 Task: Look for Airbnb properties in Stara Zagora, Bulgaria from 15th November, 2023 to 21st November, 2023 for 5 adults.3 bedrooms having 3 beds and 3 bathrooms. Property type can be house. Booking option can be shelf check-in. Look for 3 properties as per requirement.
Action: Mouse moved to (581, 59)
Screenshot: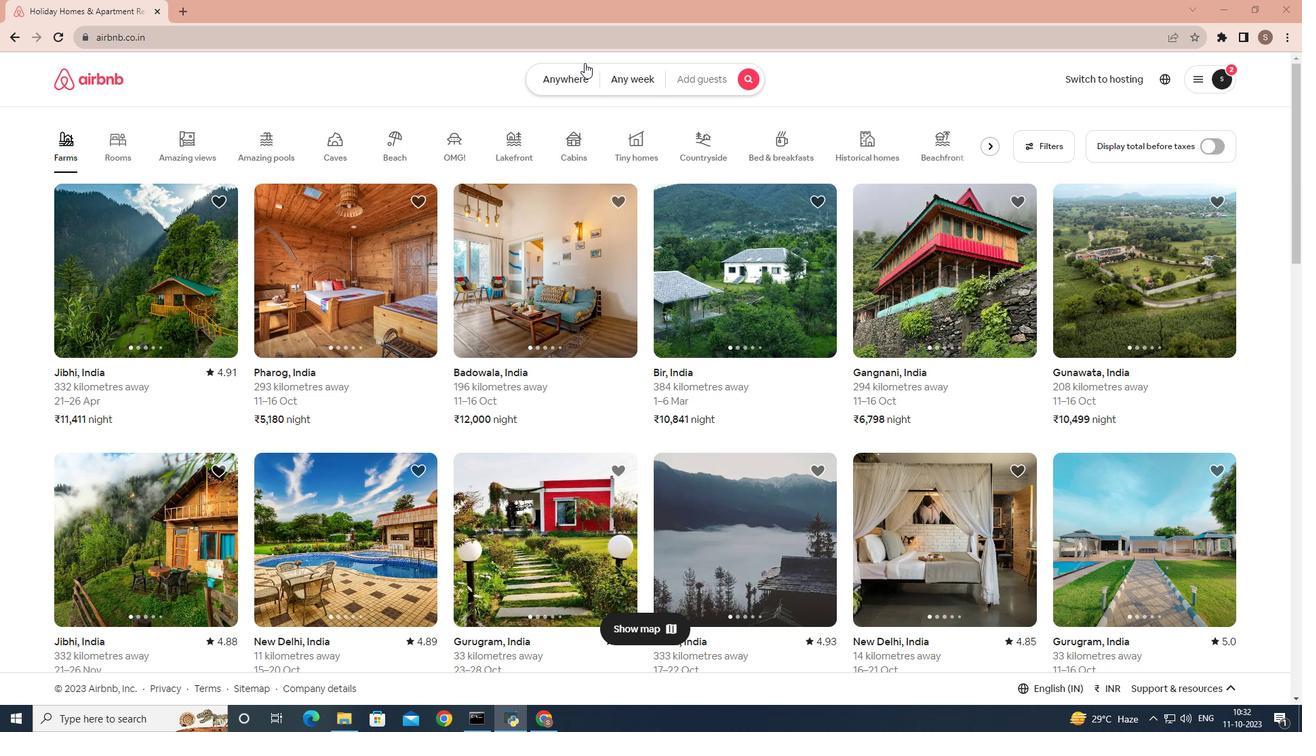 
Action: Mouse pressed left at (581, 59)
Screenshot: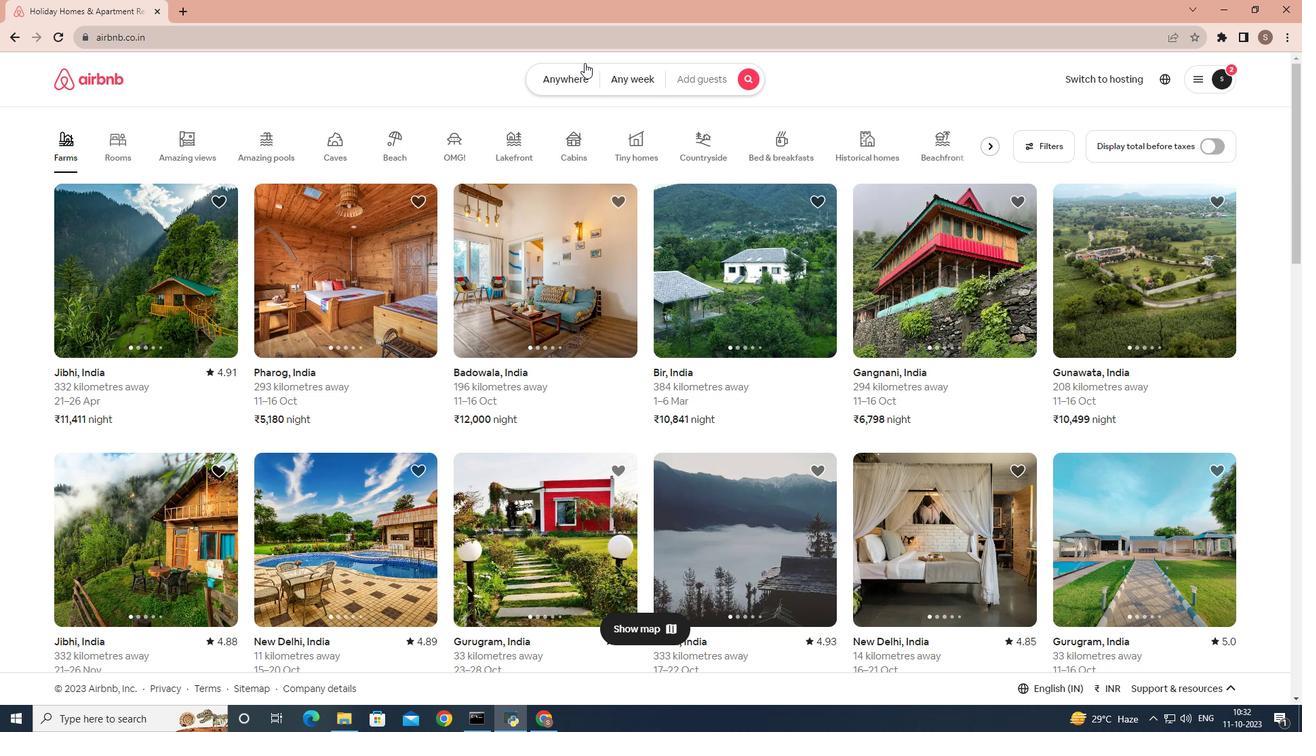 
Action: Mouse moved to (466, 128)
Screenshot: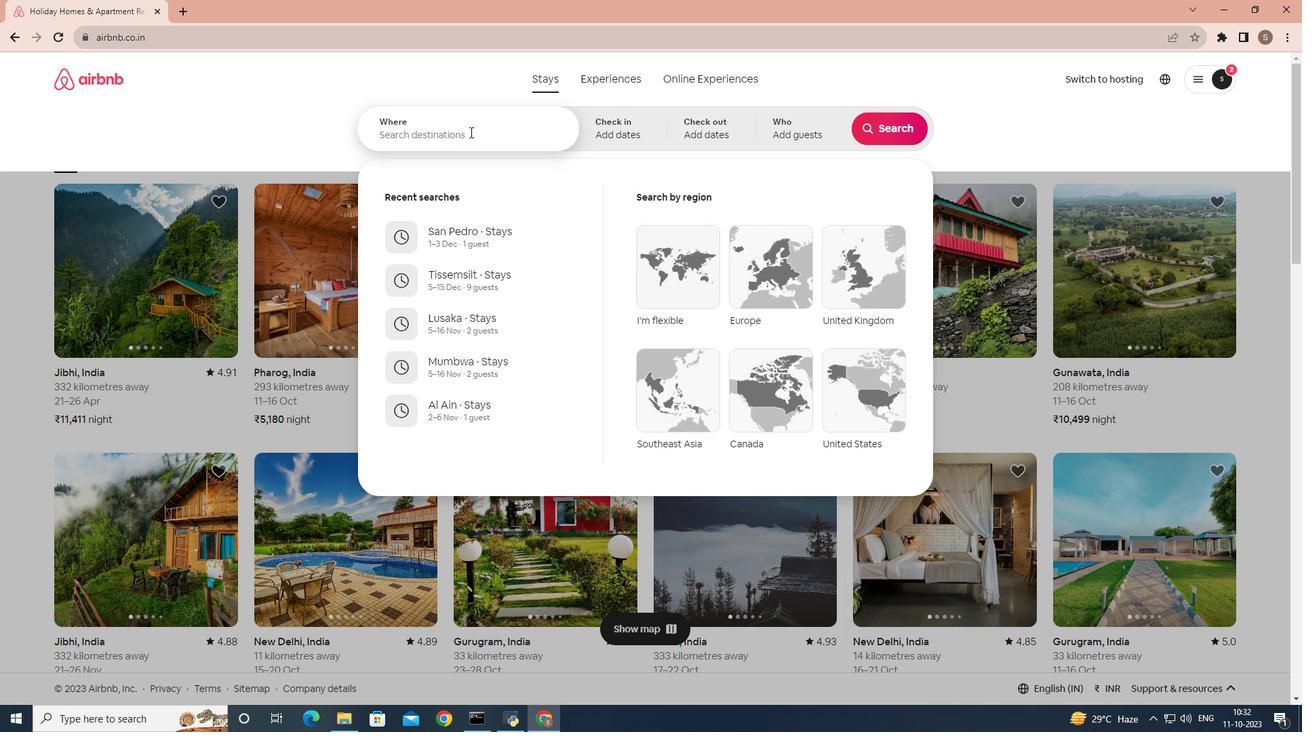 
Action: Mouse pressed left at (466, 128)
Screenshot: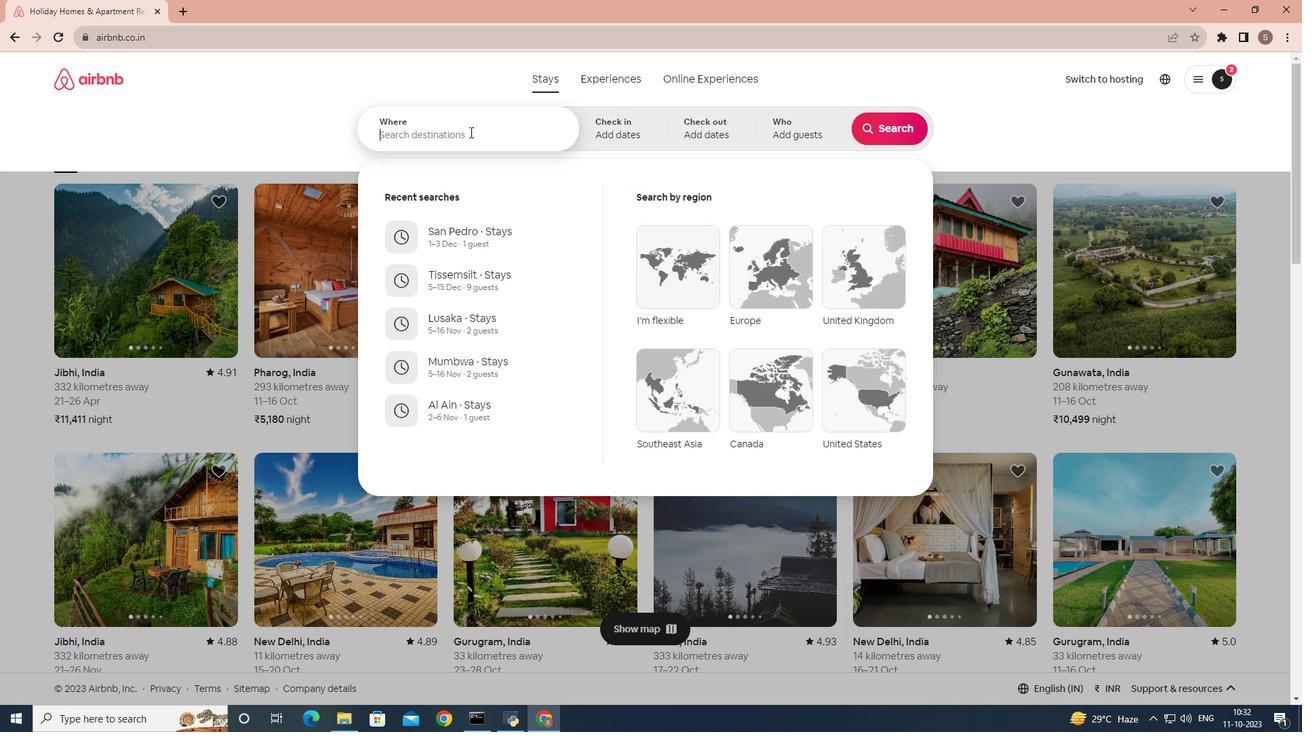 
Action: Key pressed stara<Key.space>
Screenshot: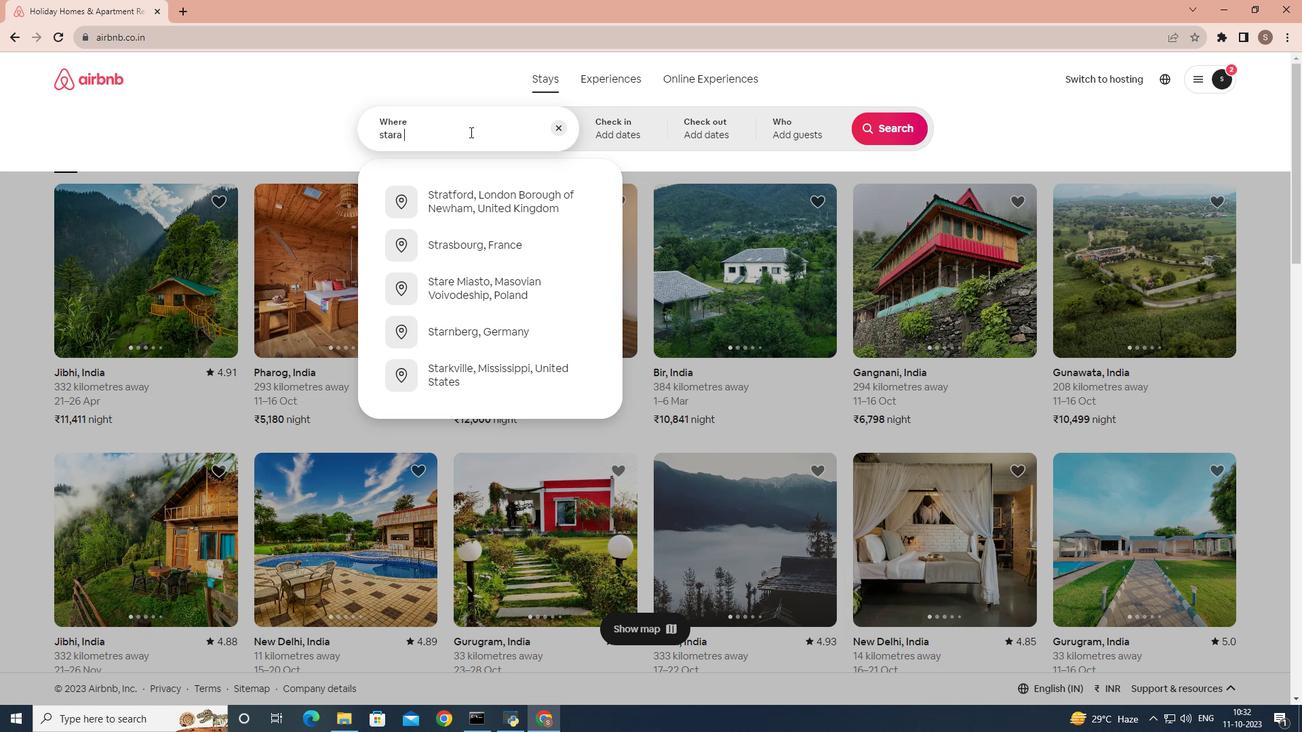 
Action: Mouse moved to (451, 229)
Screenshot: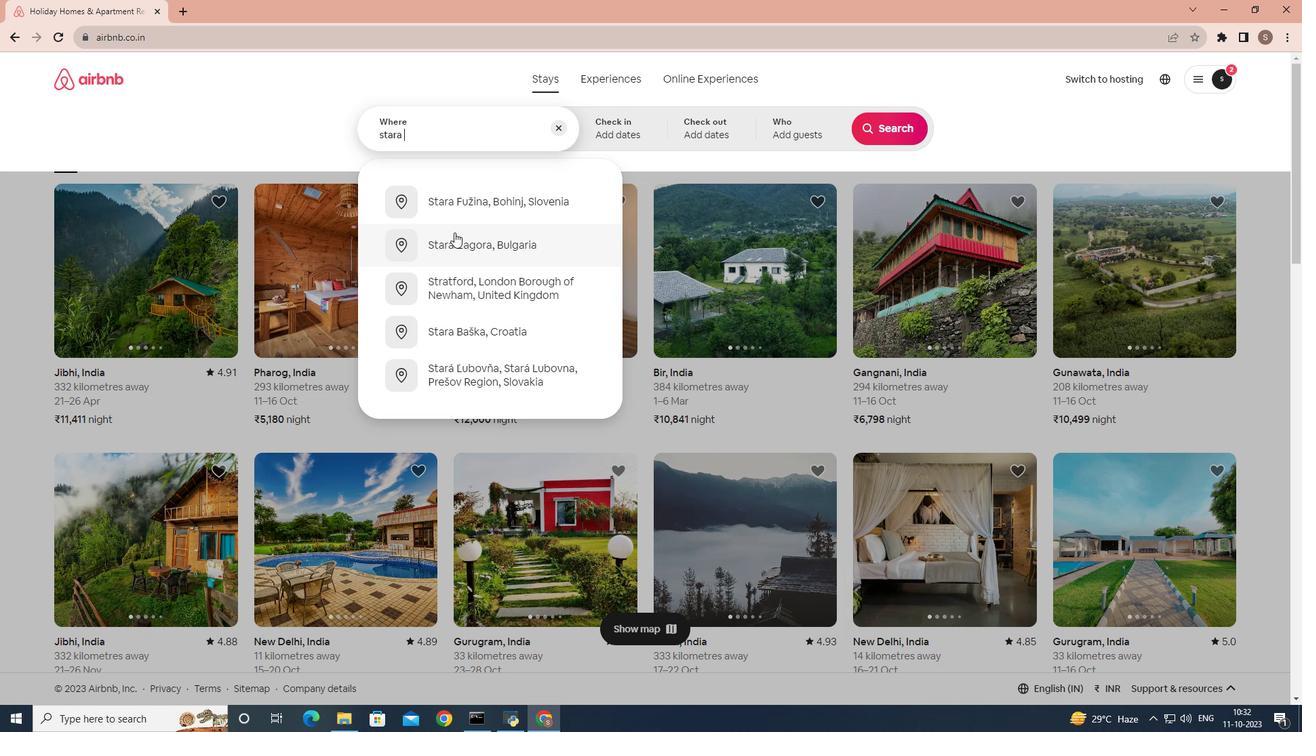 
Action: Mouse pressed left at (451, 229)
Screenshot: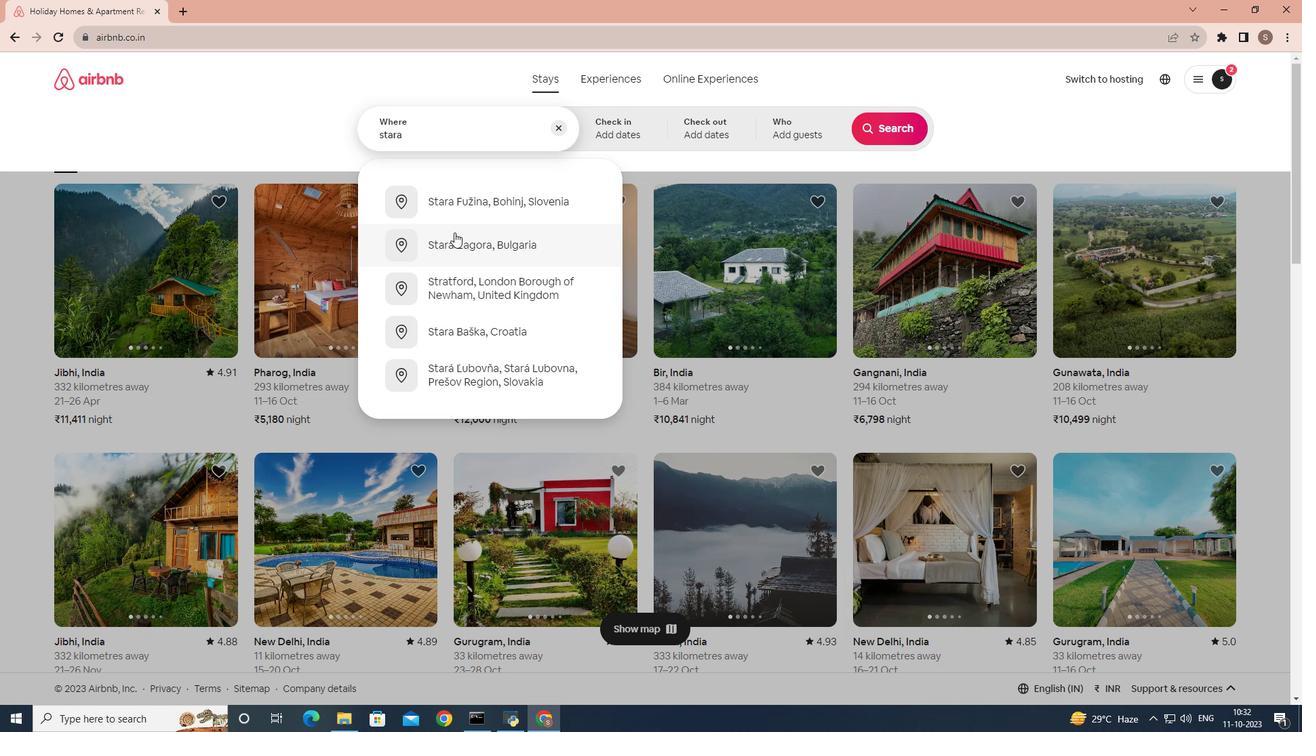 
Action: Mouse moved to (593, 136)
Screenshot: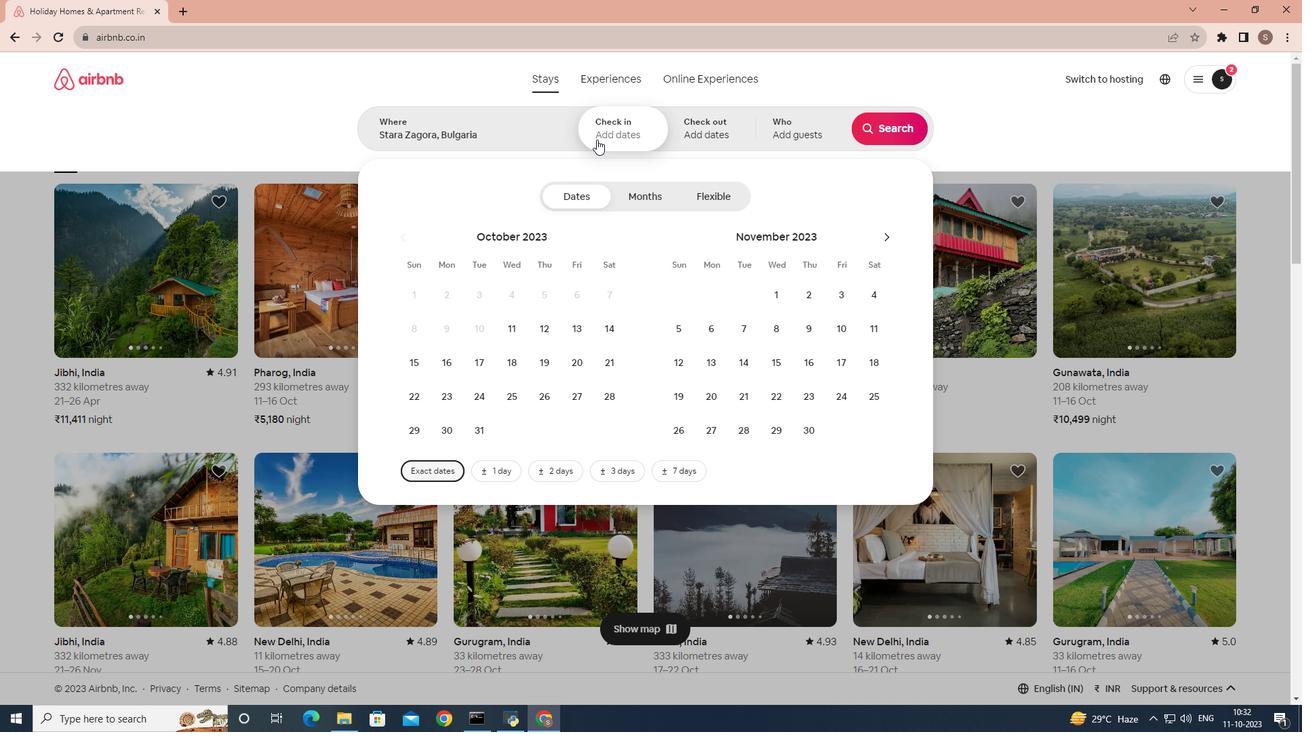 
Action: Mouse pressed left at (593, 136)
Screenshot: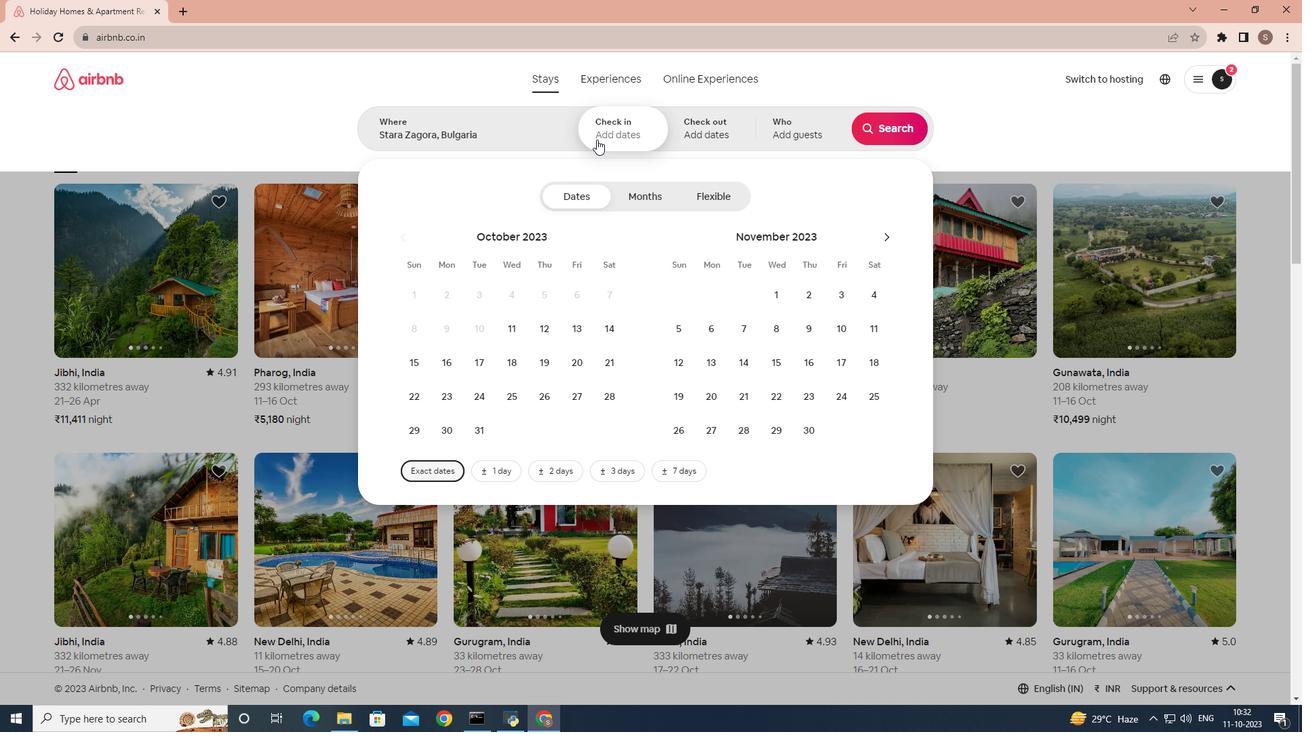 
Action: Mouse moved to (630, 137)
Screenshot: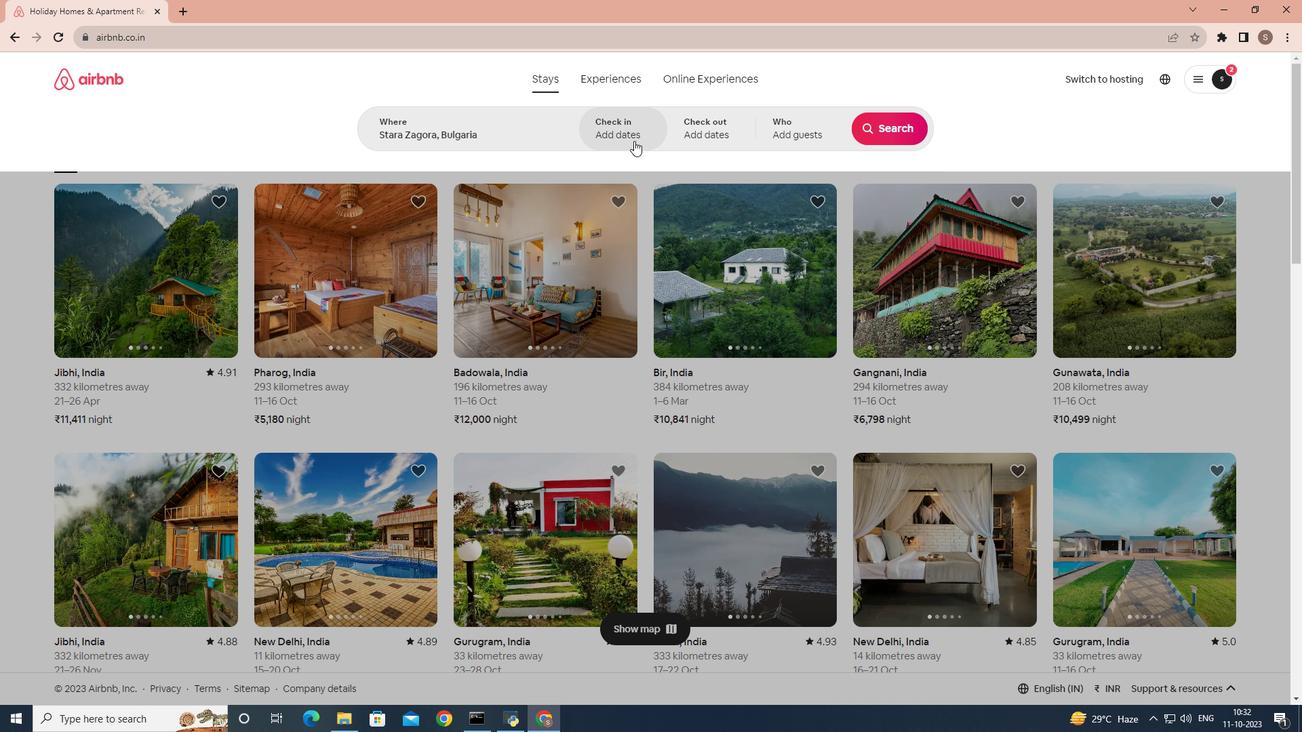 
Action: Mouse pressed left at (630, 137)
Screenshot: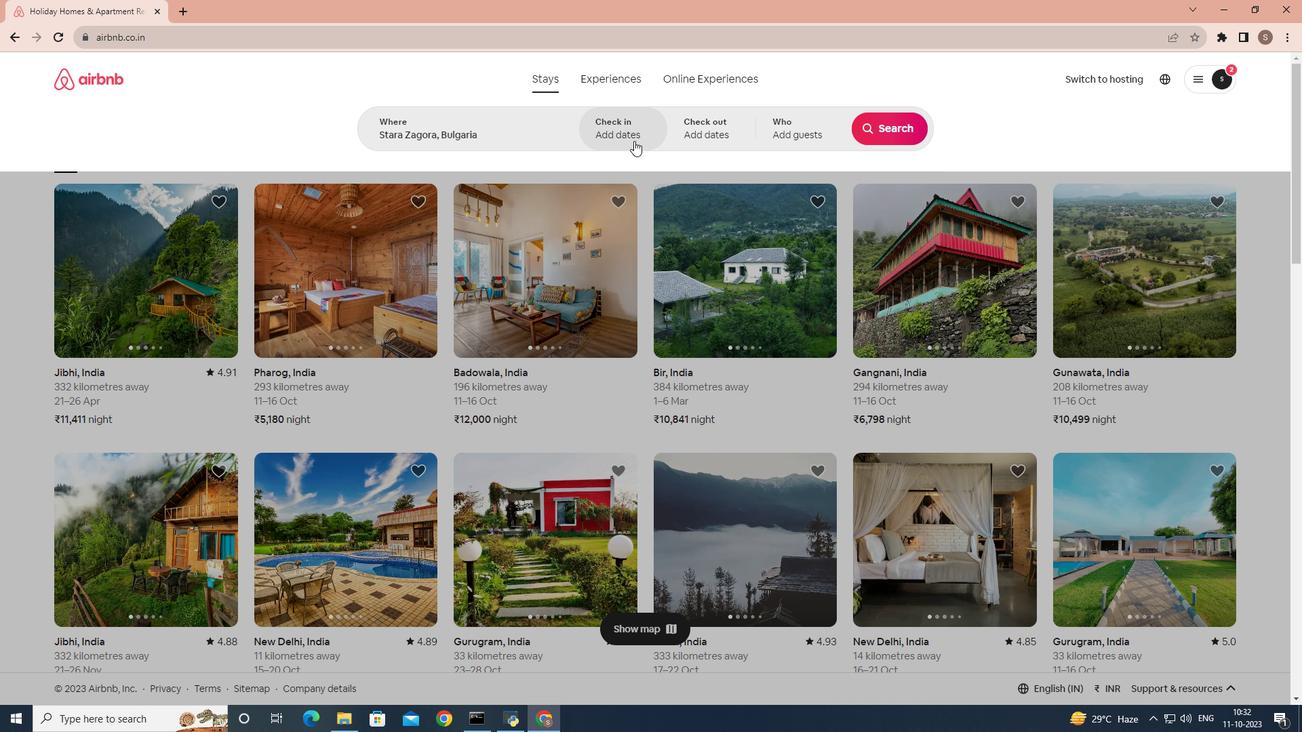 
Action: Mouse moved to (782, 363)
Screenshot: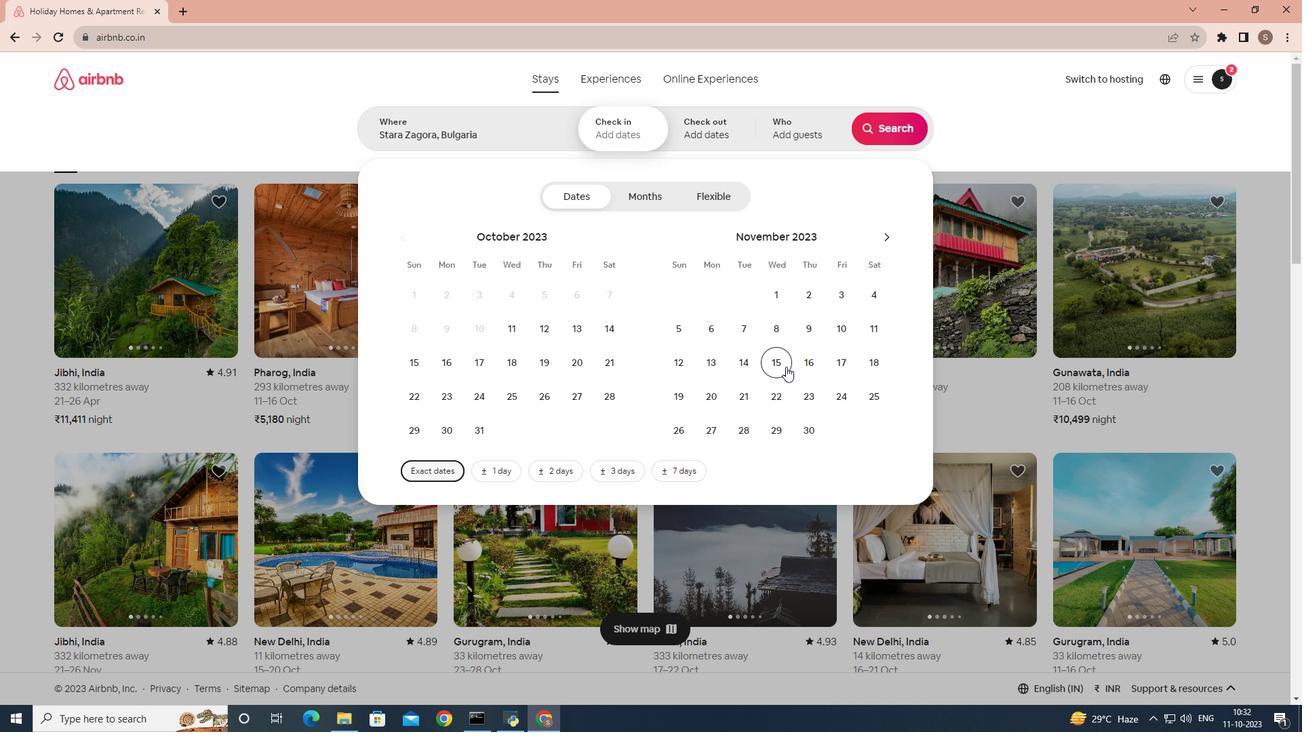 
Action: Mouse pressed left at (782, 363)
Screenshot: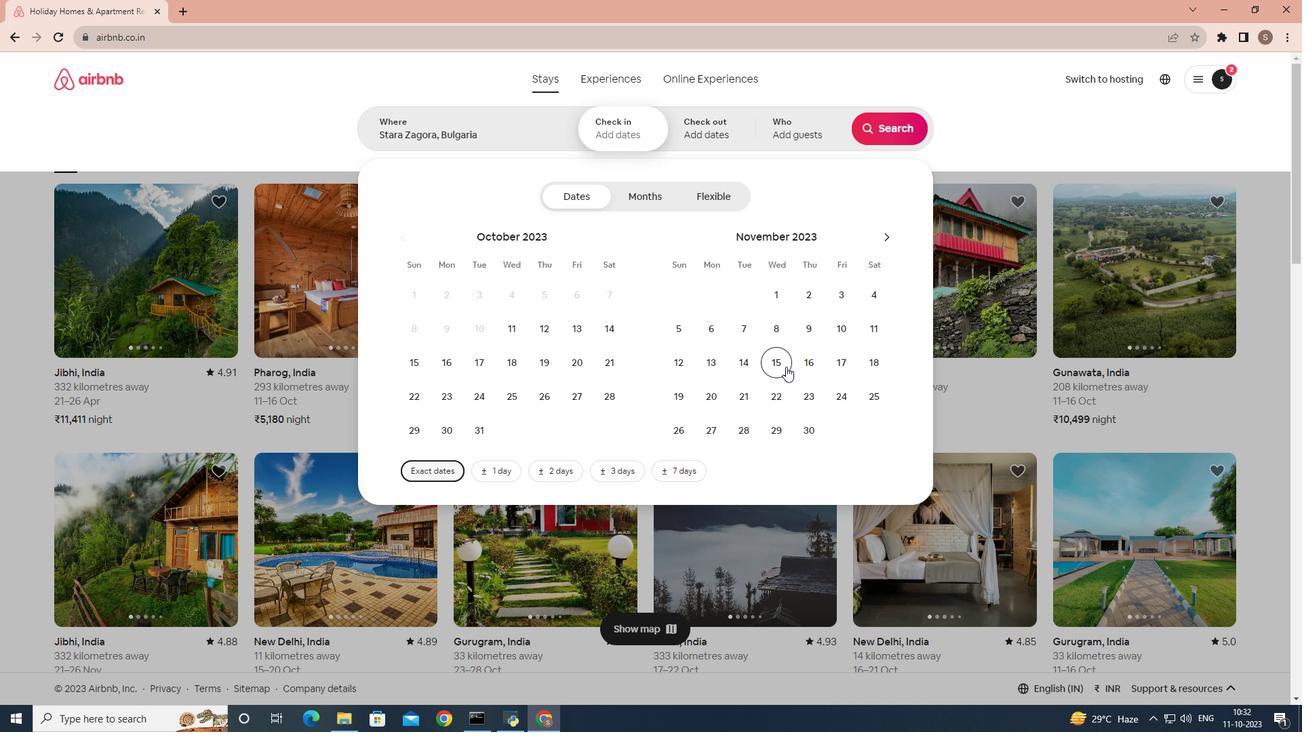 
Action: Mouse moved to (745, 397)
Screenshot: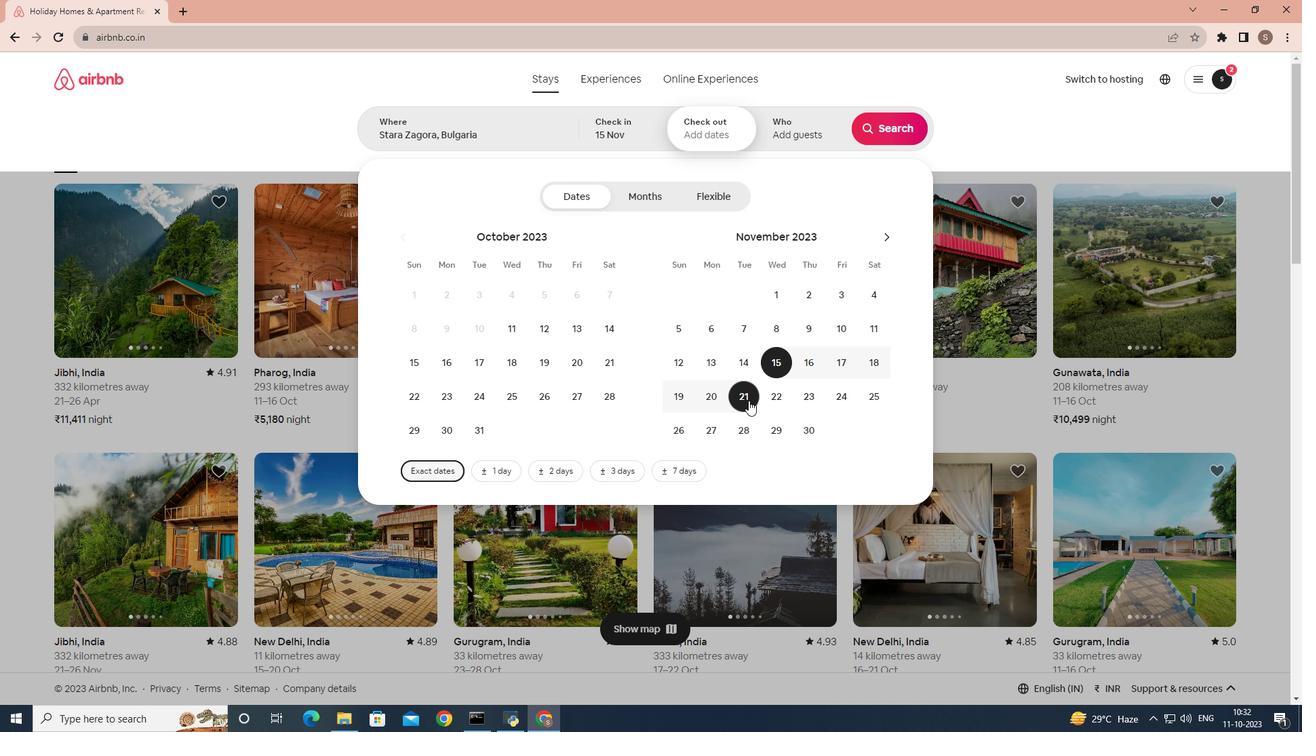 
Action: Mouse pressed left at (745, 397)
Screenshot: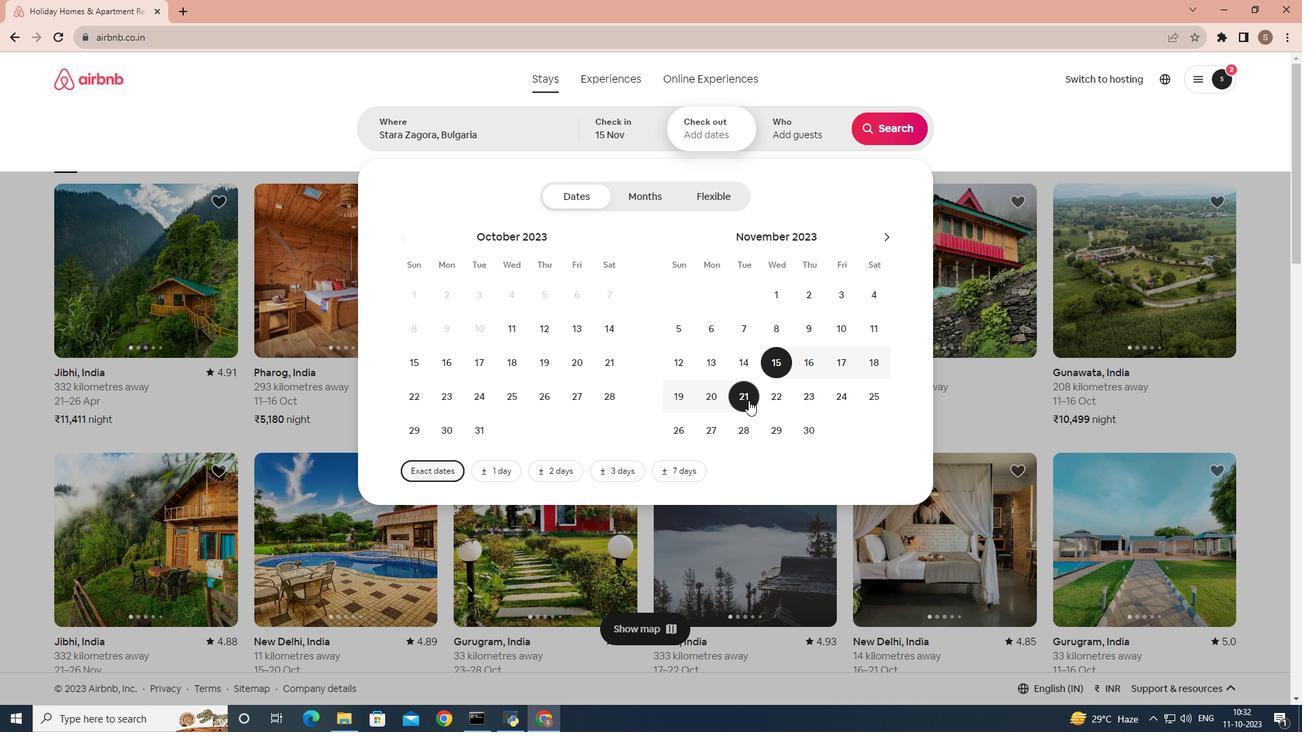 
Action: Mouse moved to (809, 116)
Screenshot: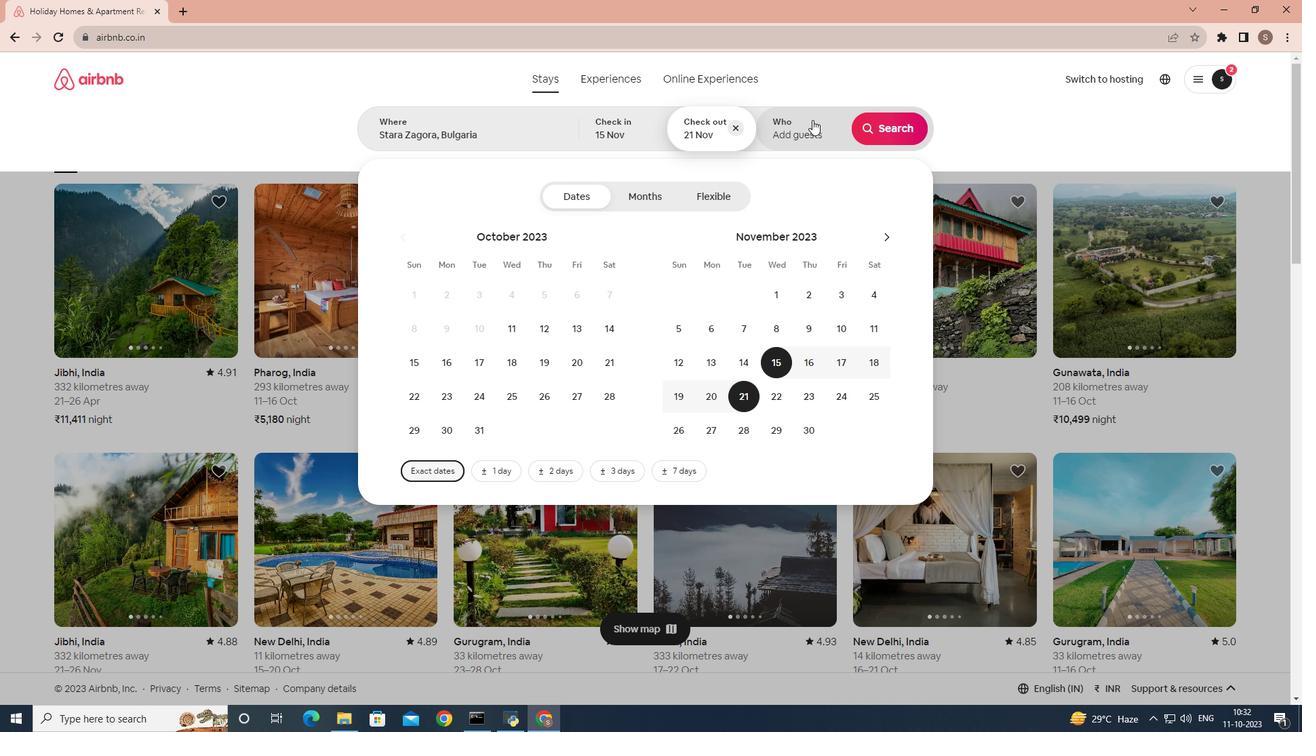 
Action: Mouse pressed left at (809, 116)
Screenshot: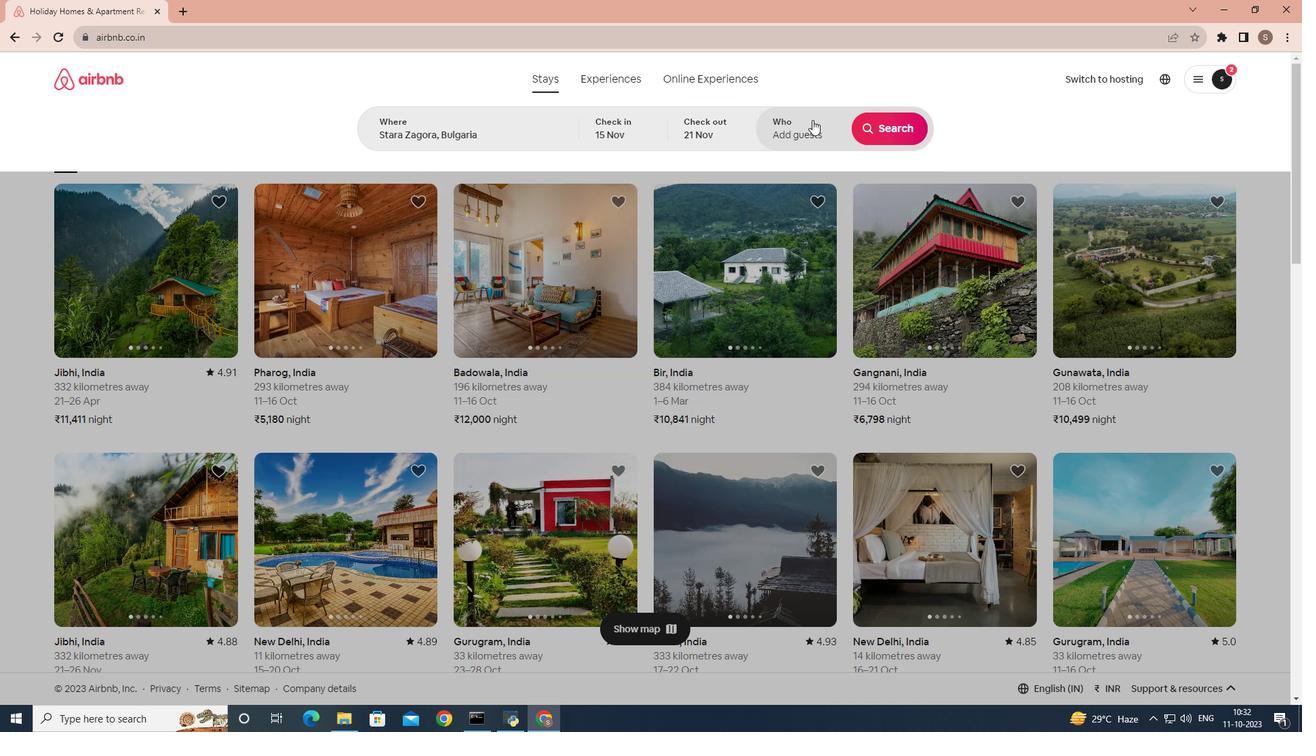 
Action: Mouse moved to (883, 189)
Screenshot: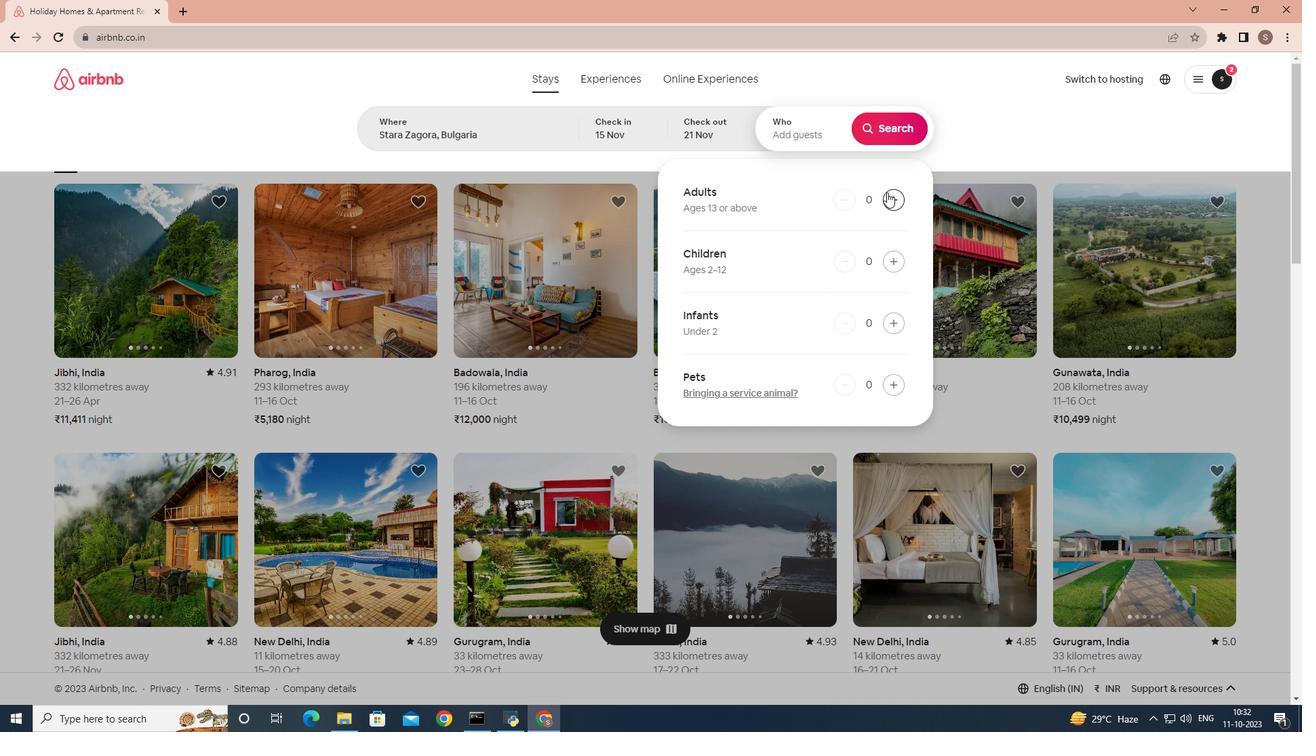 
Action: Mouse pressed left at (883, 189)
Screenshot: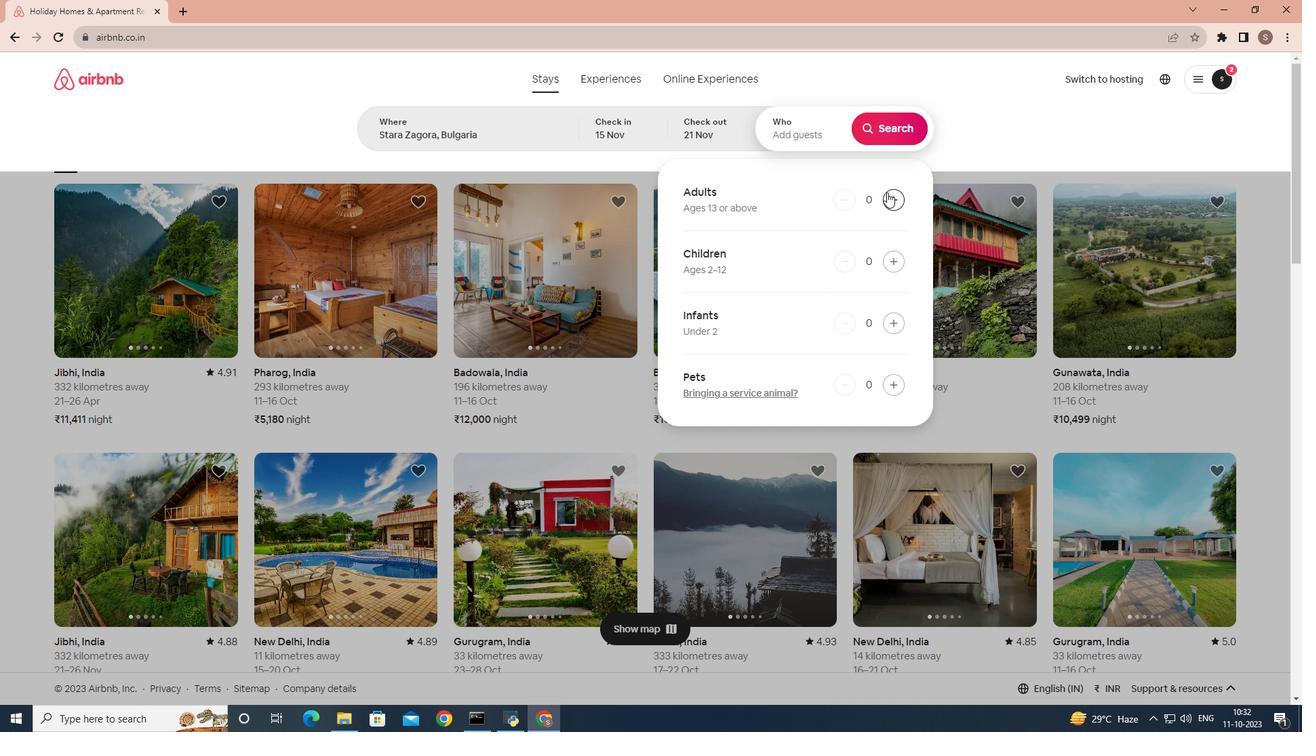 
Action: Mouse pressed left at (883, 189)
Screenshot: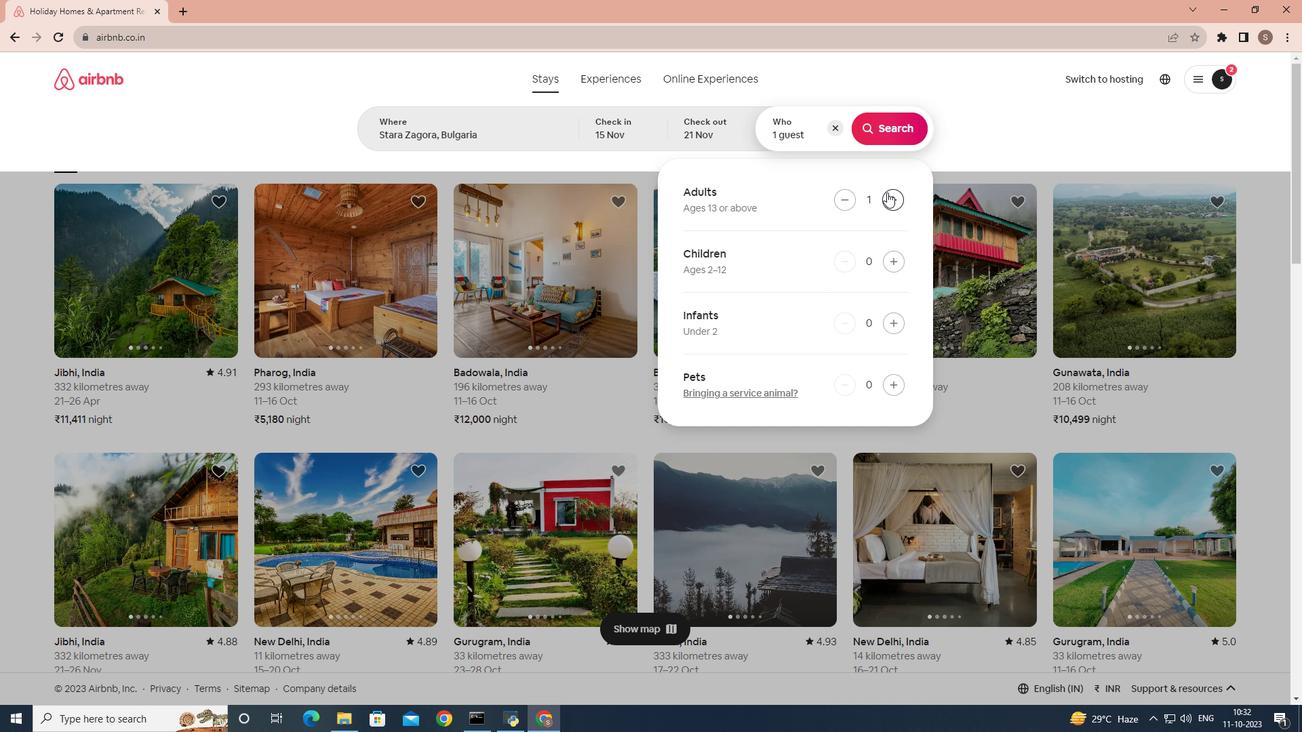 
Action: Mouse pressed left at (883, 189)
Screenshot: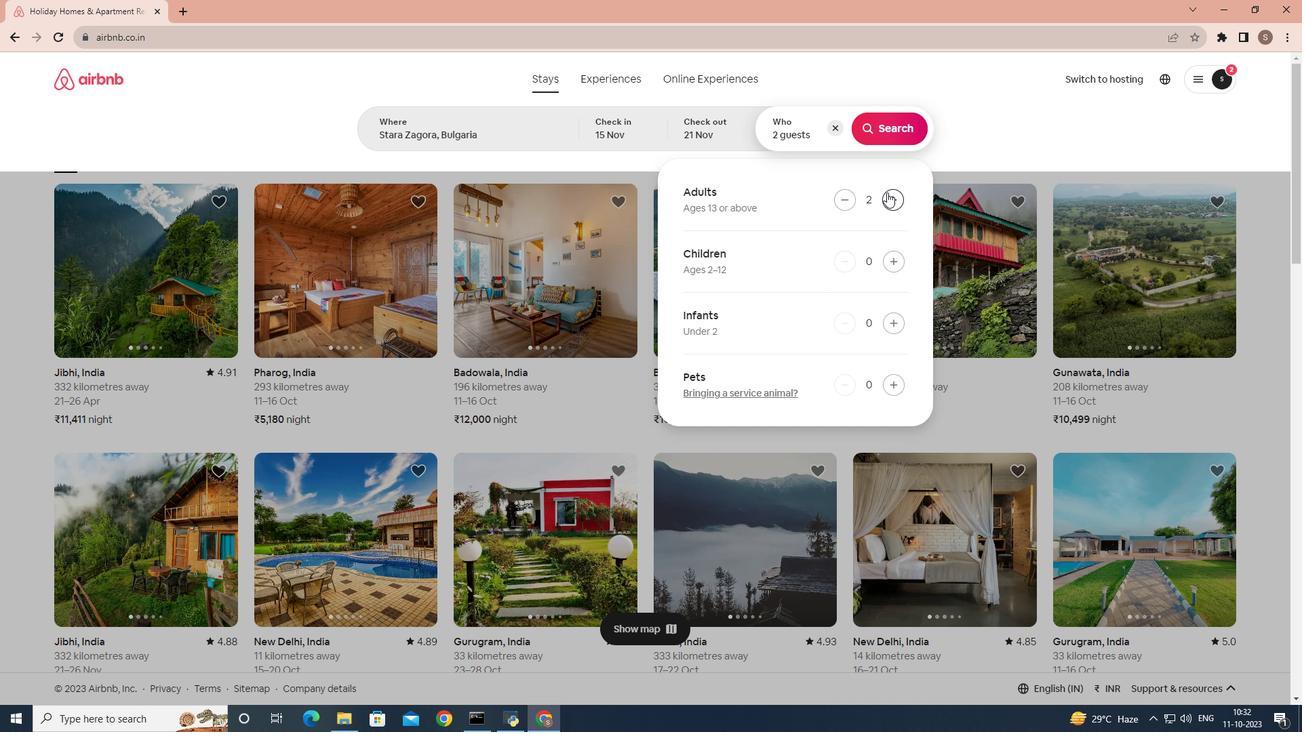 
Action: Mouse pressed left at (883, 189)
Screenshot: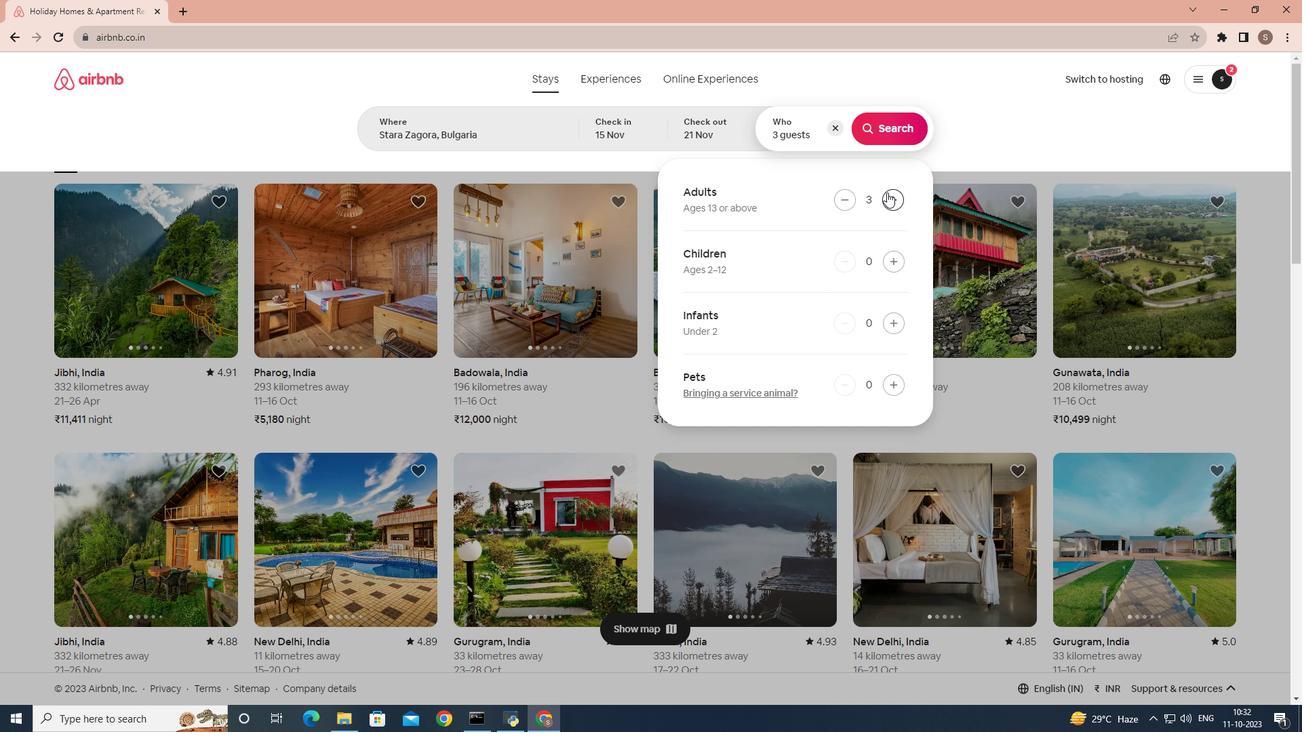 
Action: Mouse pressed left at (883, 189)
Screenshot: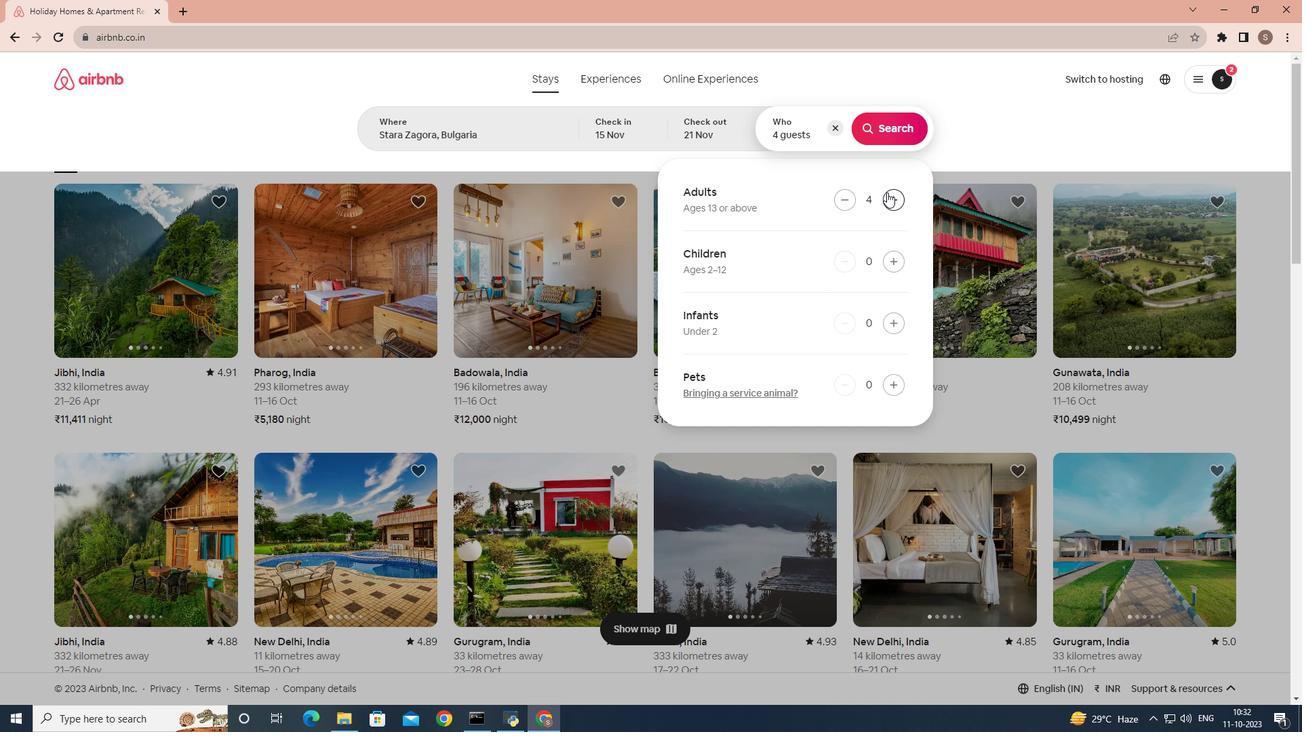 
Action: Mouse moved to (883, 132)
Screenshot: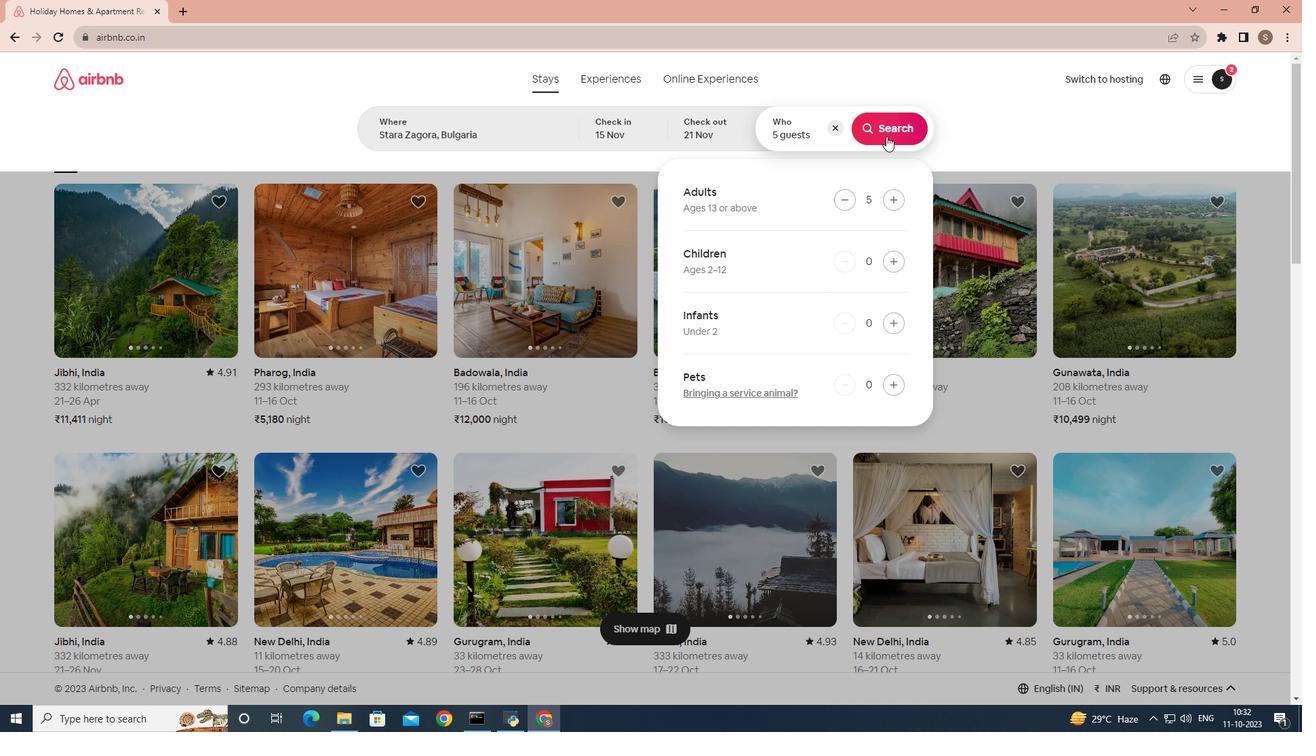 
Action: Mouse pressed left at (883, 132)
Screenshot: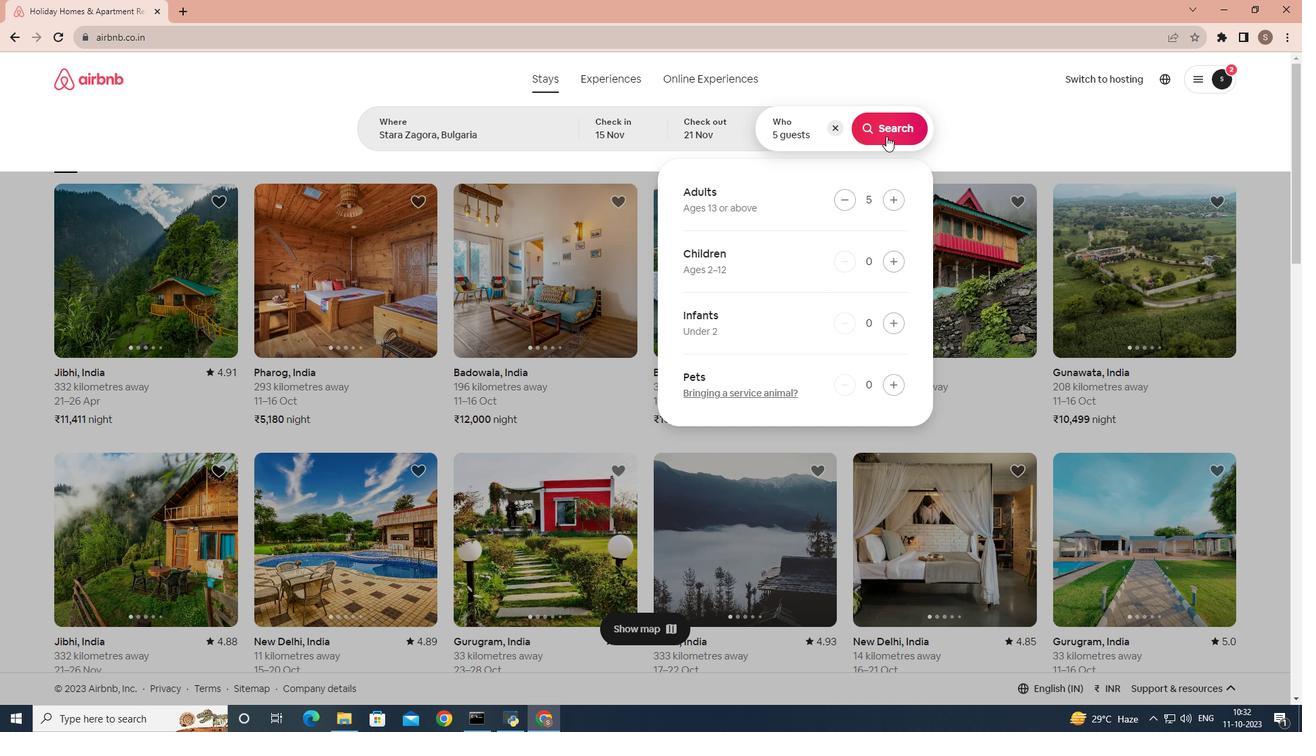 
Action: Mouse moved to (1086, 122)
Screenshot: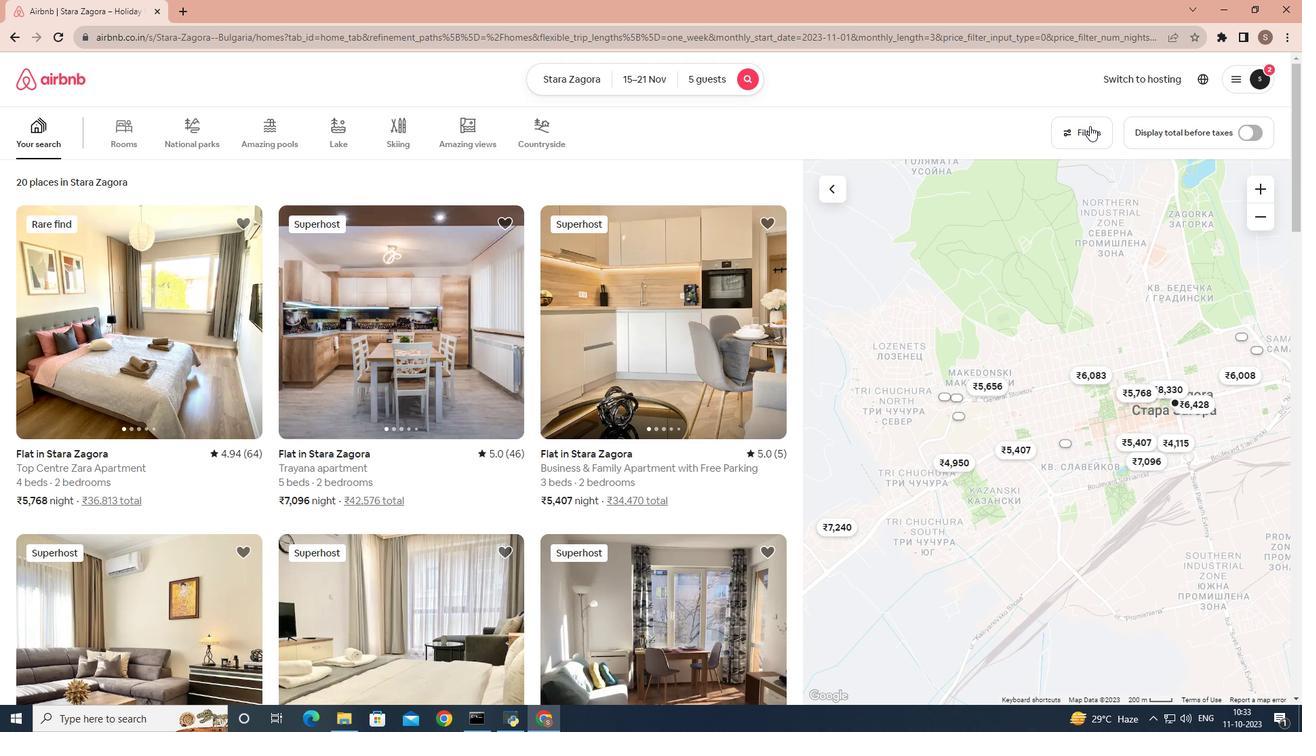 
Action: Mouse pressed left at (1086, 122)
Screenshot: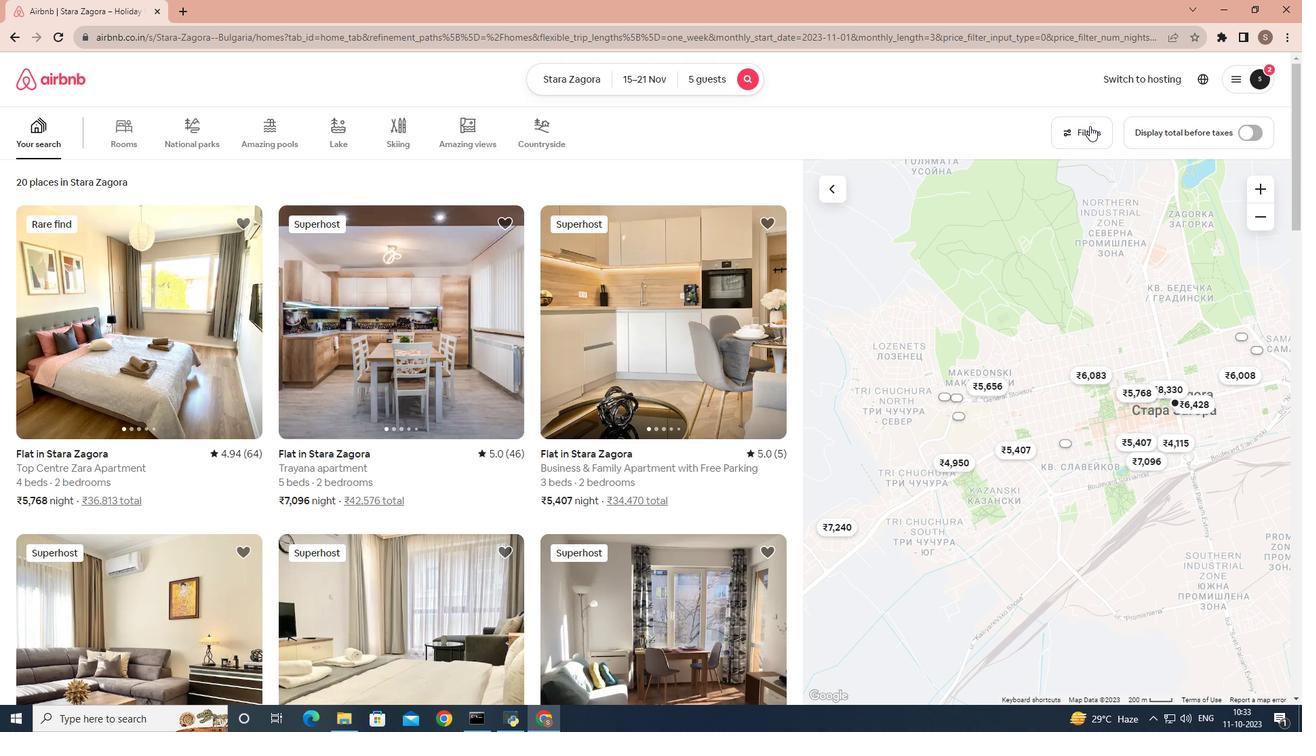 
Action: Mouse moved to (666, 393)
Screenshot: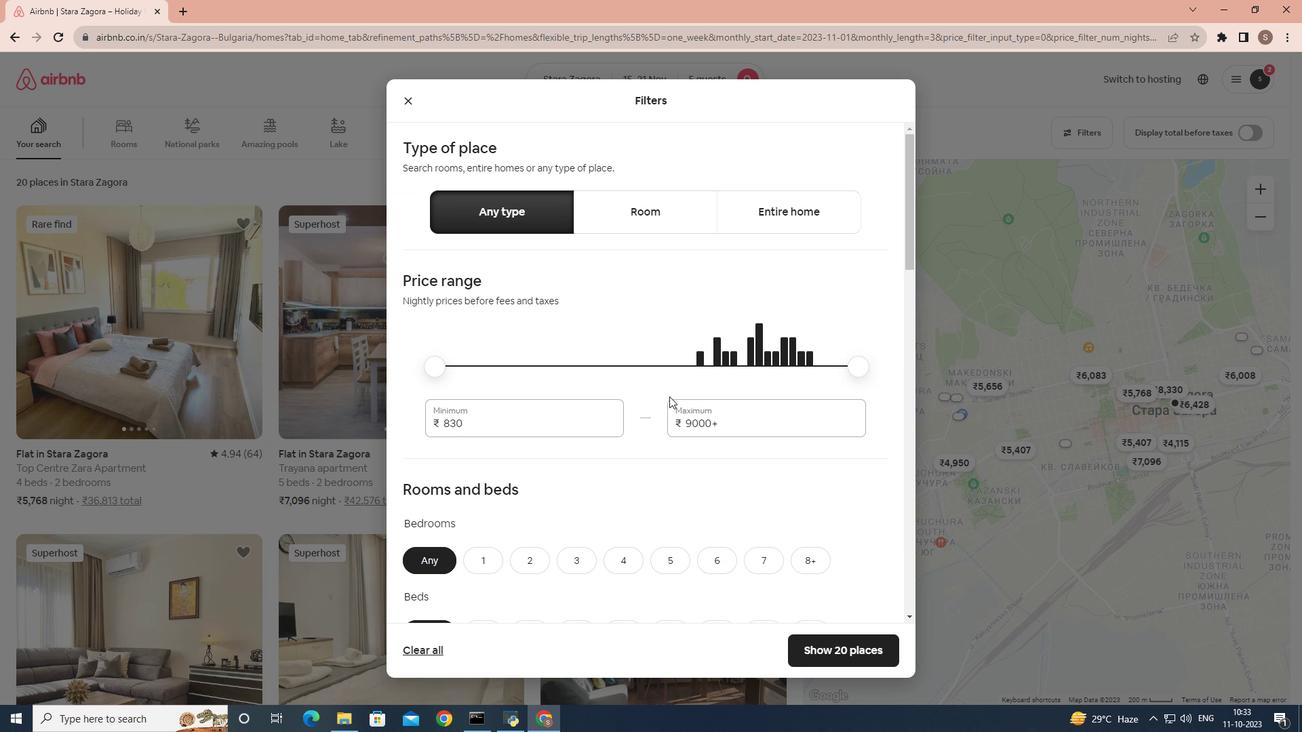 
Action: Mouse scrolled (666, 392) with delta (0, 0)
Screenshot: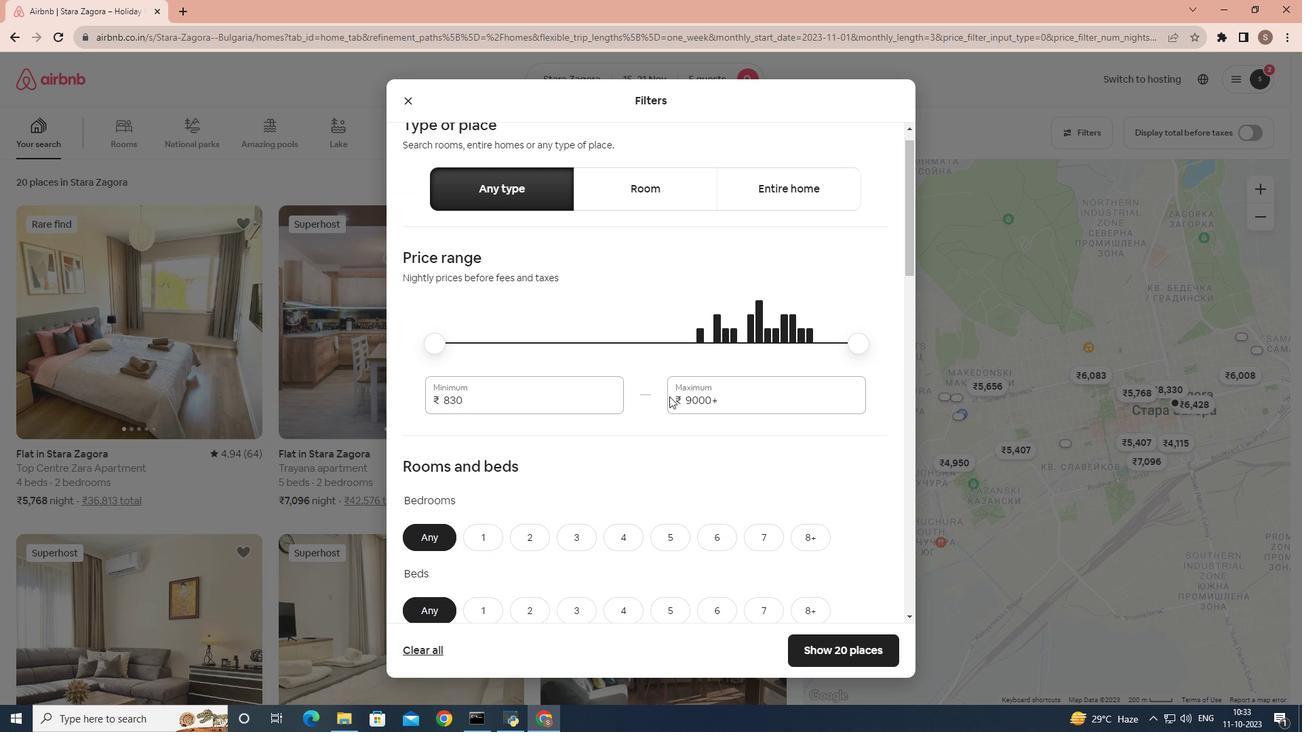 
Action: Mouse scrolled (666, 392) with delta (0, 0)
Screenshot: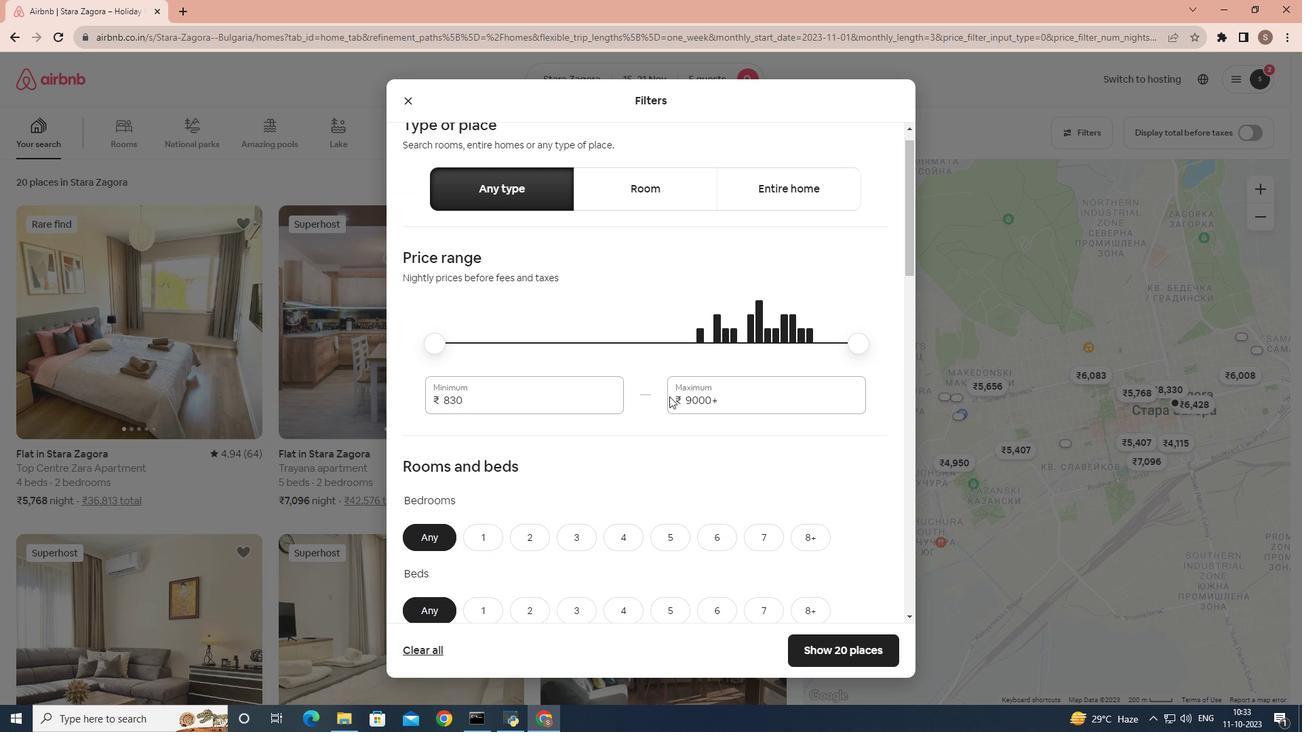 
Action: Mouse scrolled (666, 392) with delta (0, 0)
Screenshot: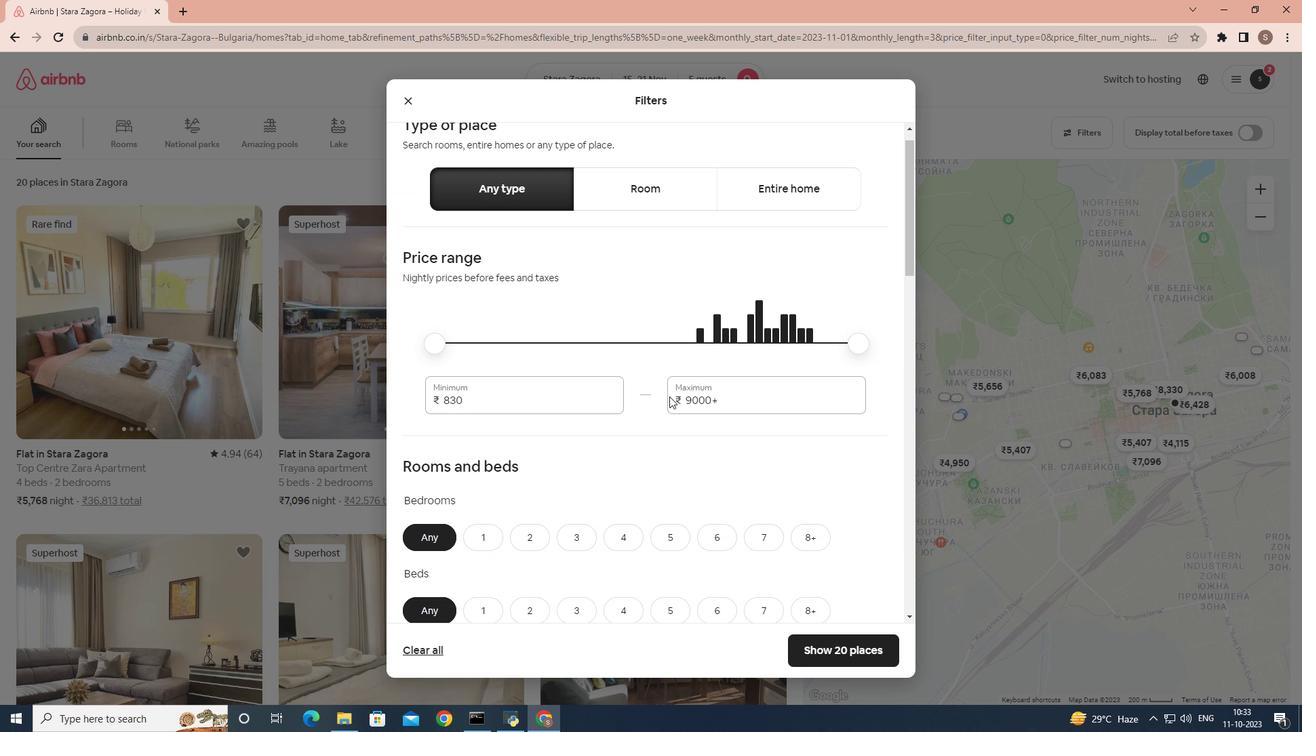
Action: Mouse scrolled (666, 392) with delta (0, 0)
Screenshot: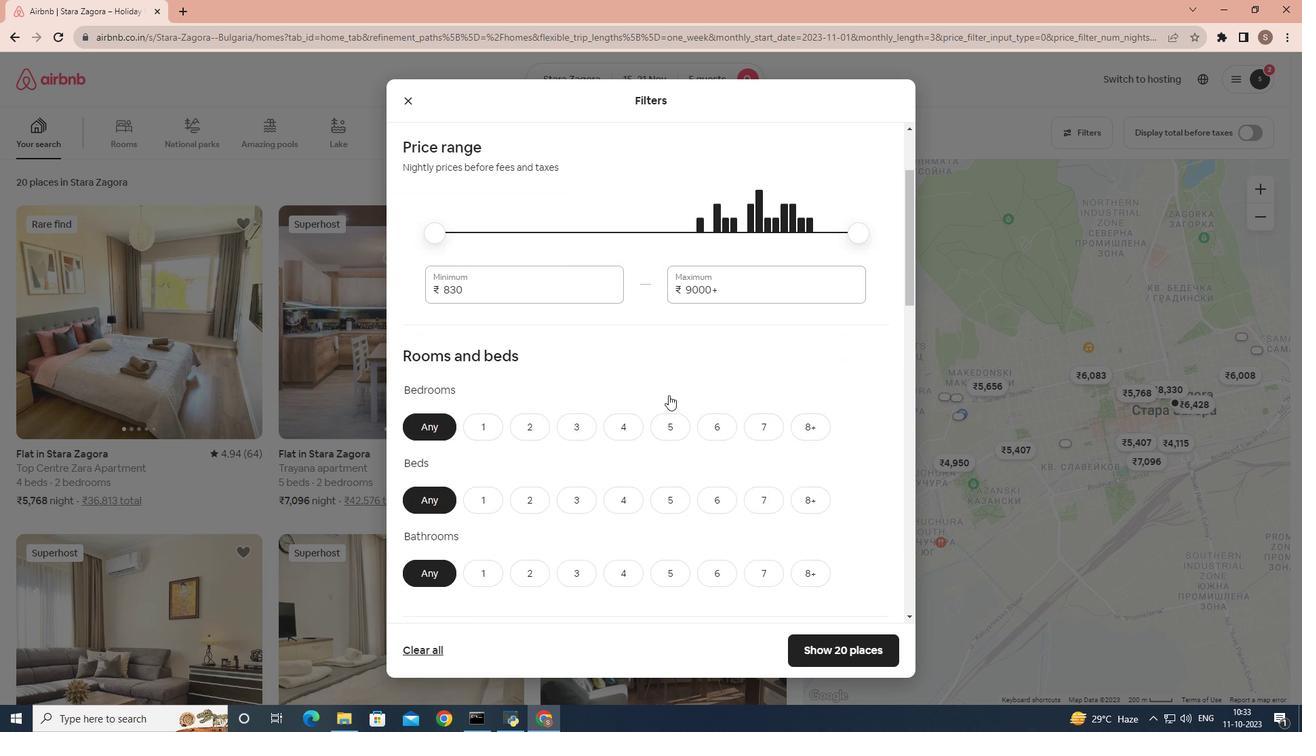 
Action: Mouse moved to (651, 364)
Screenshot: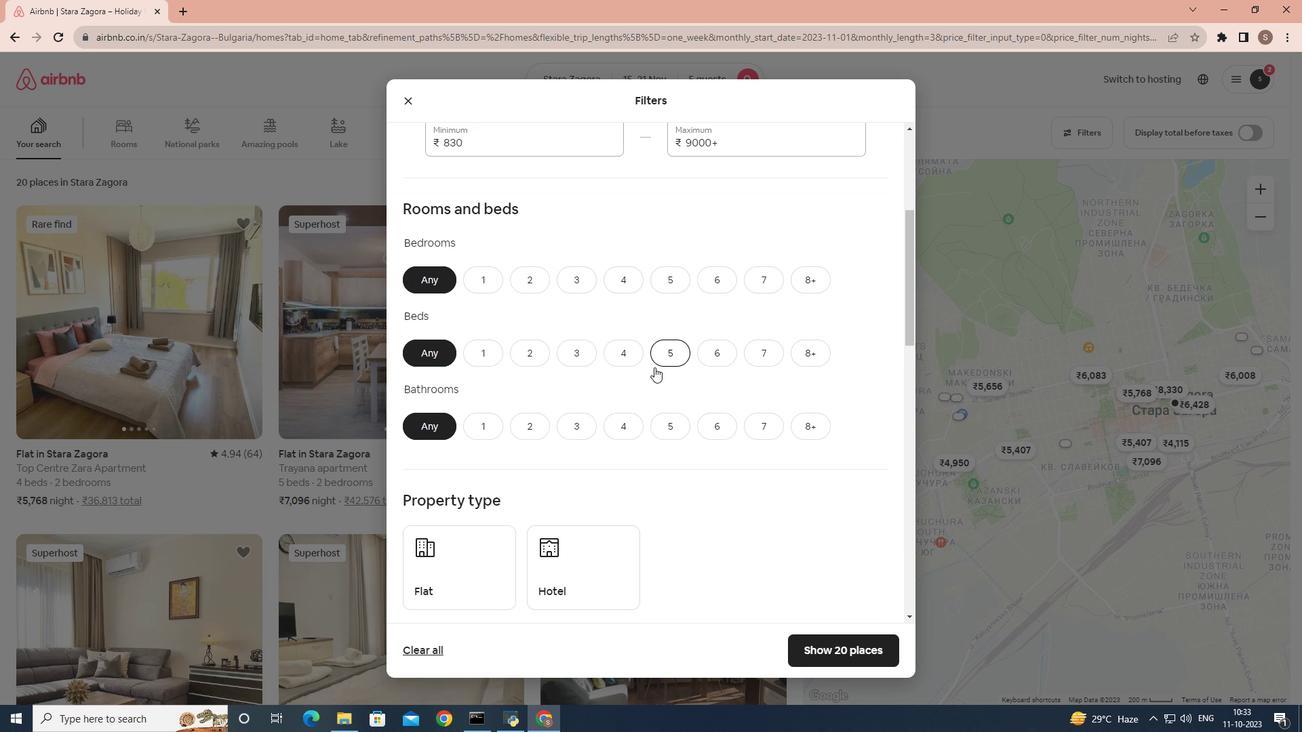 
Action: Mouse scrolled (651, 363) with delta (0, 0)
Screenshot: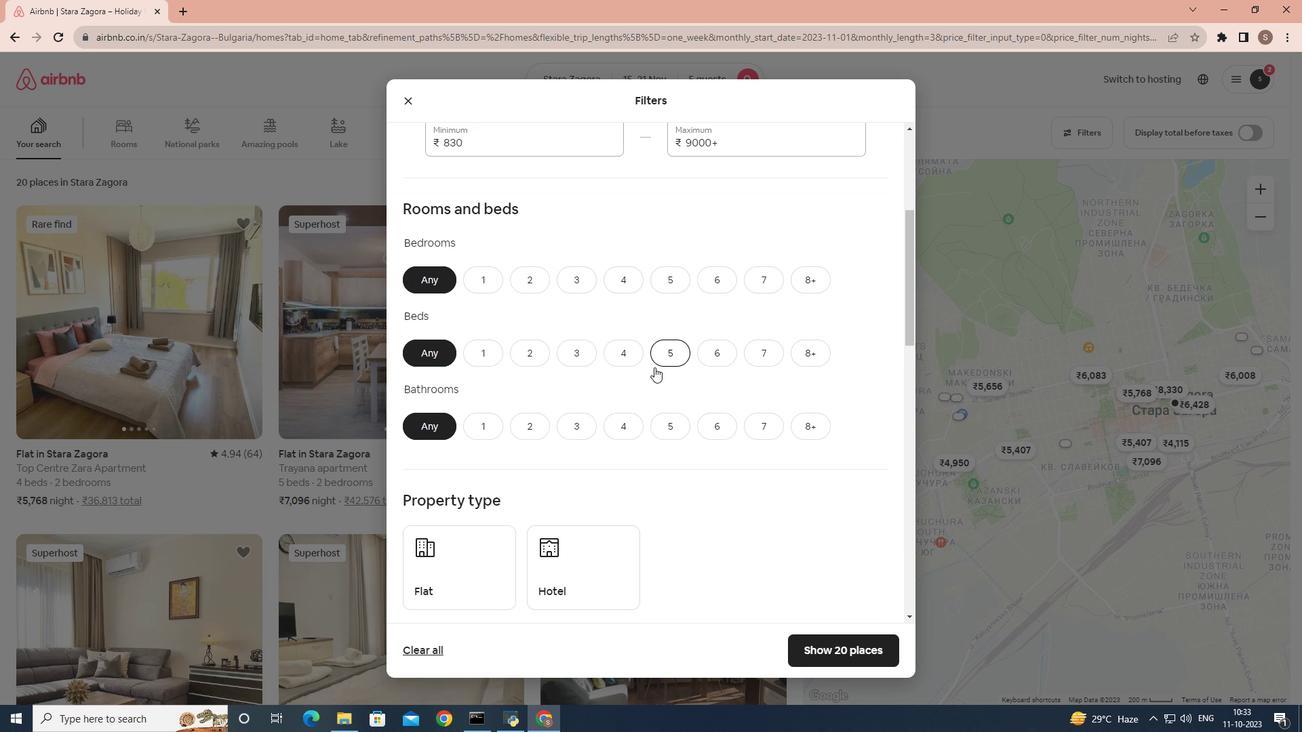 
Action: Mouse moved to (651, 364)
Screenshot: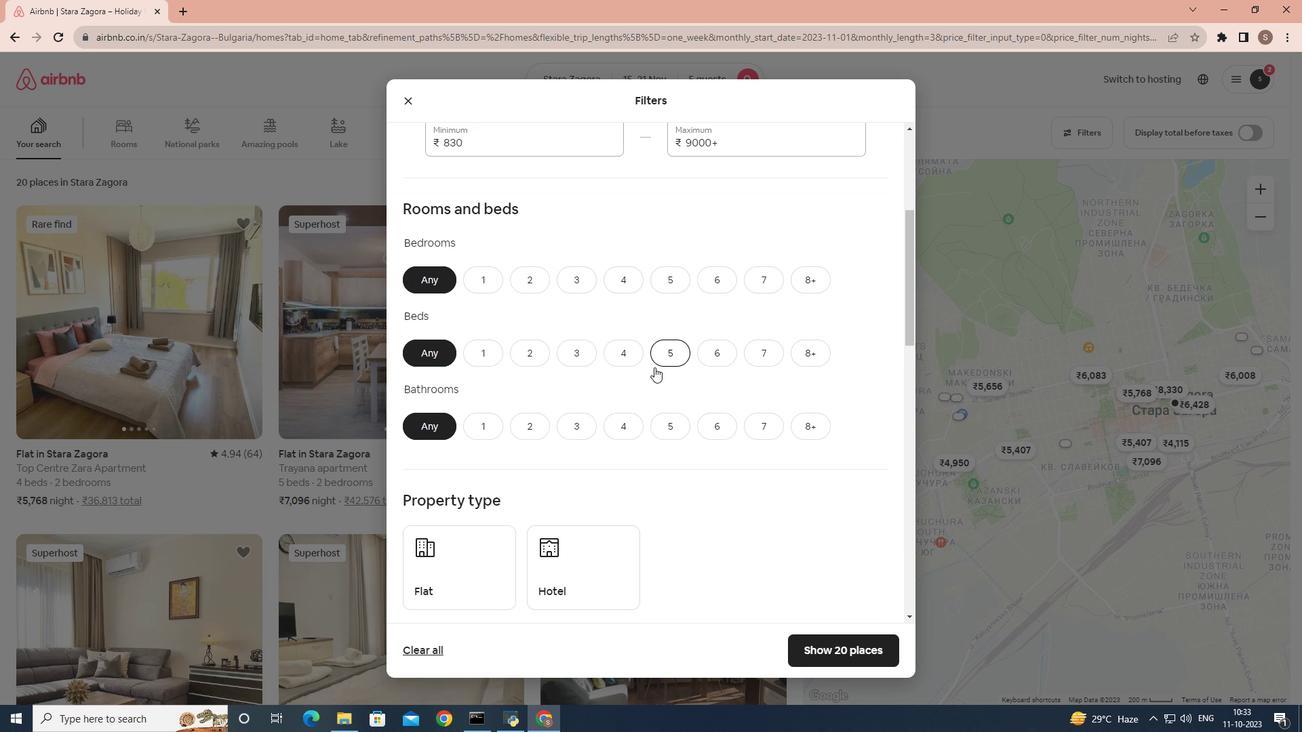 
Action: Mouse scrolled (651, 363) with delta (0, 0)
Screenshot: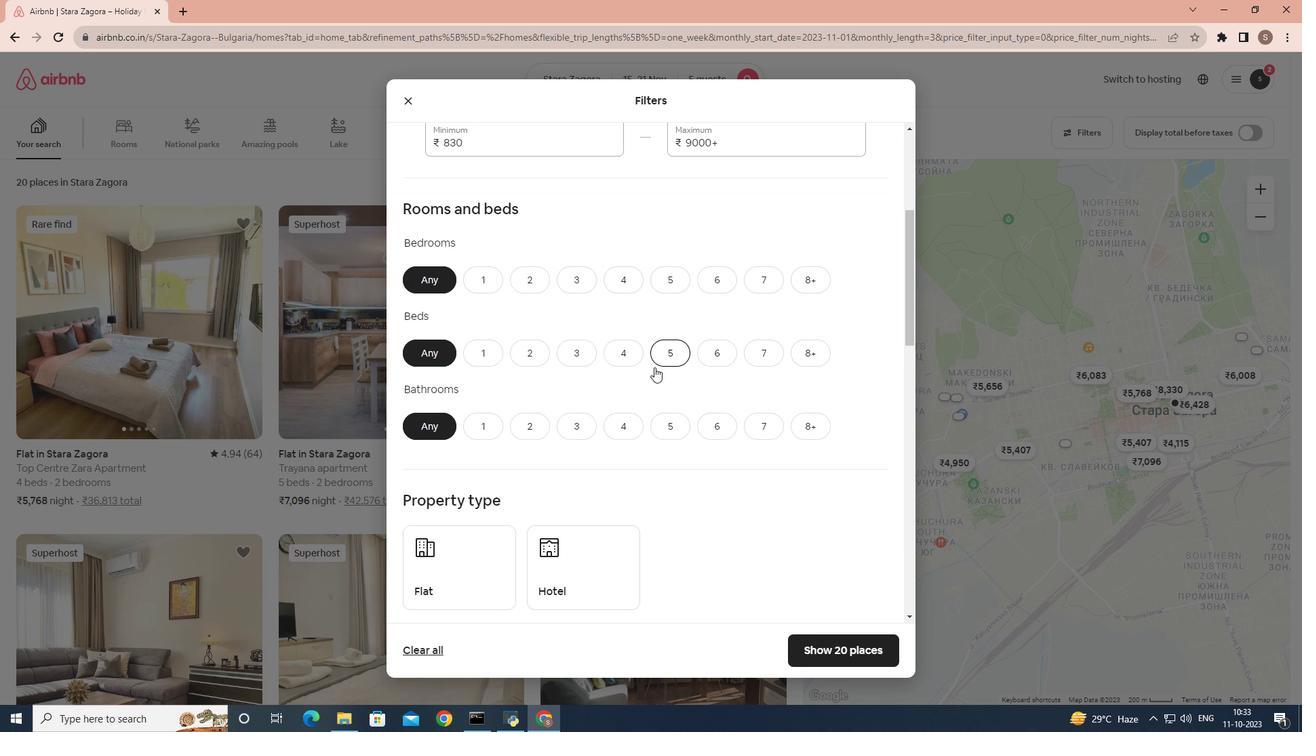 
Action: Mouse scrolled (651, 363) with delta (0, 0)
Screenshot: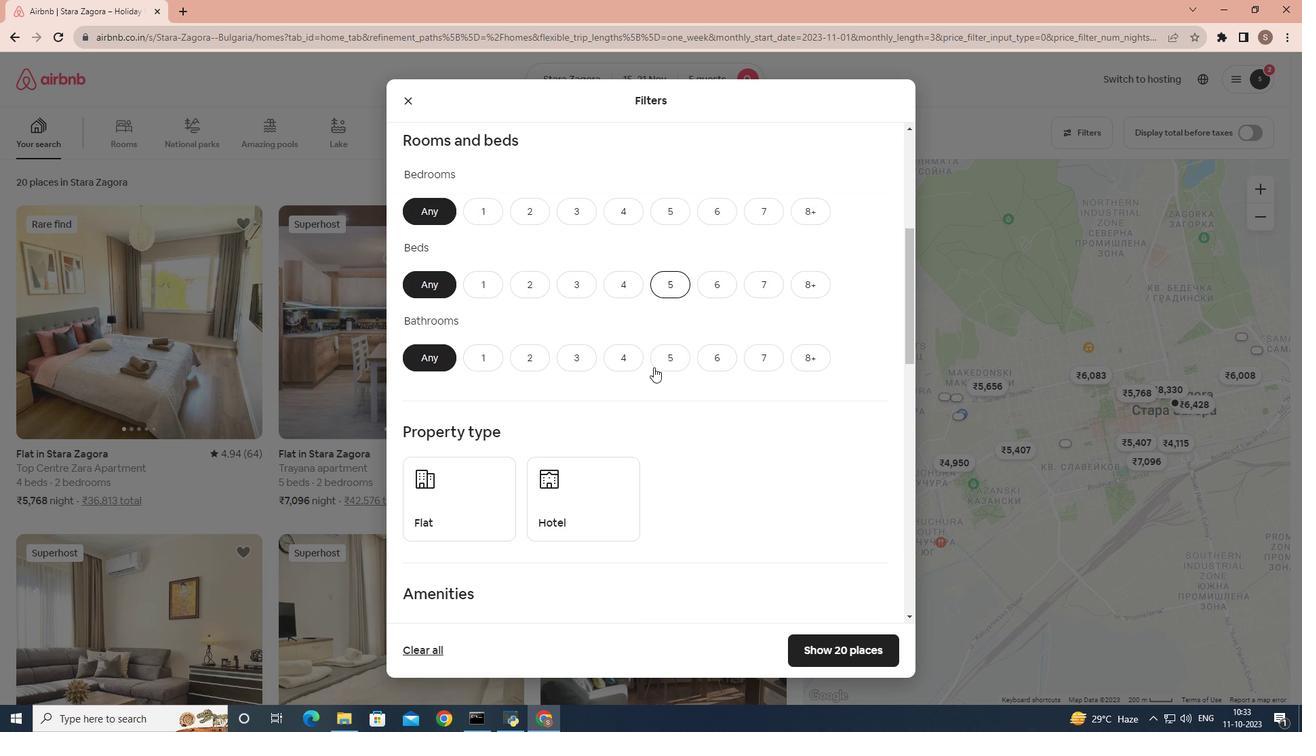 
Action: Mouse scrolled (651, 363) with delta (0, 0)
Screenshot: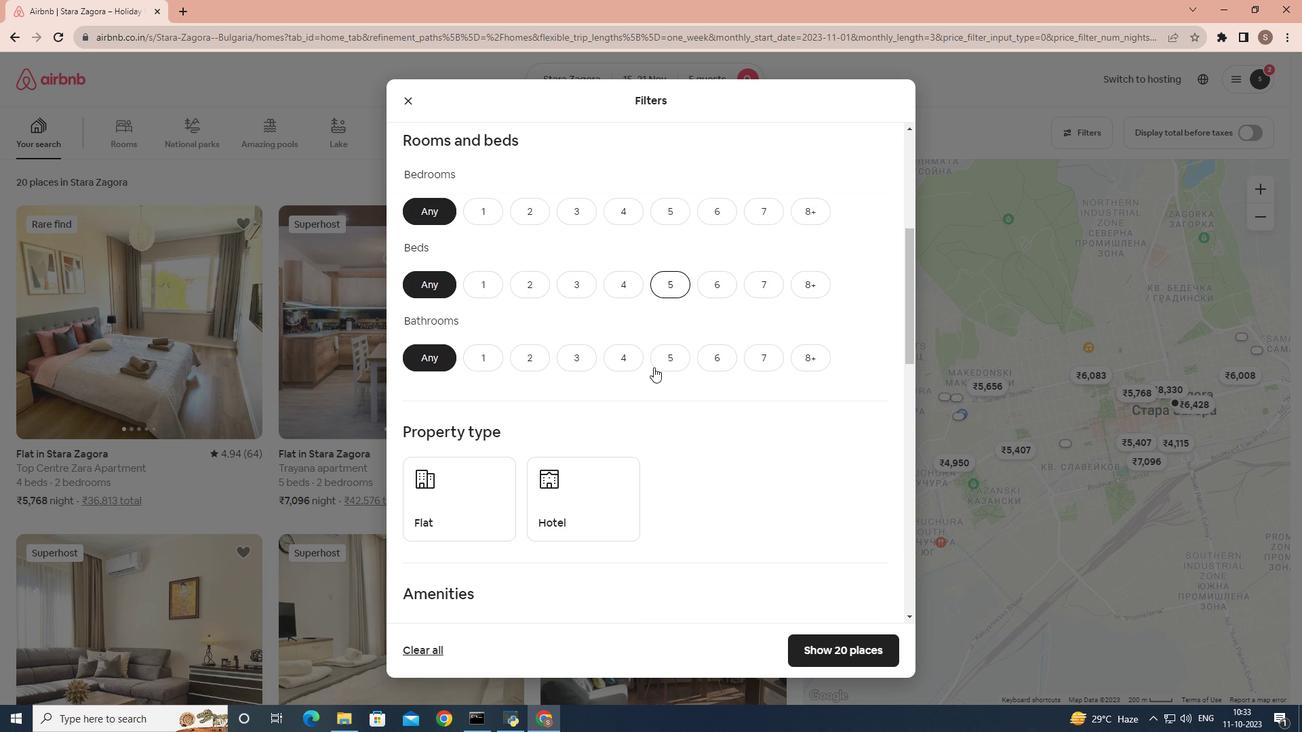 
Action: Mouse moved to (650, 364)
Screenshot: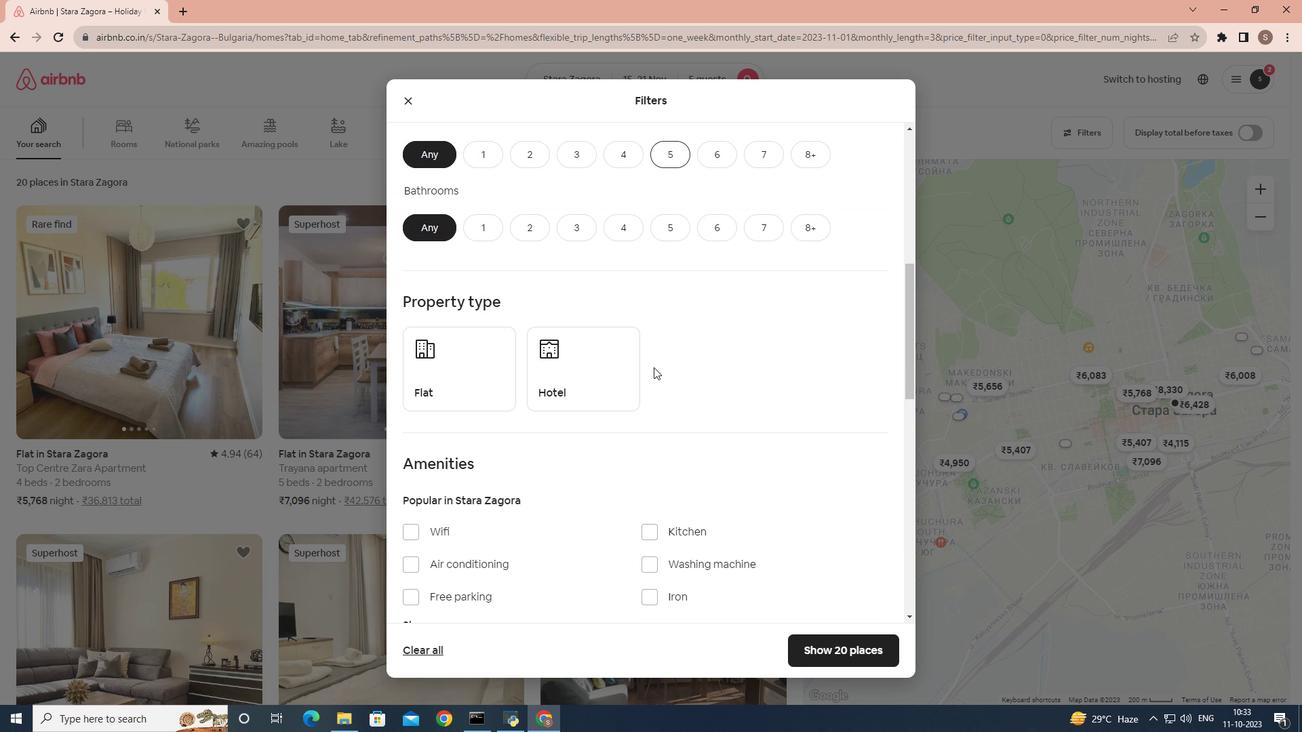 
Action: Mouse scrolled (650, 363) with delta (0, 0)
Screenshot: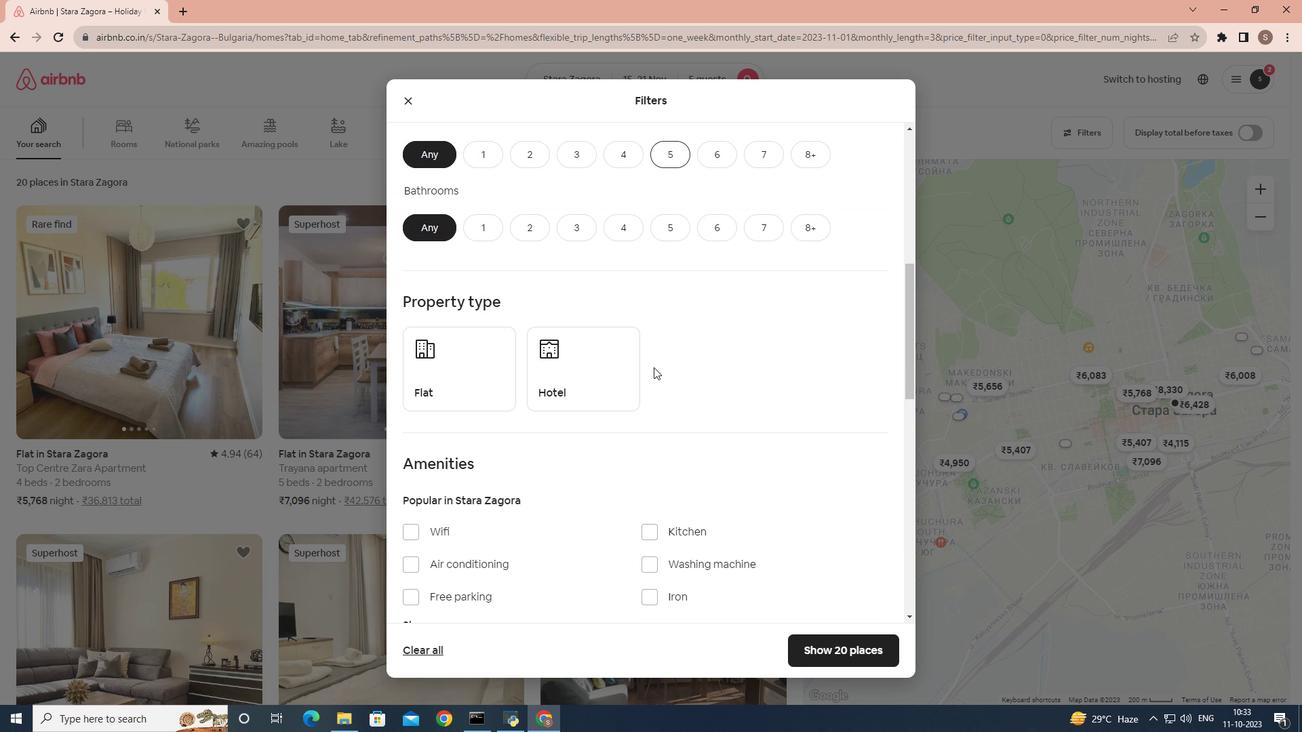 
Action: Mouse scrolled (650, 364) with delta (0, 0)
Screenshot: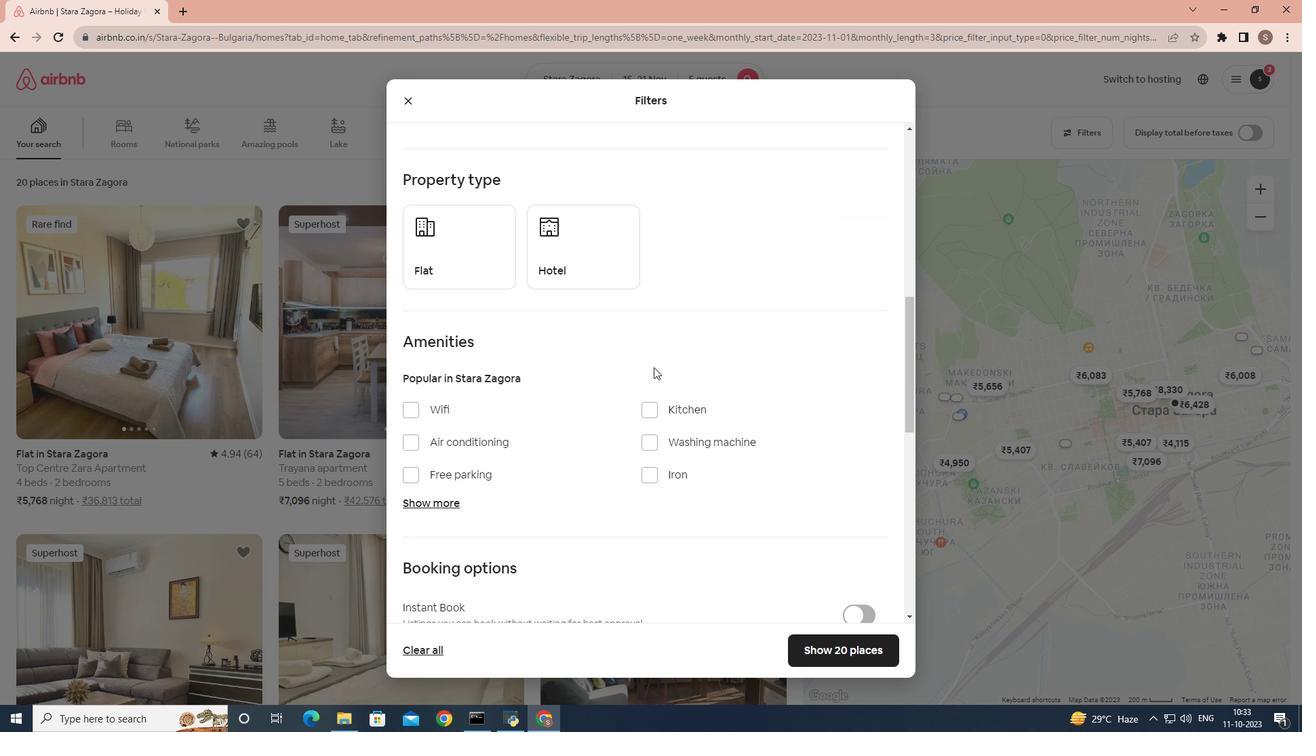 
Action: Mouse scrolled (650, 364) with delta (0, 0)
Screenshot: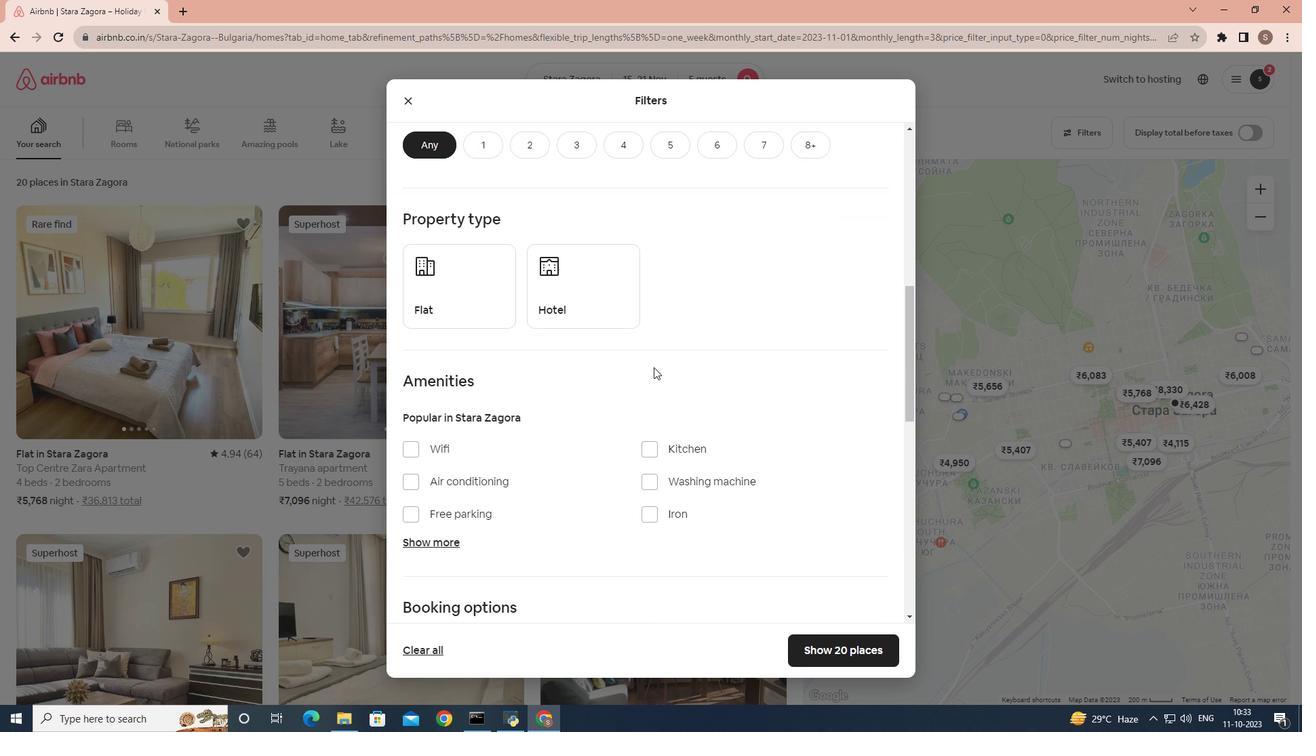 
Action: Mouse scrolled (650, 364) with delta (0, 0)
Screenshot: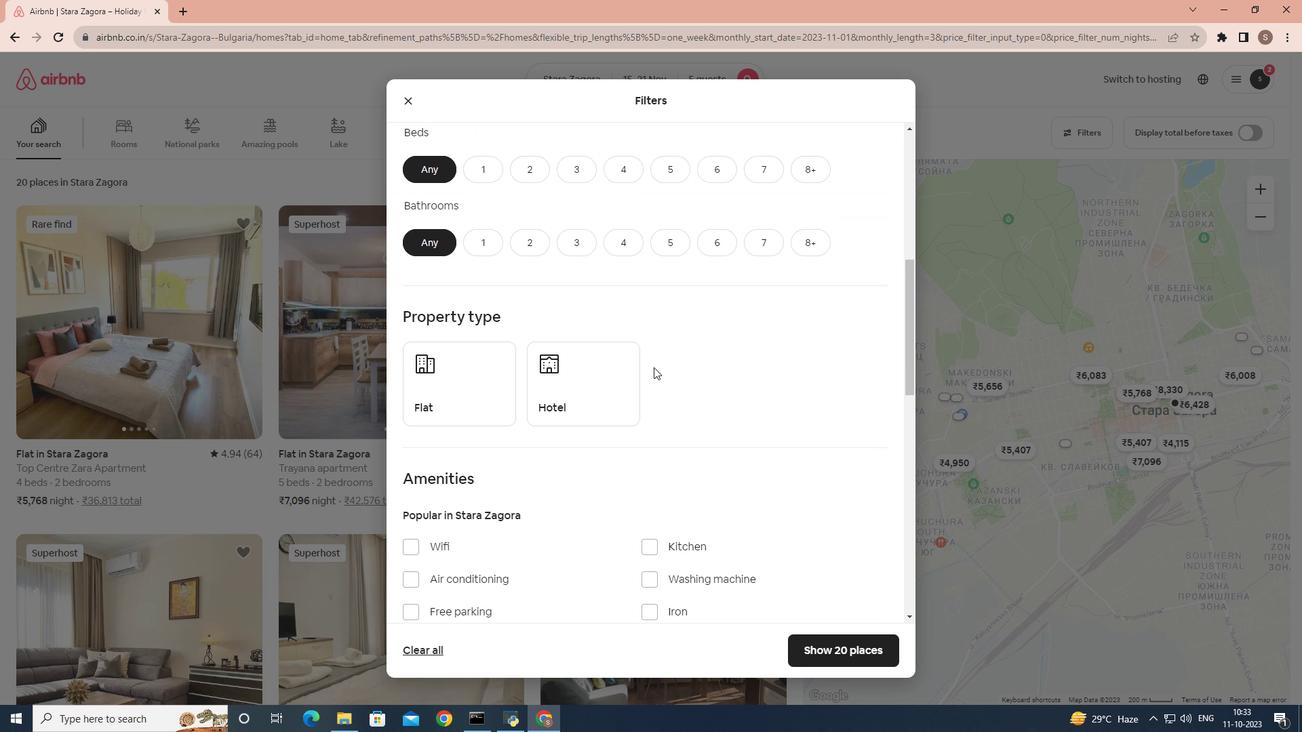 
Action: Mouse moved to (580, 153)
Screenshot: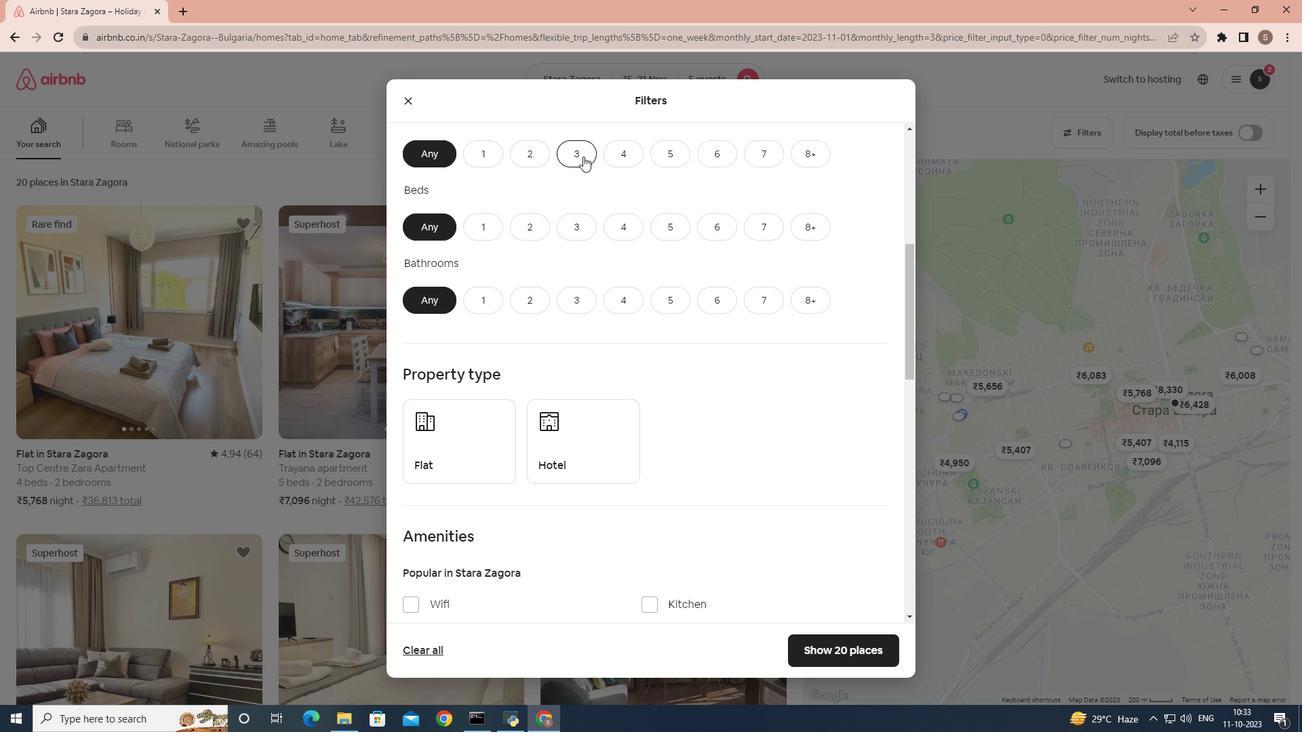 
Action: Mouse pressed left at (580, 153)
Screenshot: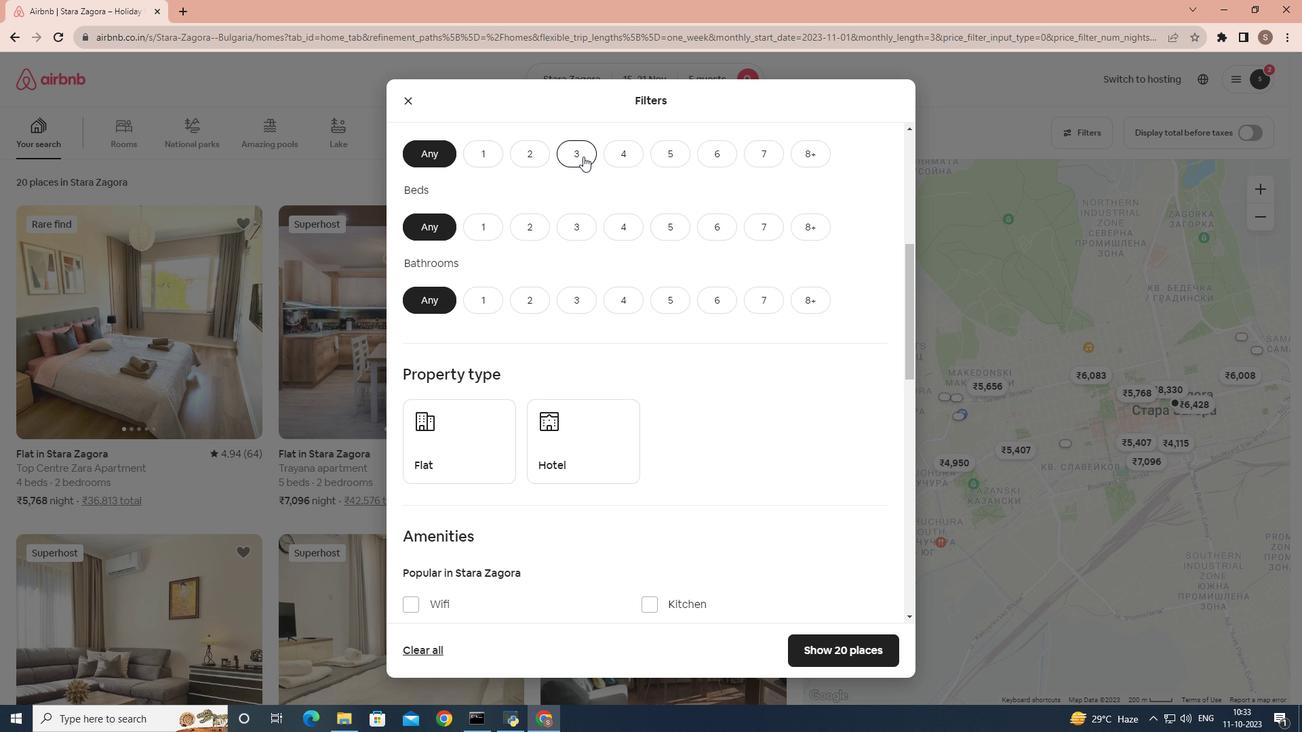 
Action: Mouse moved to (569, 224)
Screenshot: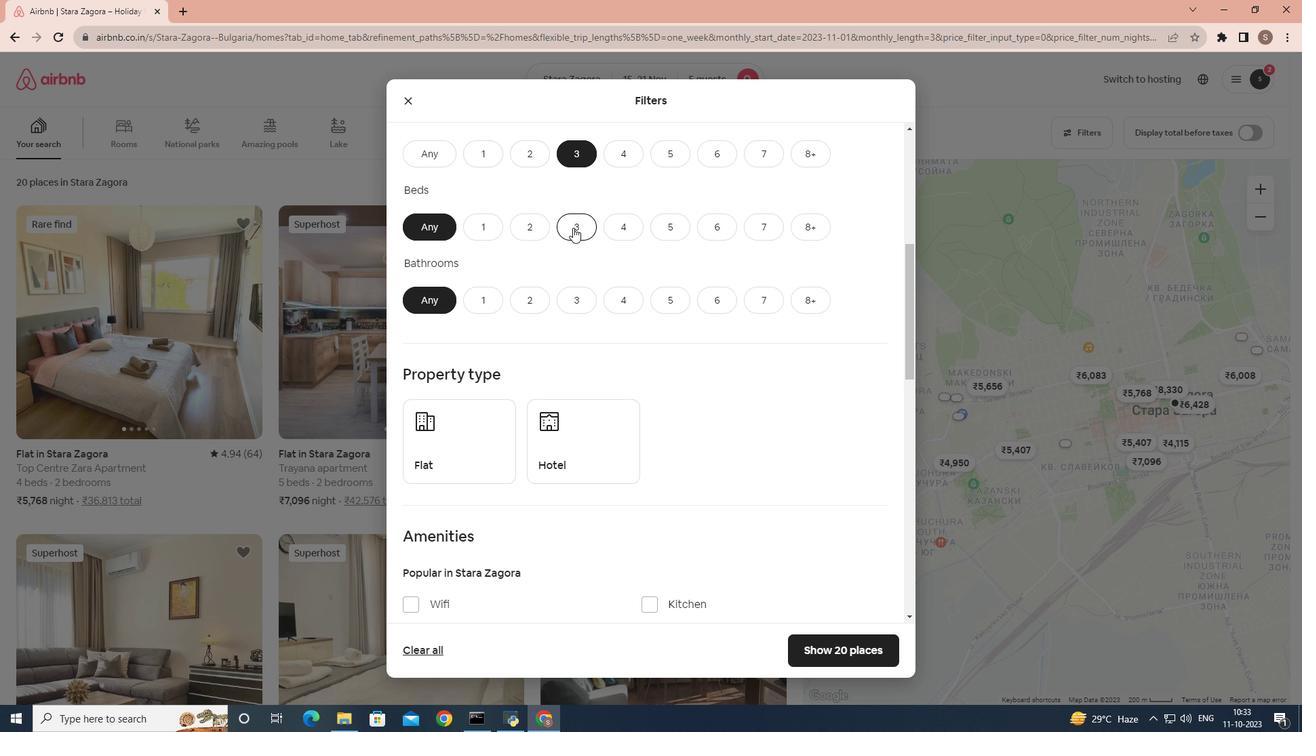 
Action: Mouse pressed left at (569, 224)
Screenshot: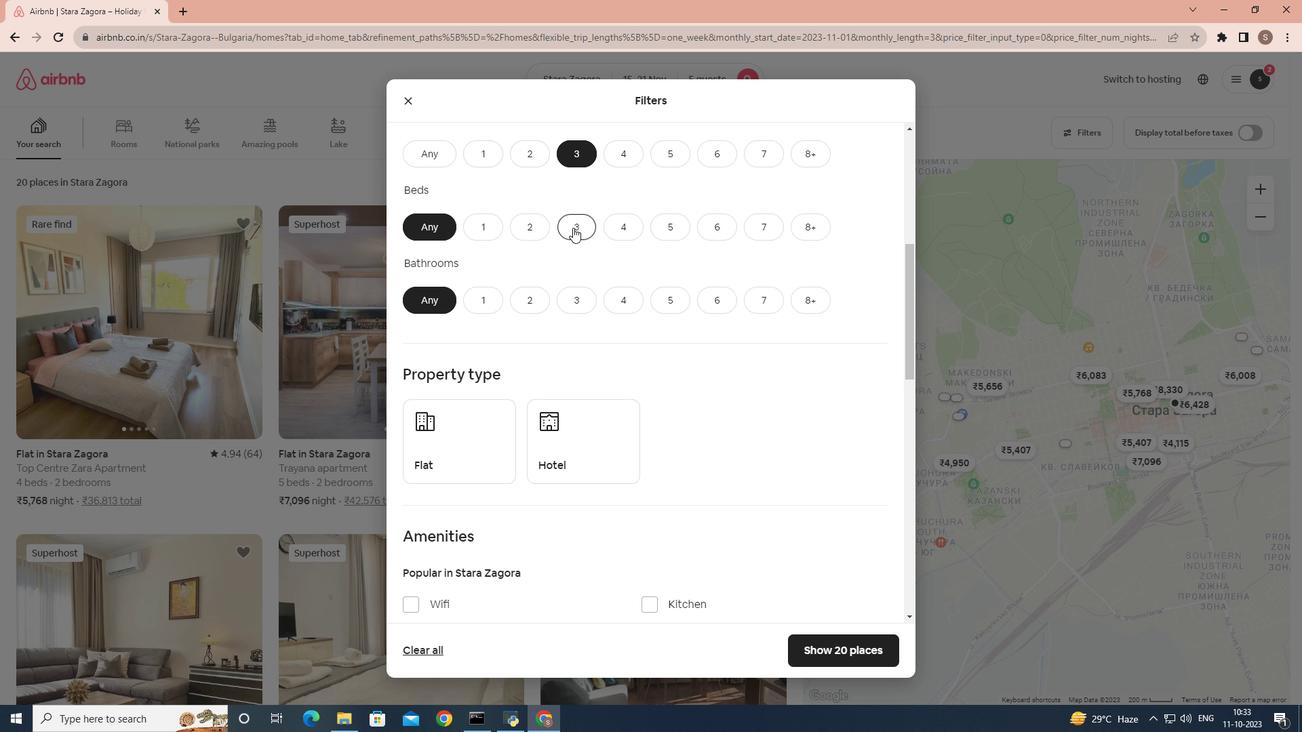 
Action: Mouse moved to (565, 301)
Screenshot: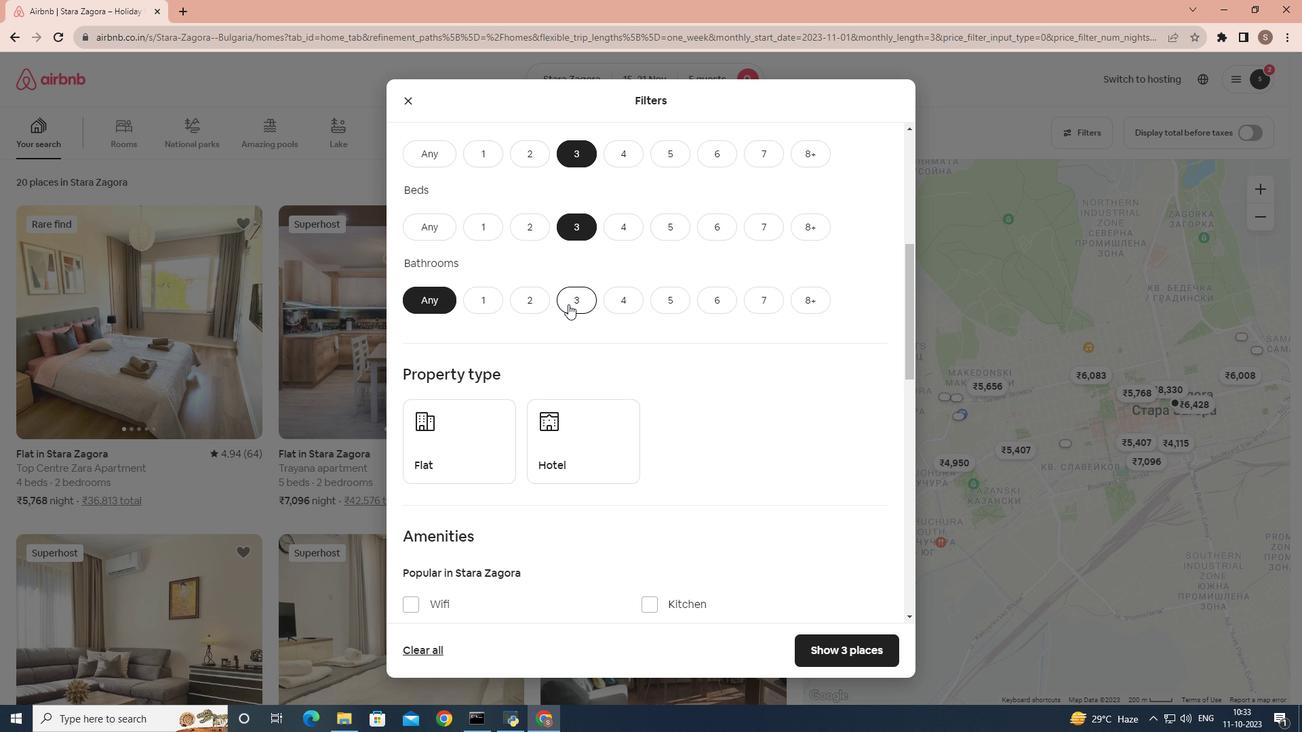 
Action: Mouse pressed left at (565, 301)
Screenshot: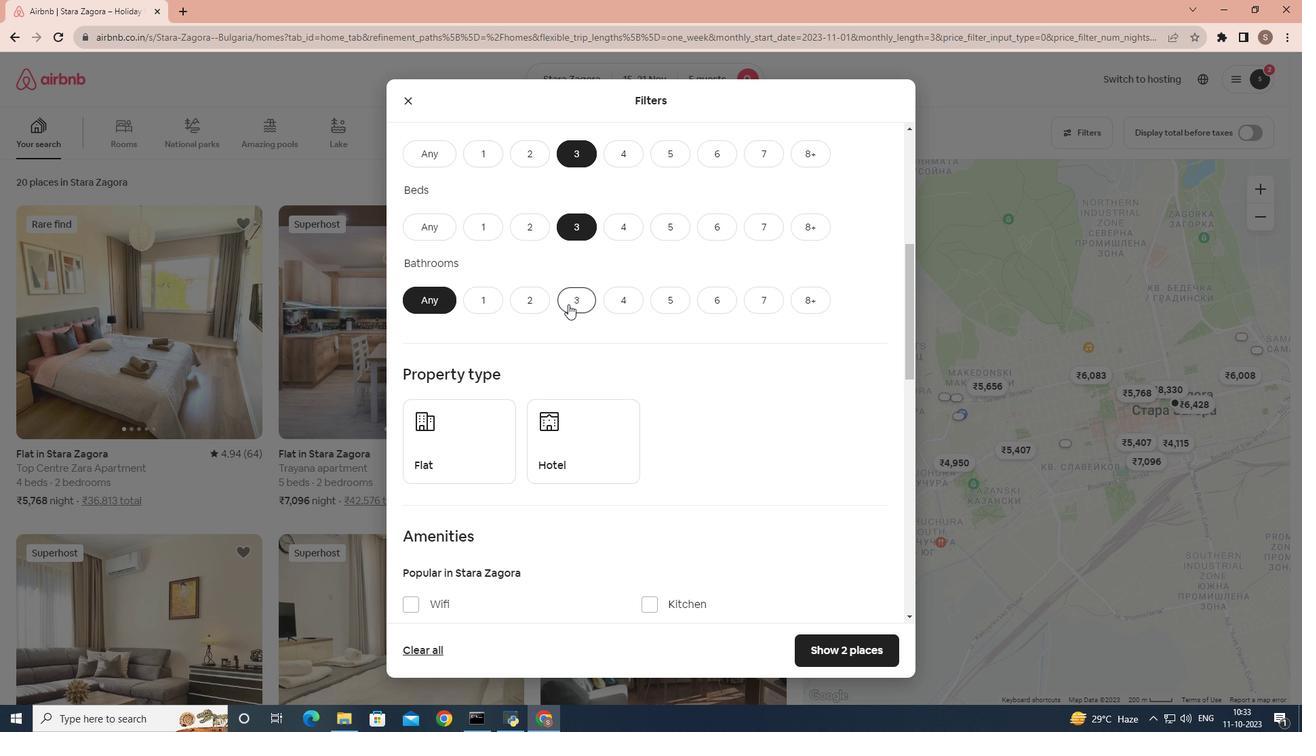 
Action: Mouse scrolled (565, 300) with delta (0, 0)
Screenshot: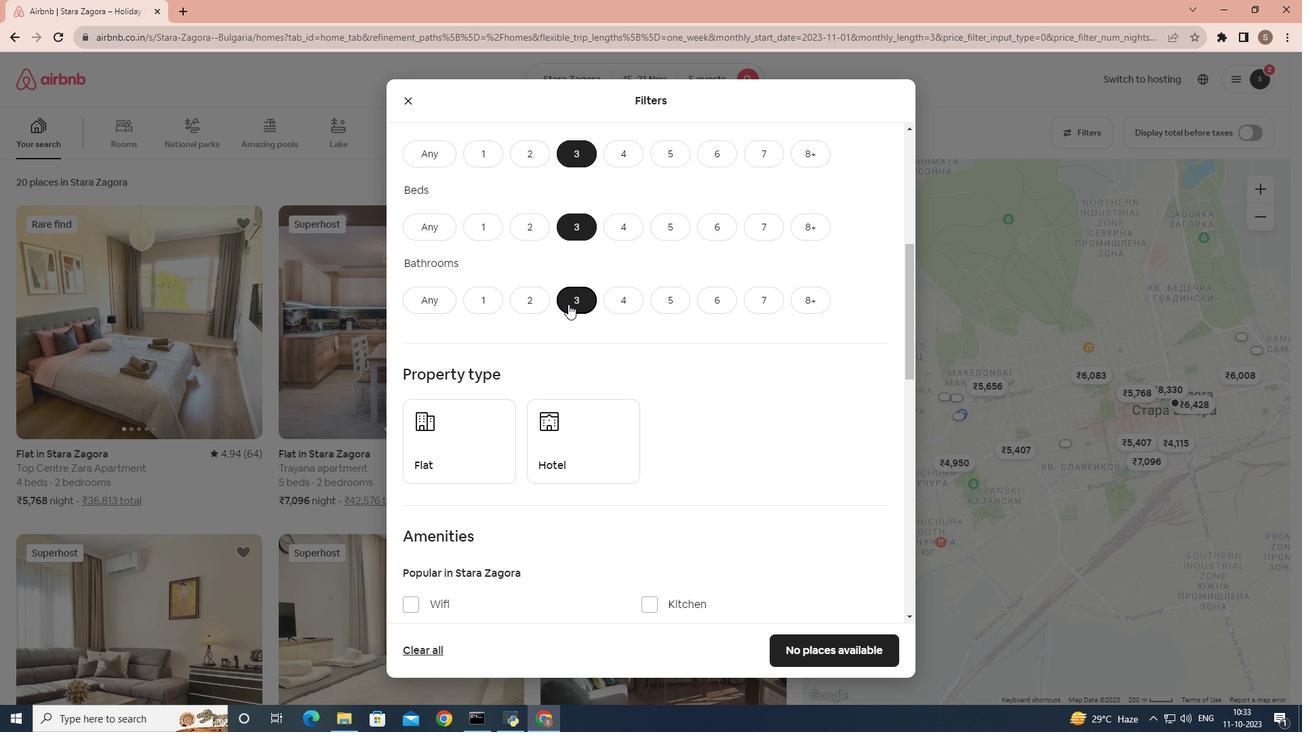 
Action: Mouse scrolled (565, 300) with delta (0, 0)
Screenshot: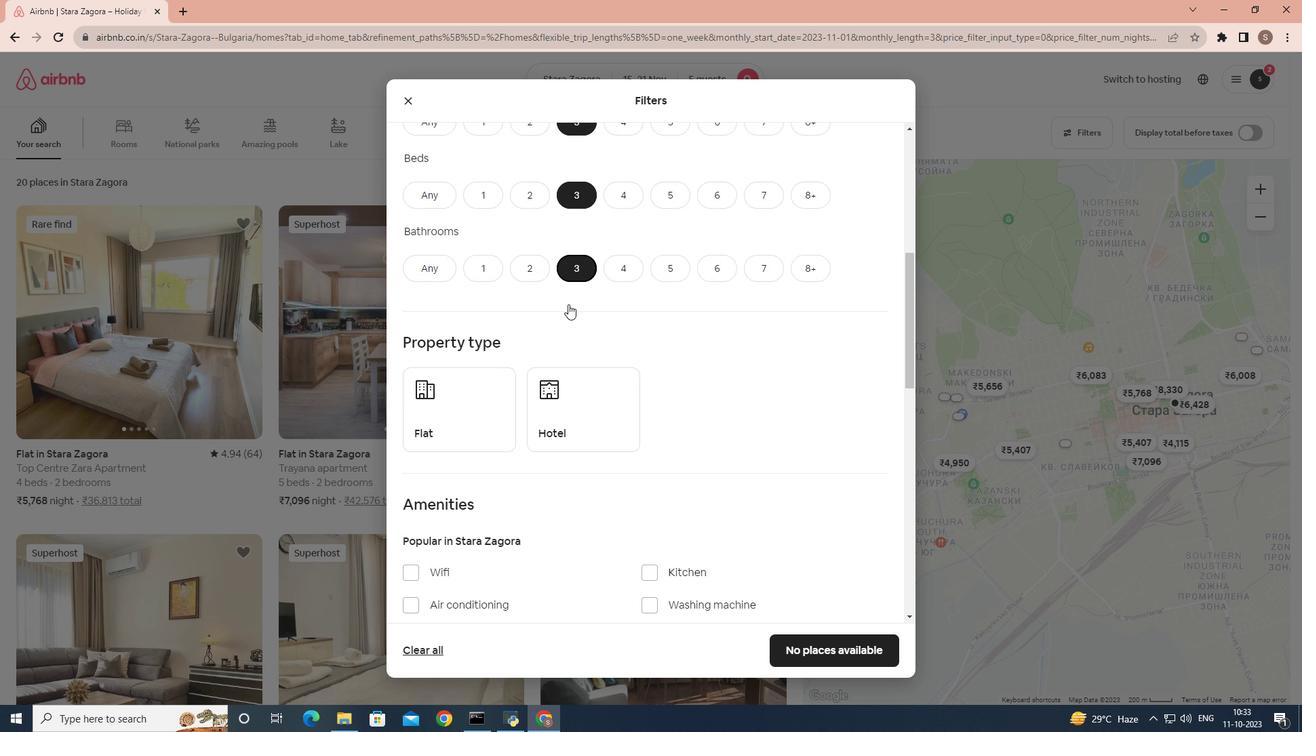 
Action: Mouse scrolled (565, 300) with delta (0, 0)
Screenshot: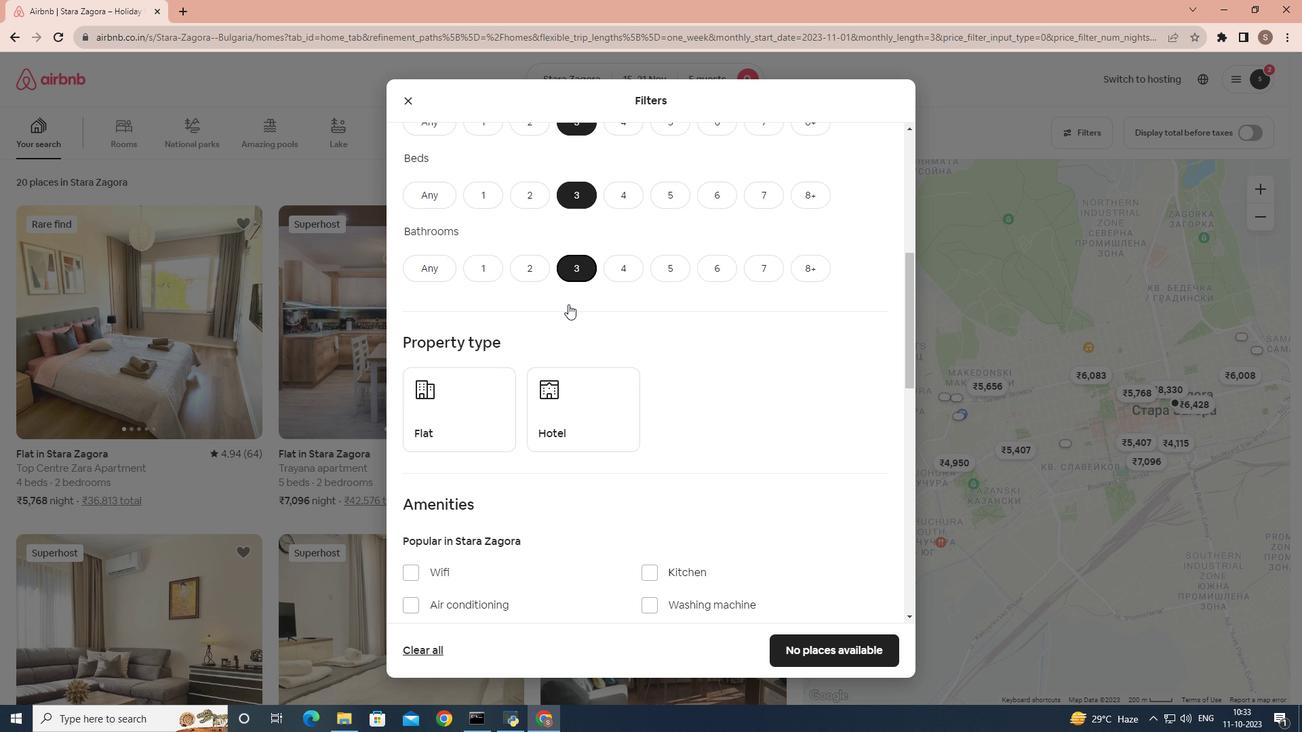 
Action: Mouse scrolled (565, 300) with delta (0, 0)
Screenshot: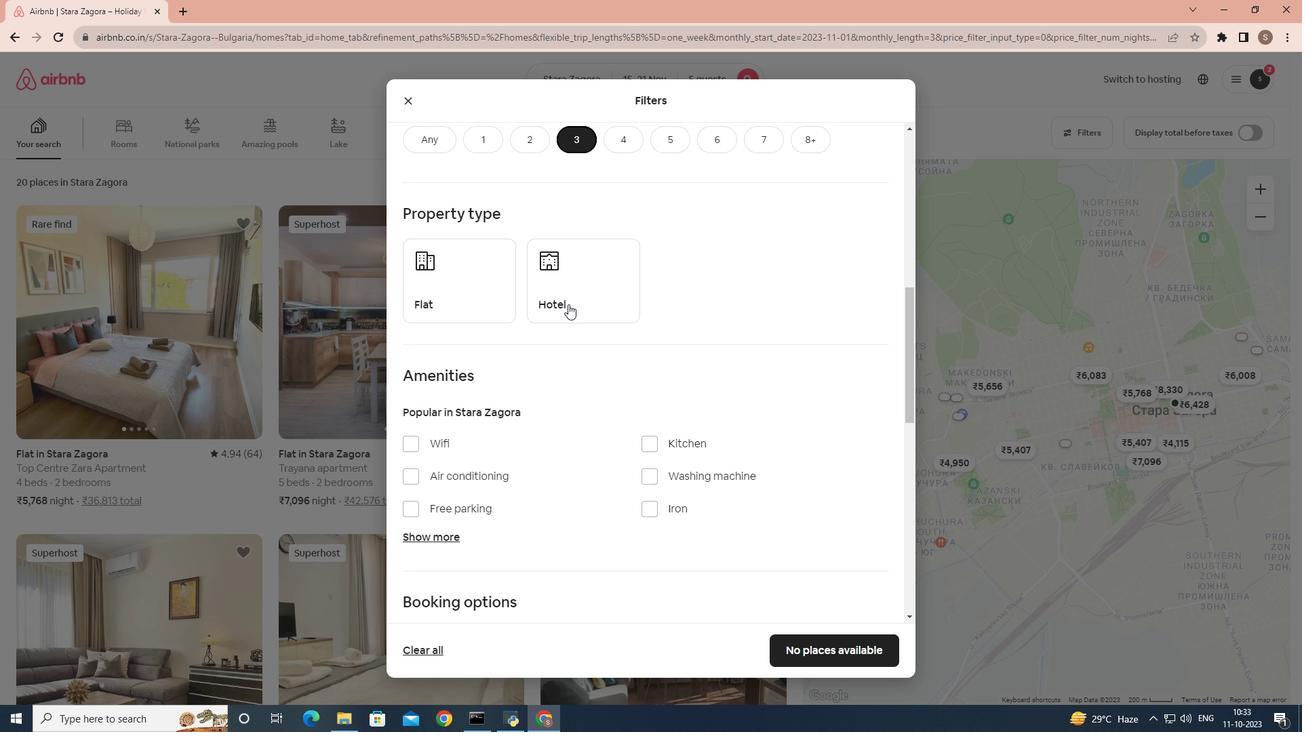
Action: Mouse moved to (570, 297)
Screenshot: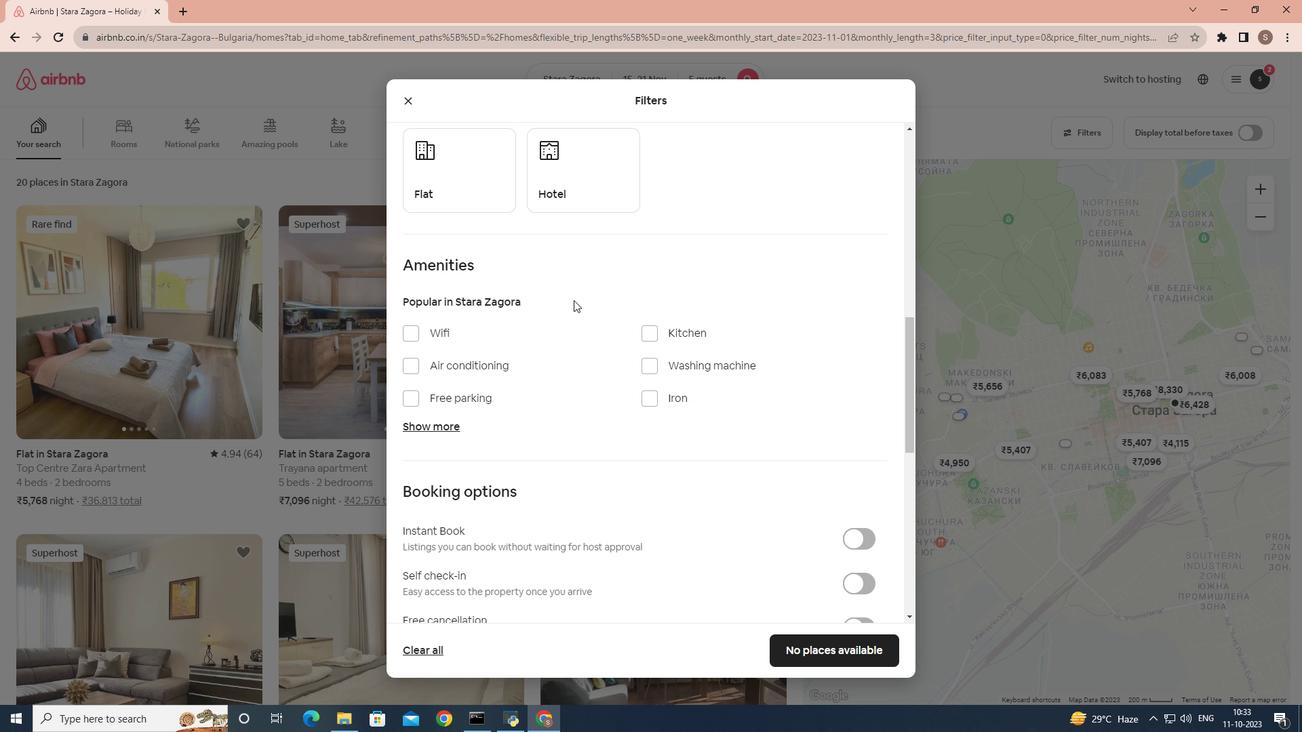 
Action: Mouse scrolled (570, 296) with delta (0, 0)
Screenshot: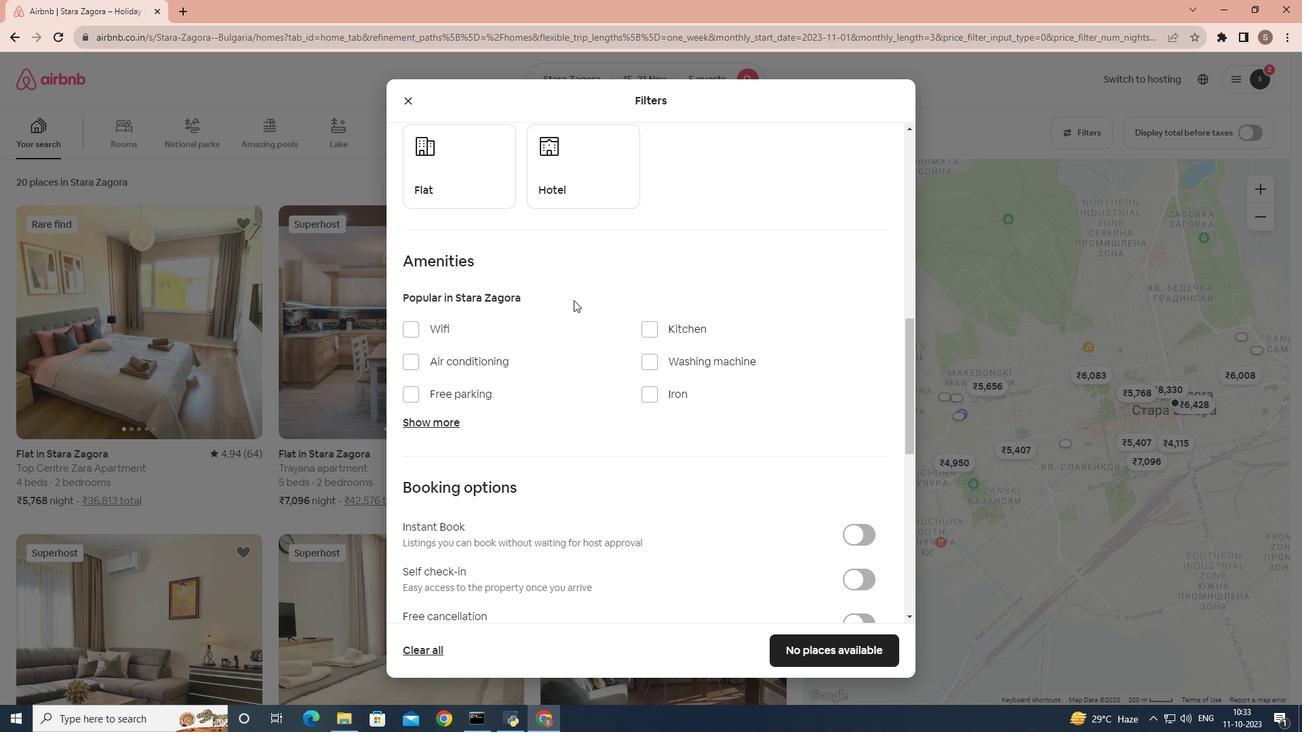 
Action: Mouse scrolled (570, 296) with delta (0, 0)
Screenshot: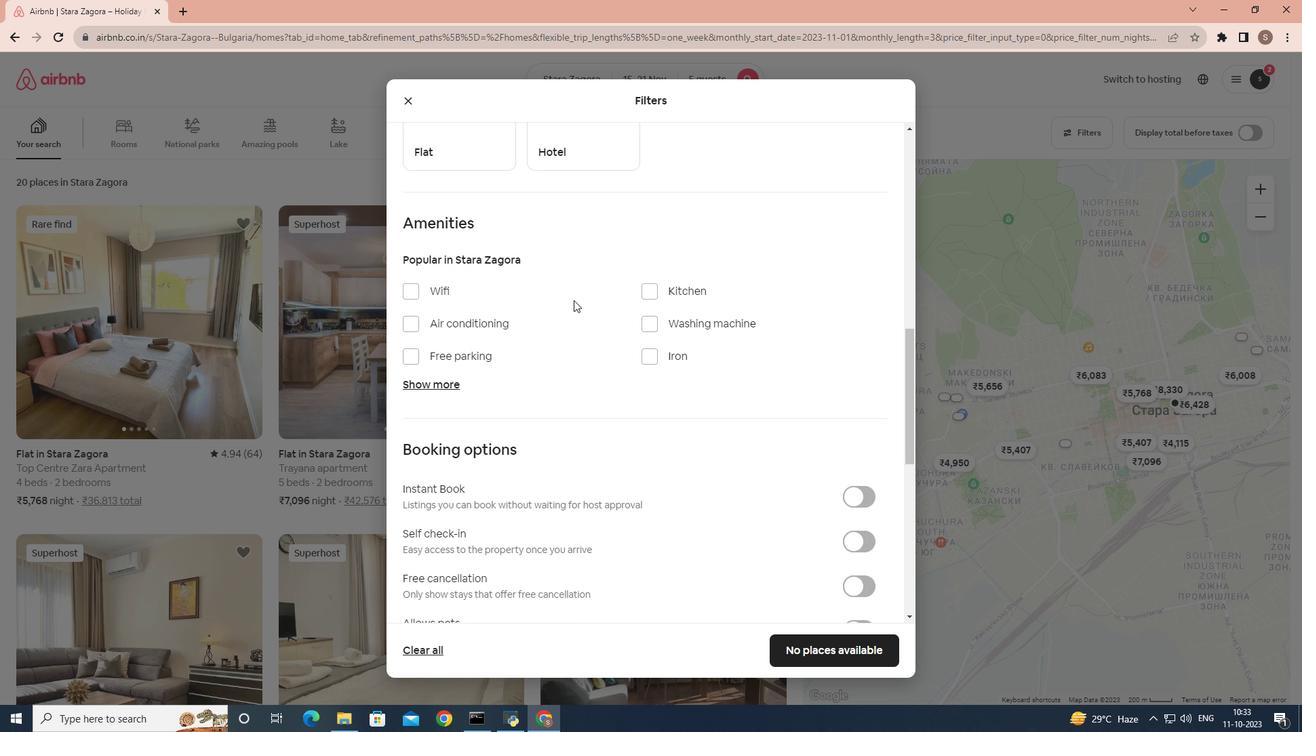 
Action: Mouse scrolled (570, 296) with delta (0, 0)
Screenshot: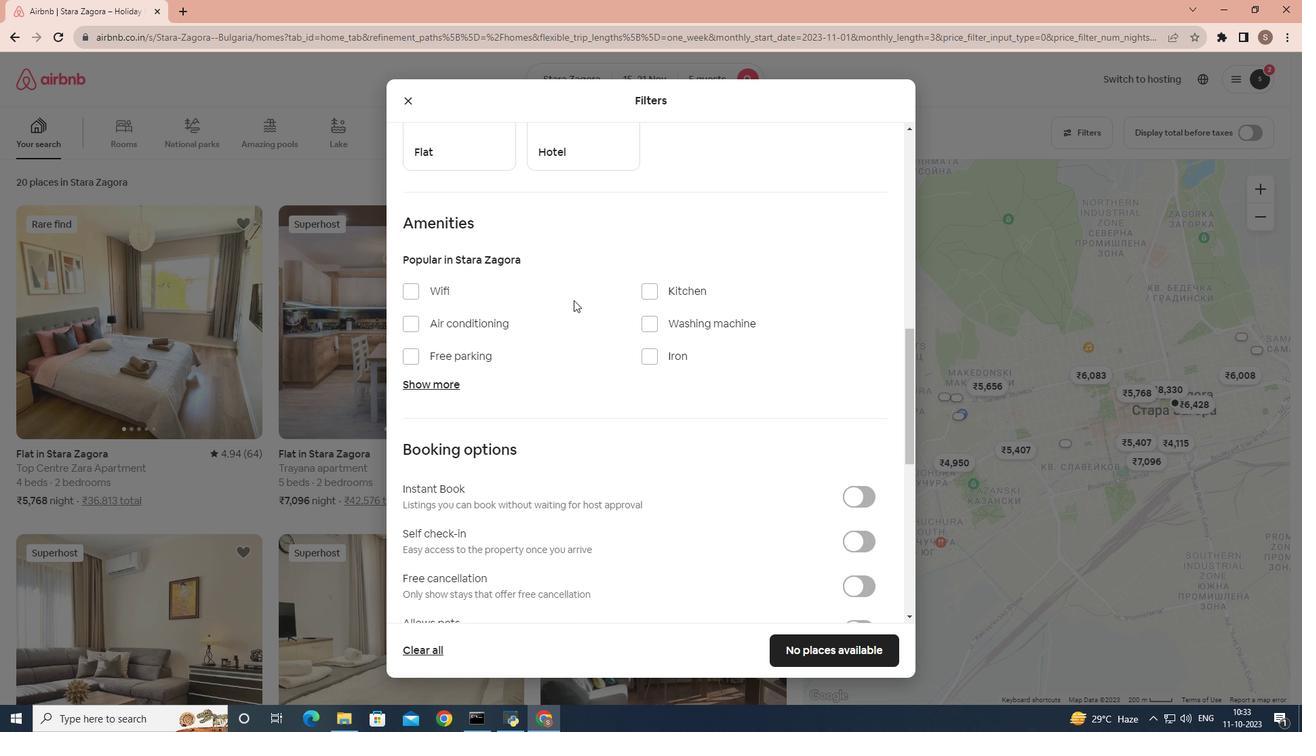 
Action: Mouse moved to (859, 341)
Screenshot: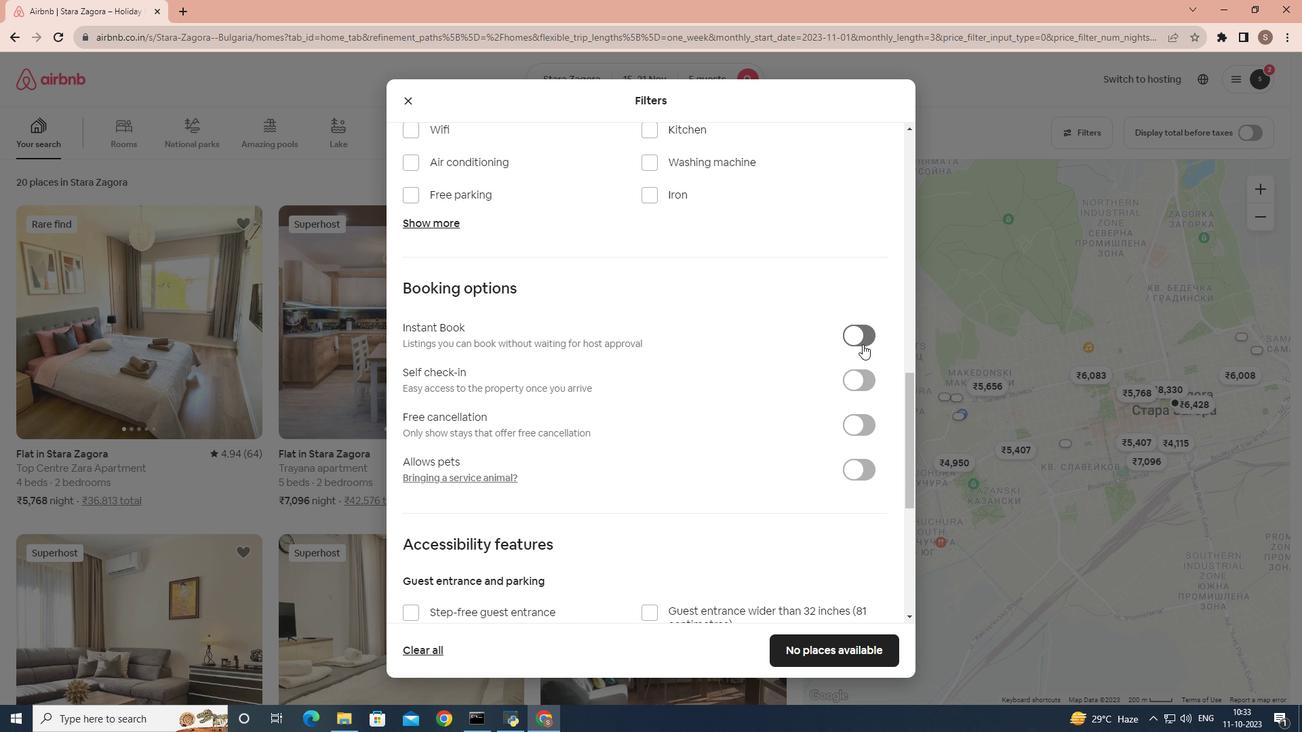
Action: Mouse scrolled (859, 340) with delta (0, 0)
Screenshot: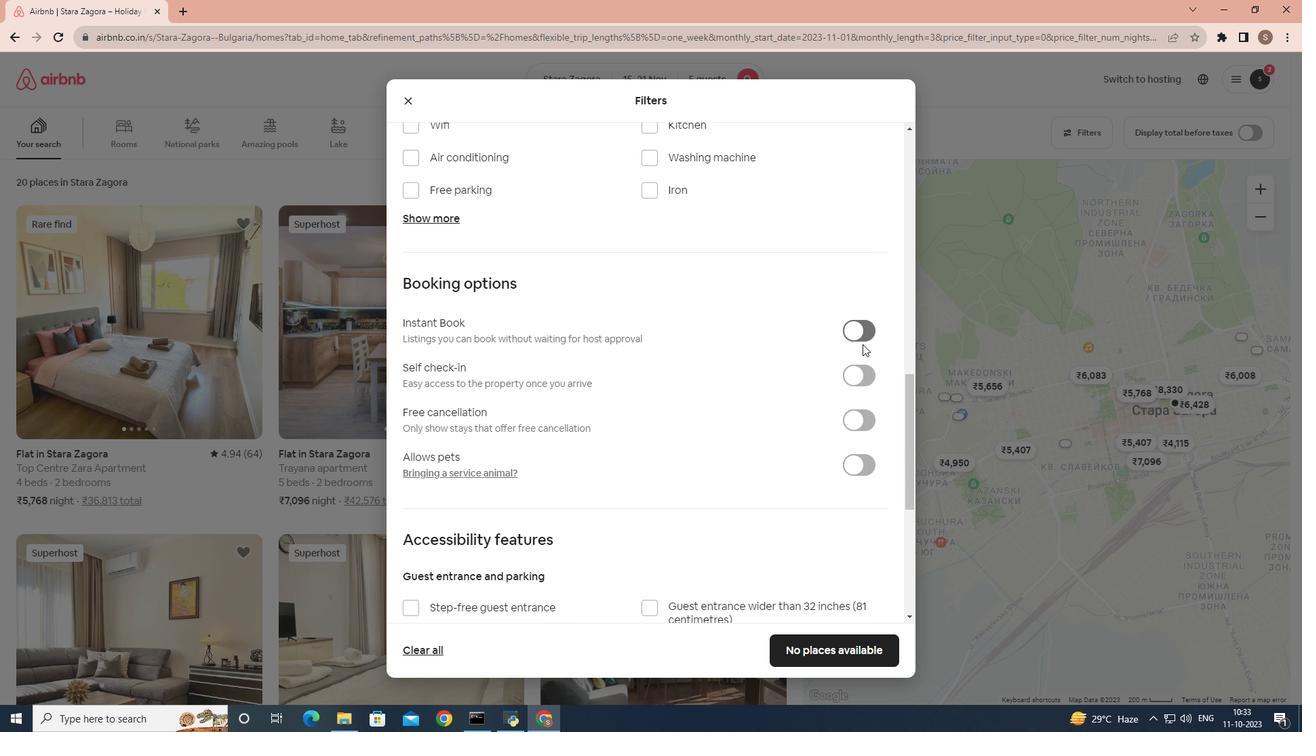 
Action: Mouse scrolled (859, 340) with delta (0, 0)
Screenshot: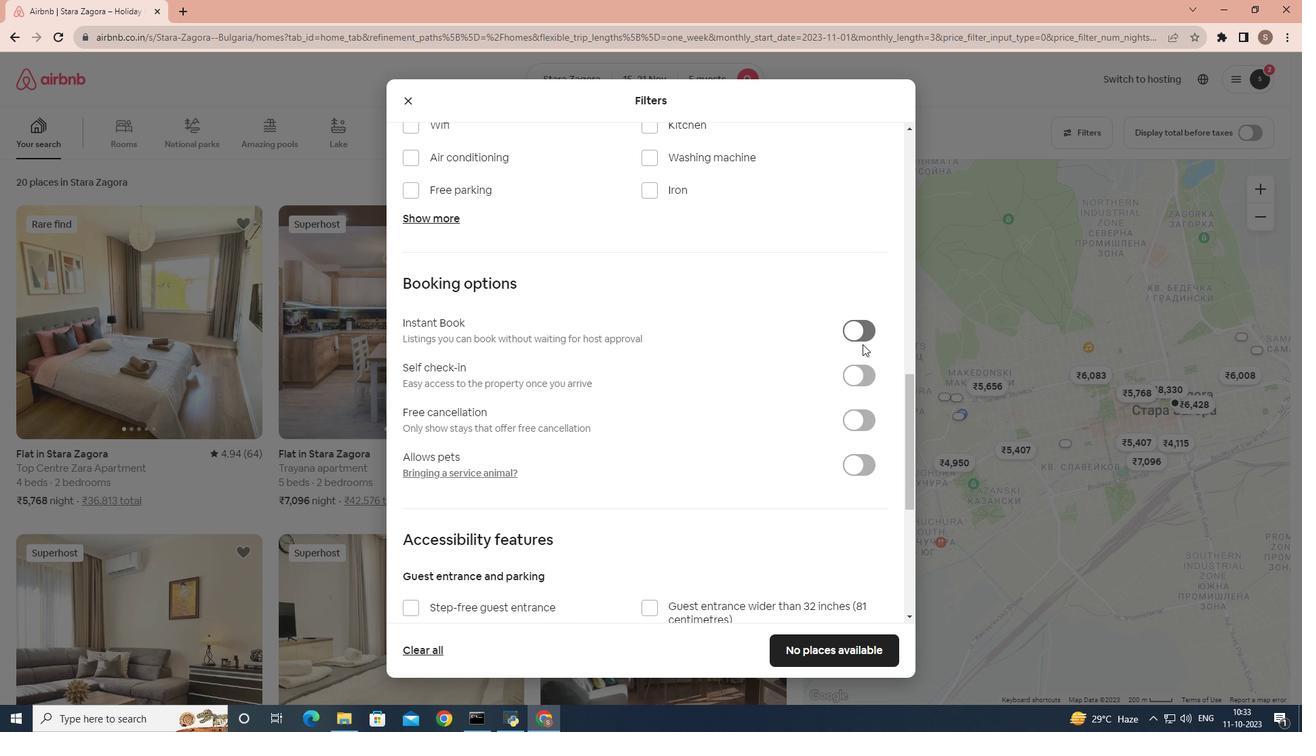 
Action: Mouse scrolled (859, 340) with delta (0, 0)
Screenshot: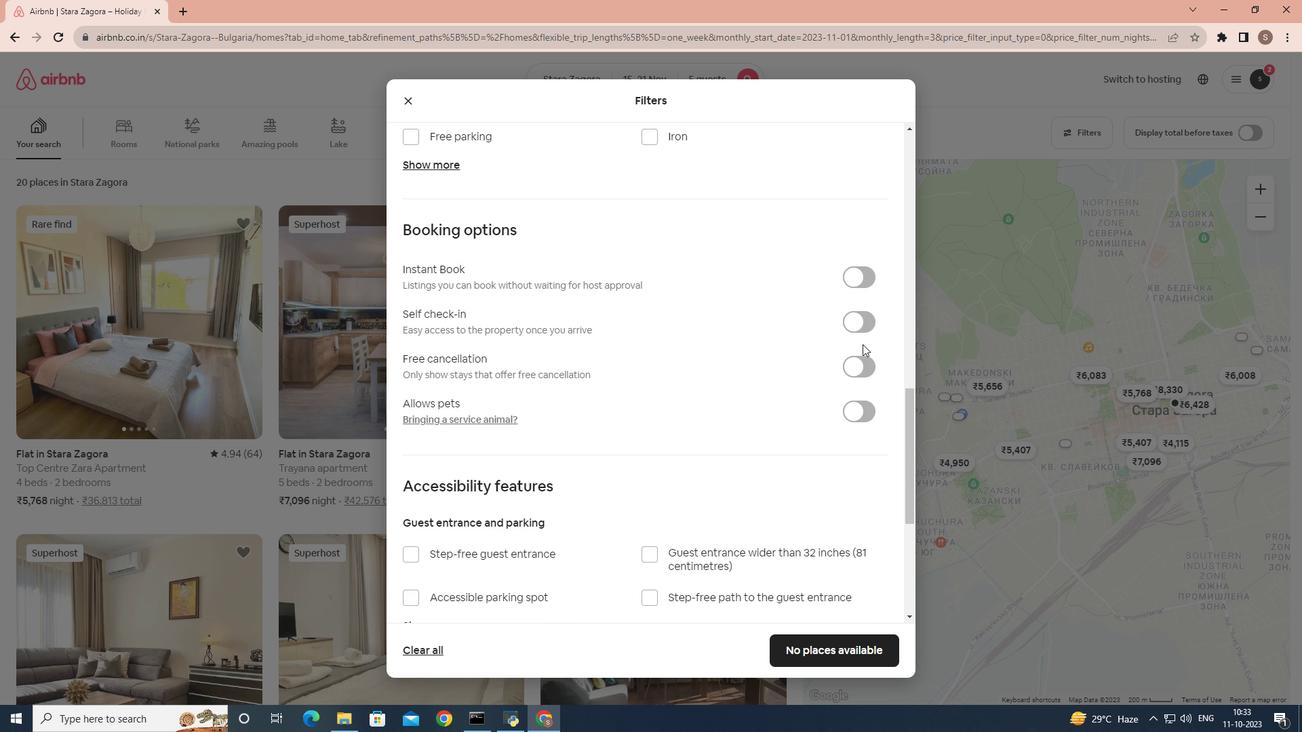 
Action: Mouse moved to (861, 174)
Screenshot: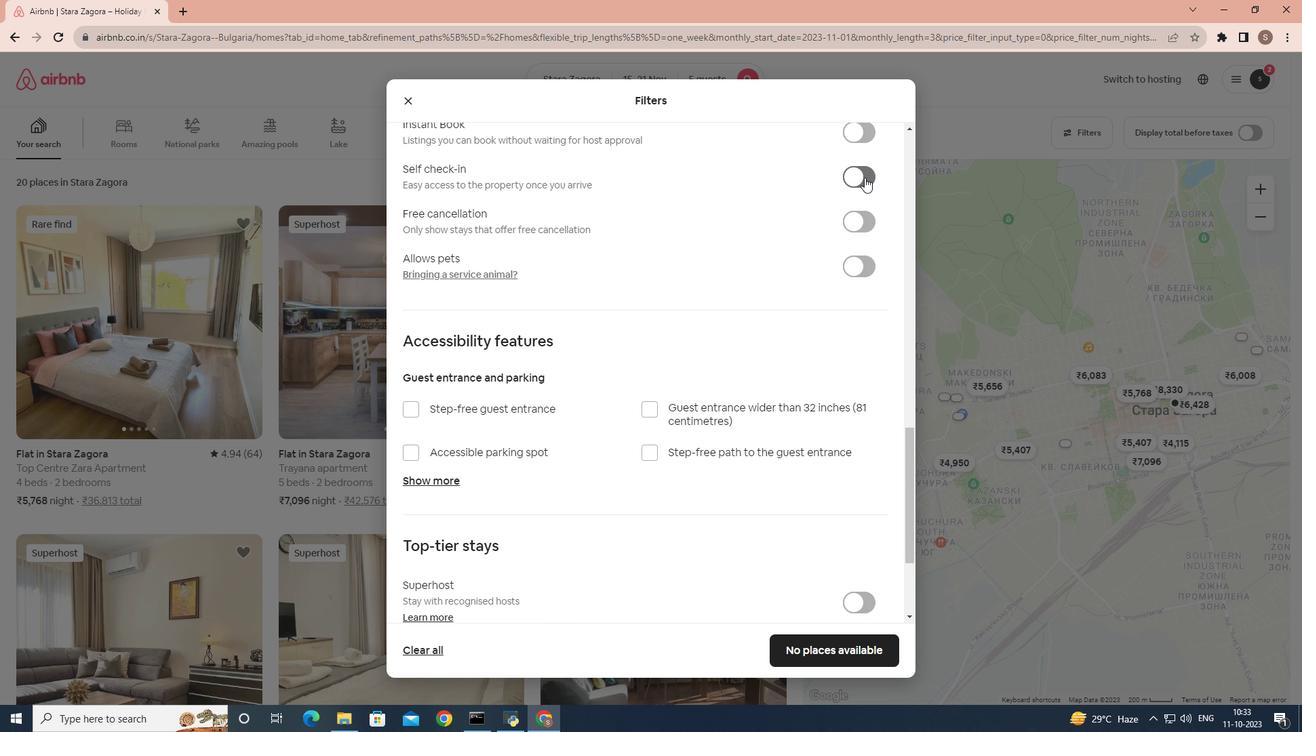 
Action: Mouse pressed left at (861, 174)
Screenshot: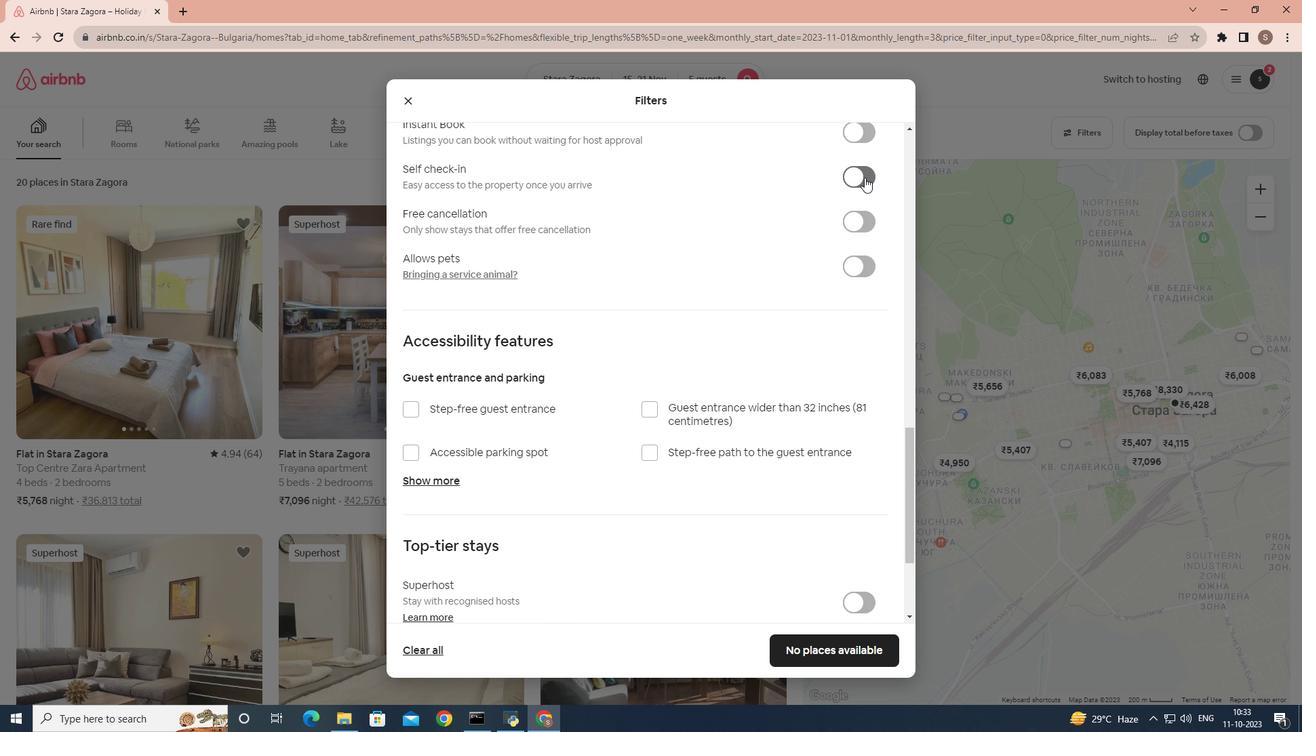 
Action: Mouse moved to (812, 437)
Screenshot: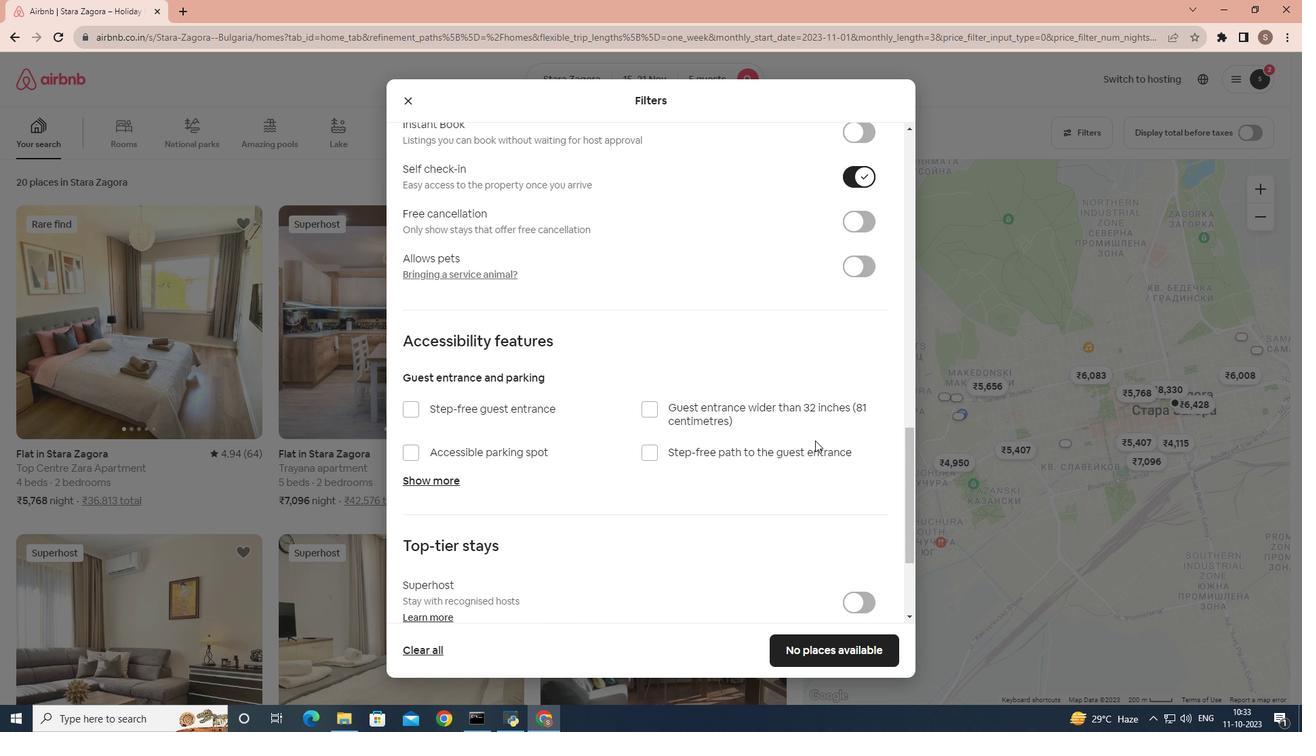 
Action: Mouse scrolled (812, 436) with delta (0, 0)
Screenshot: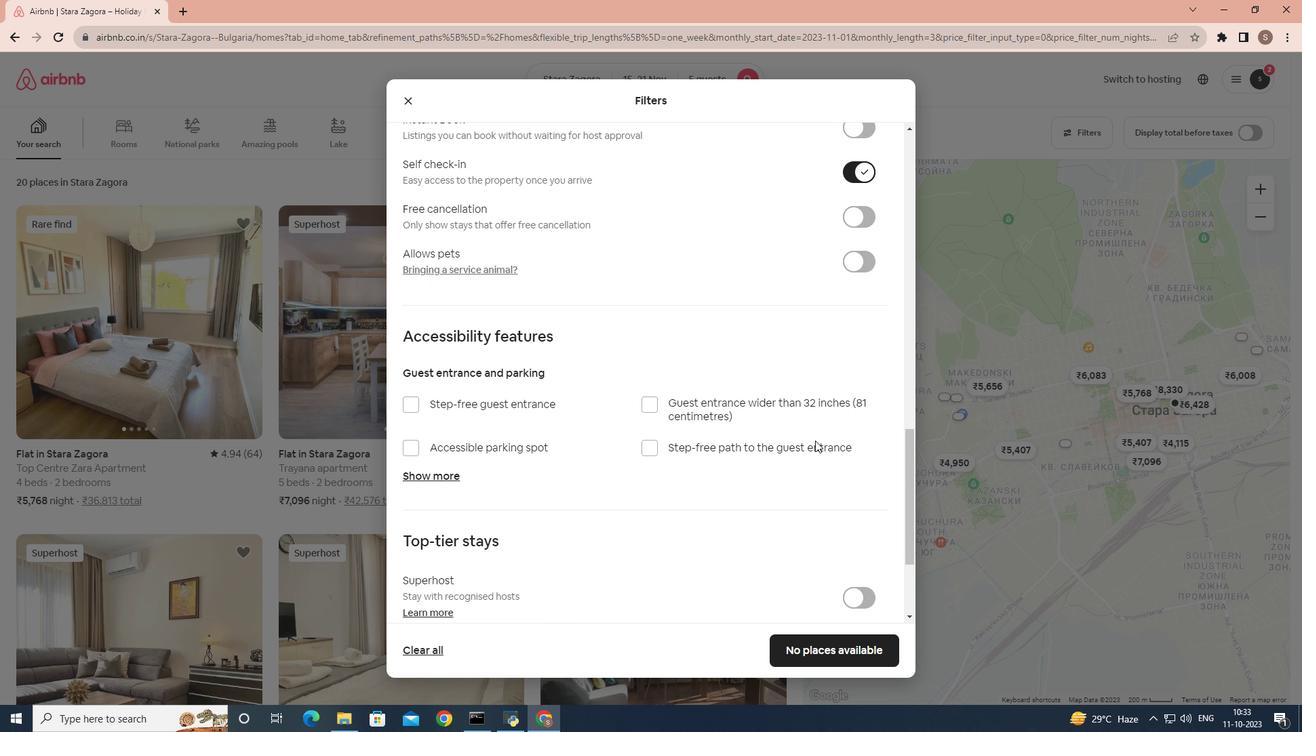
Action: Mouse scrolled (812, 436) with delta (0, 0)
Screenshot: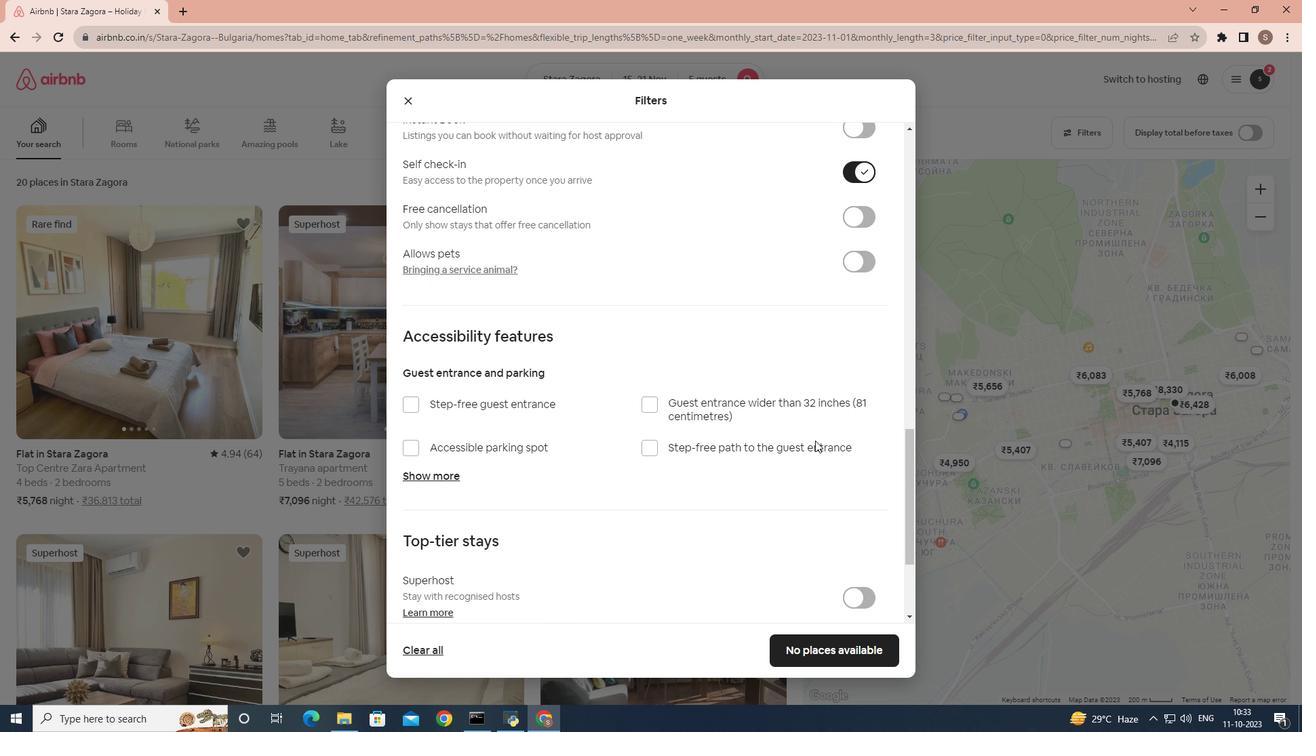 
Action: Mouse scrolled (812, 436) with delta (0, 0)
Screenshot: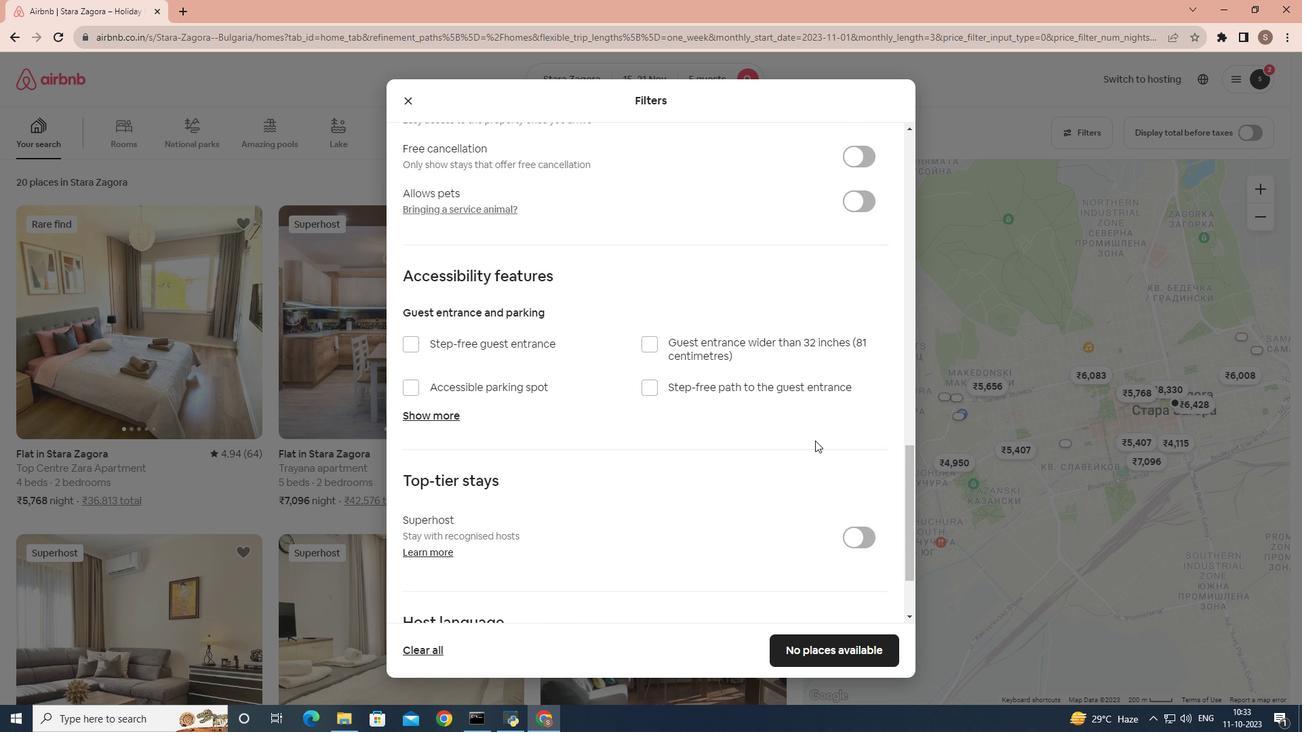 
Action: Mouse scrolled (812, 436) with delta (0, 0)
Screenshot: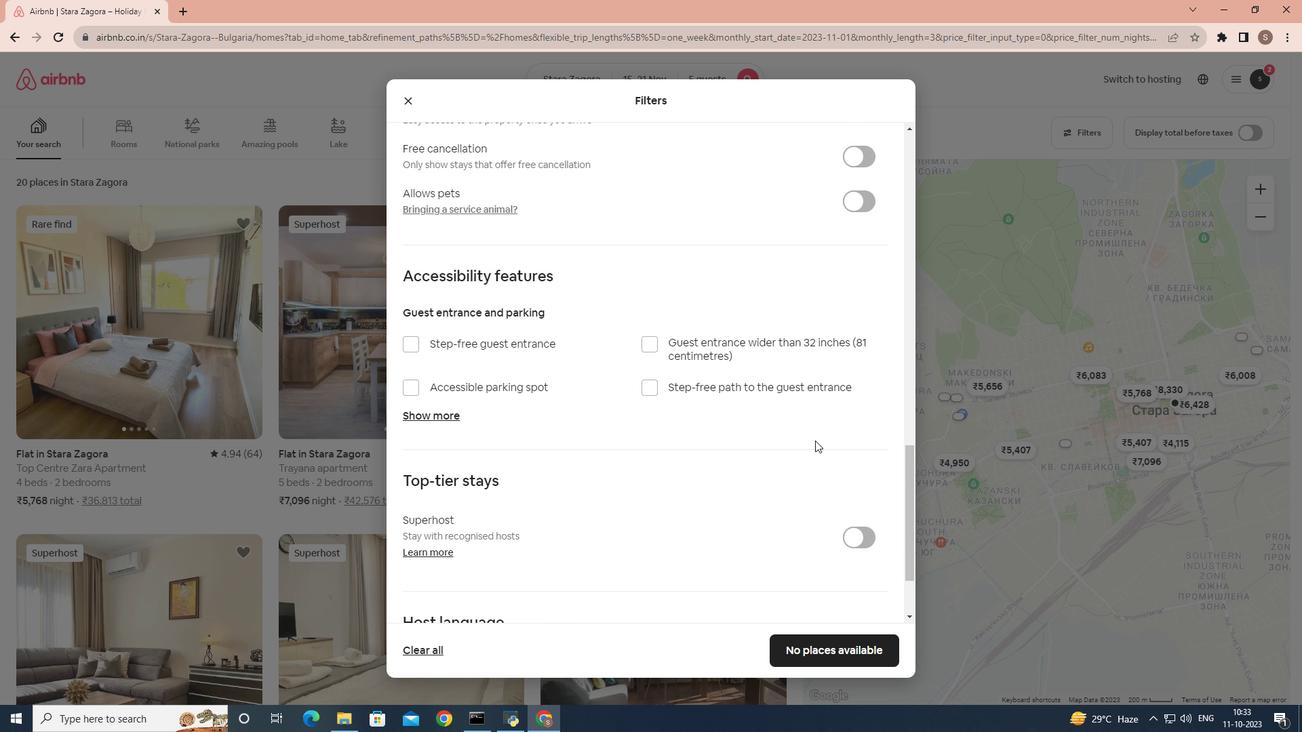 
Action: Mouse scrolled (812, 436) with delta (0, 0)
Screenshot: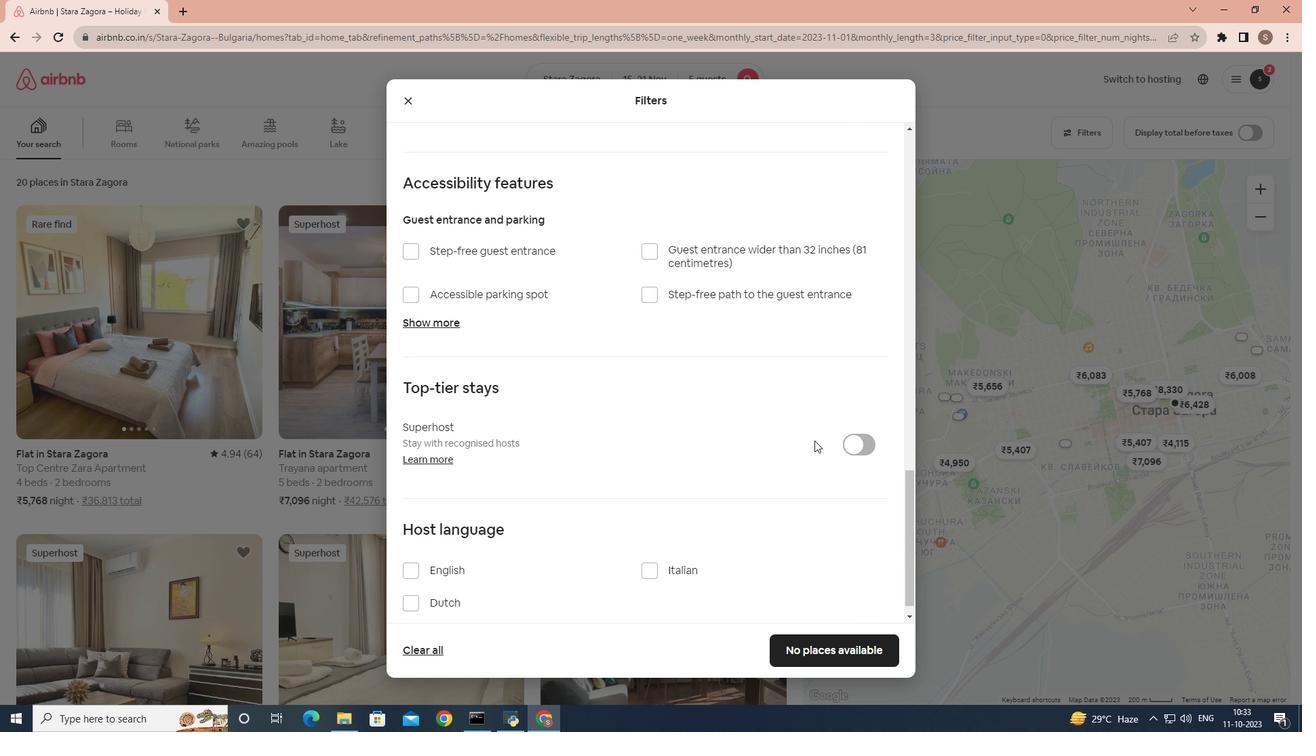 
Action: Mouse moved to (811, 437)
Screenshot: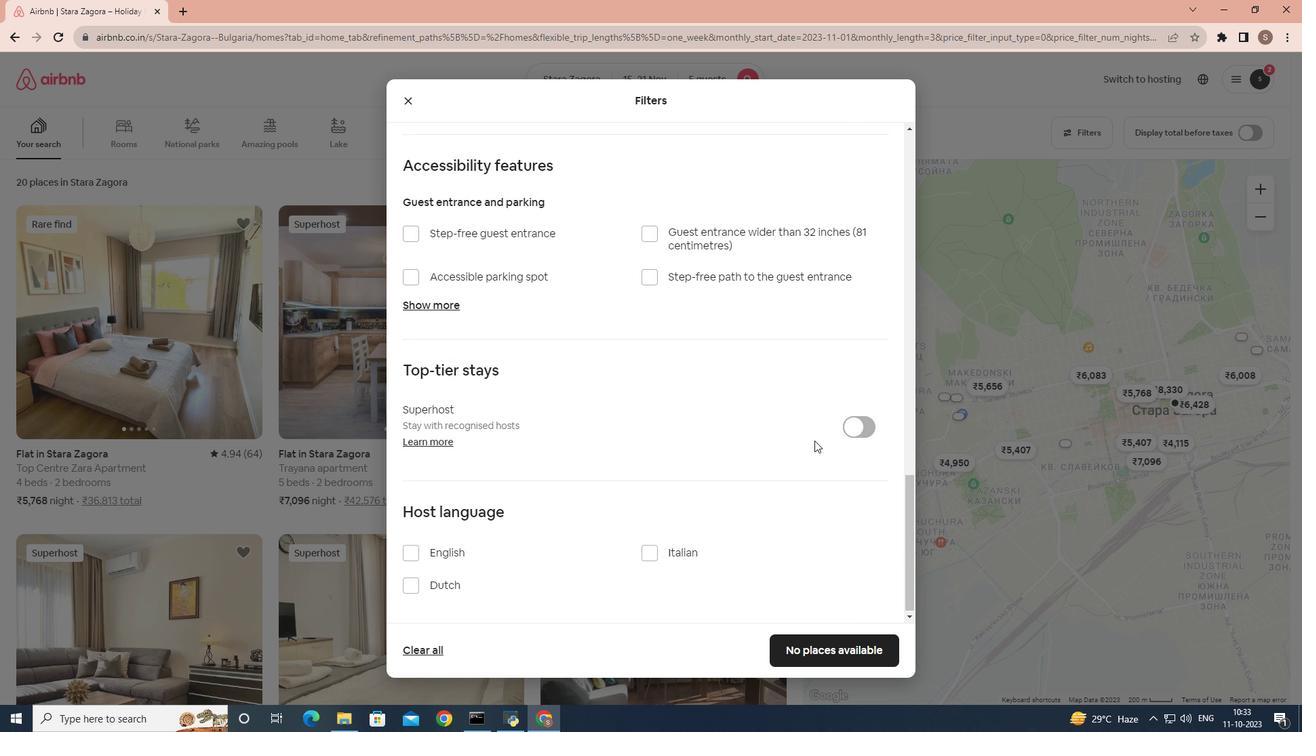 
Action: Mouse scrolled (811, 438) with delta (0, 0)
Screenshot: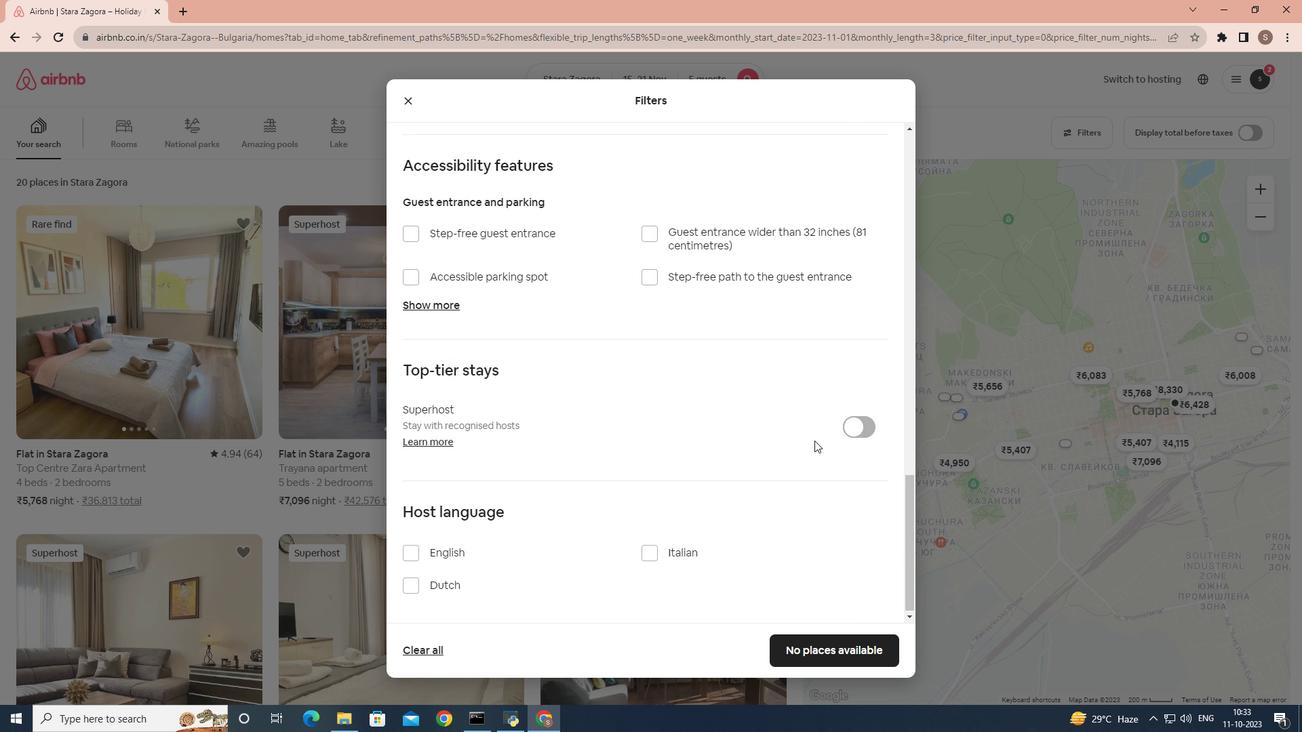 
Action: Mouse moved to (791, 650)
Screenshot: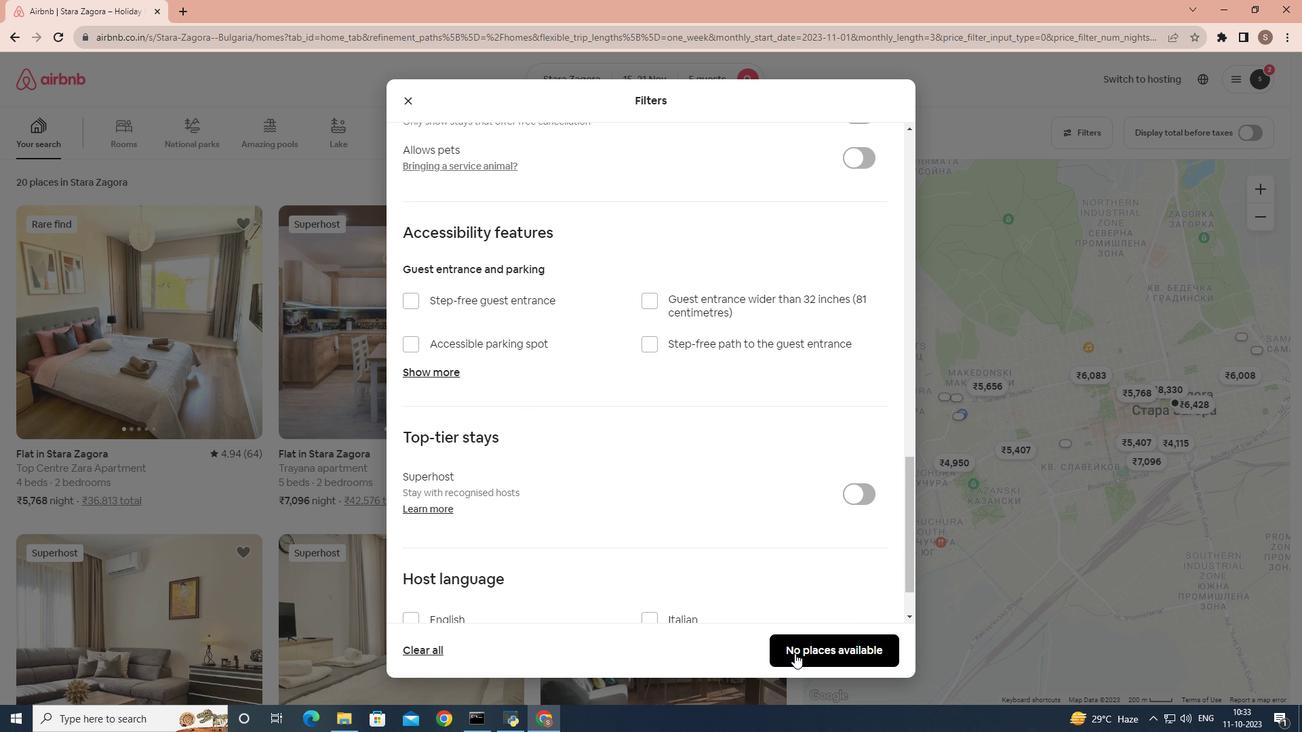 
Action: Mouse pressed left at (791, 650)
Screenshot: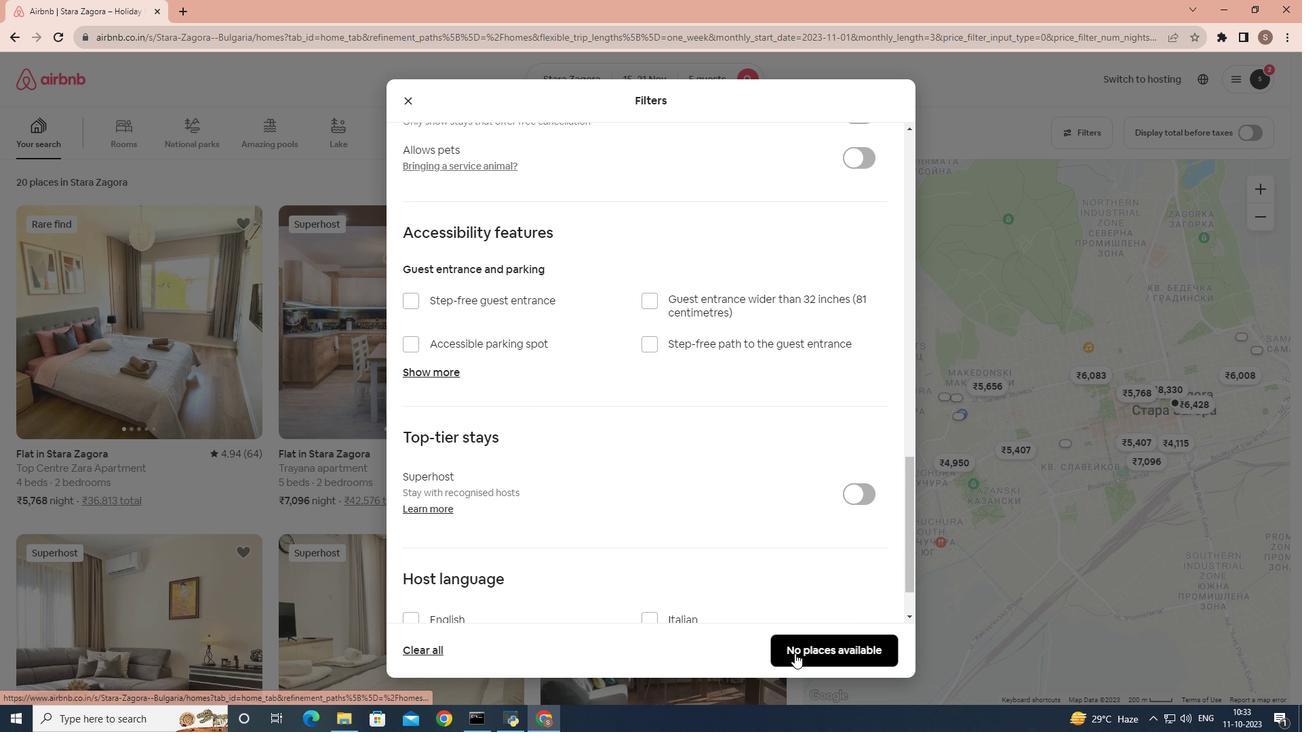 
Action: Mouse moved to (768, 545)
Screenshot: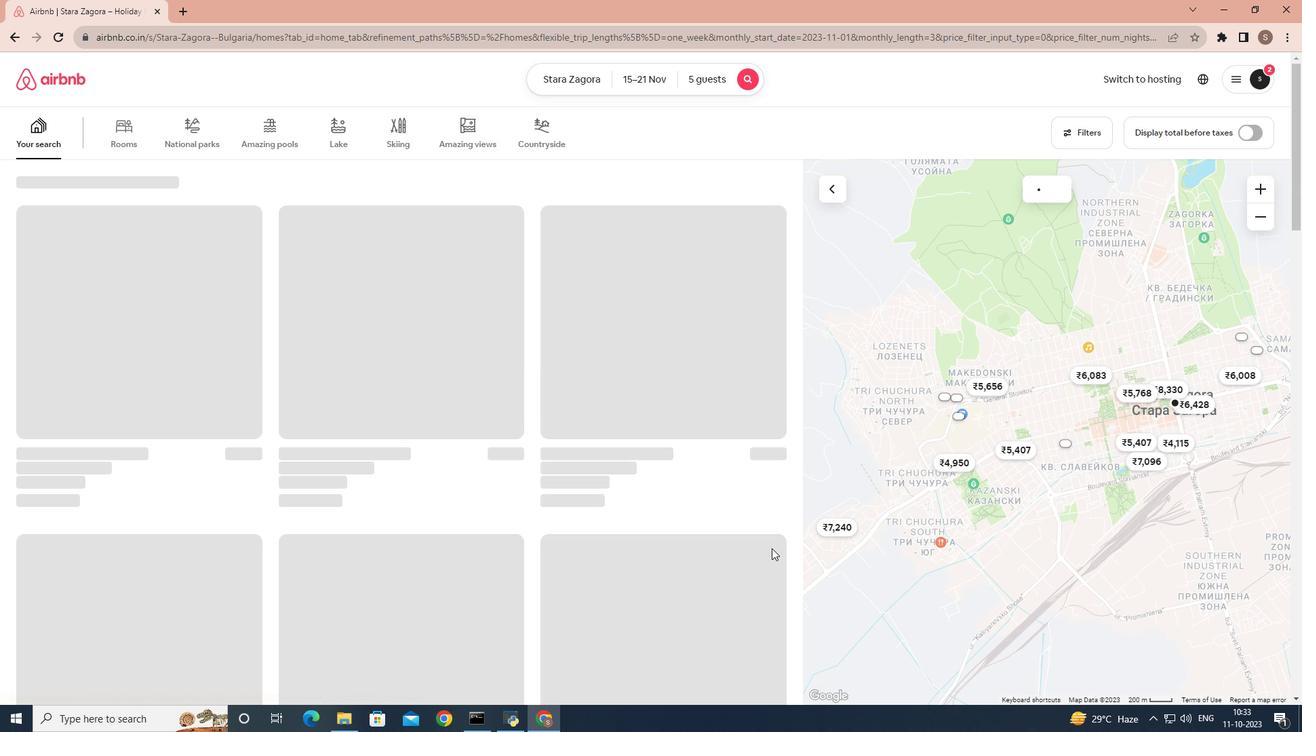 
